 Task: Play online Dominion games in easy mode.
Action: Mouse moved to (430, 422)
Screenshot: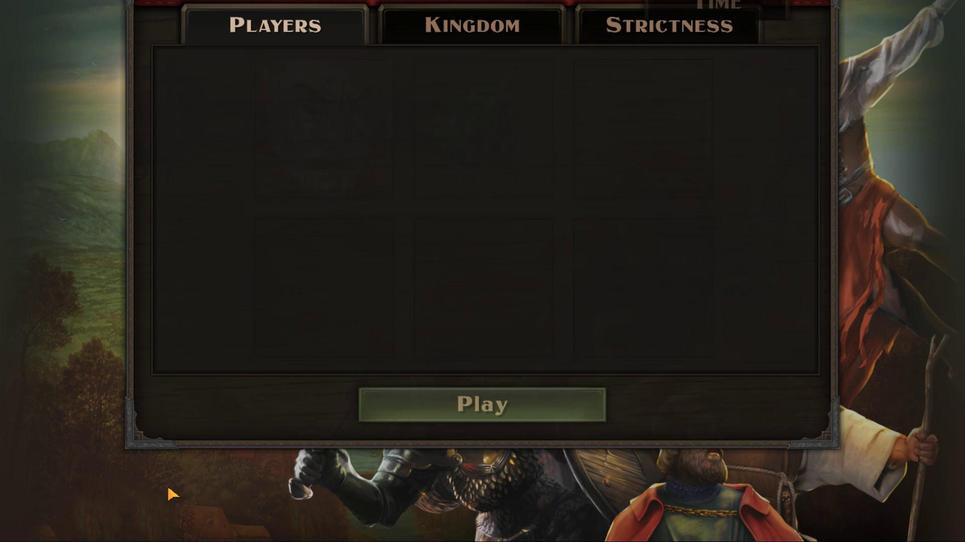 
Action: Mouse pressed left at (430, 422)
Screenshot: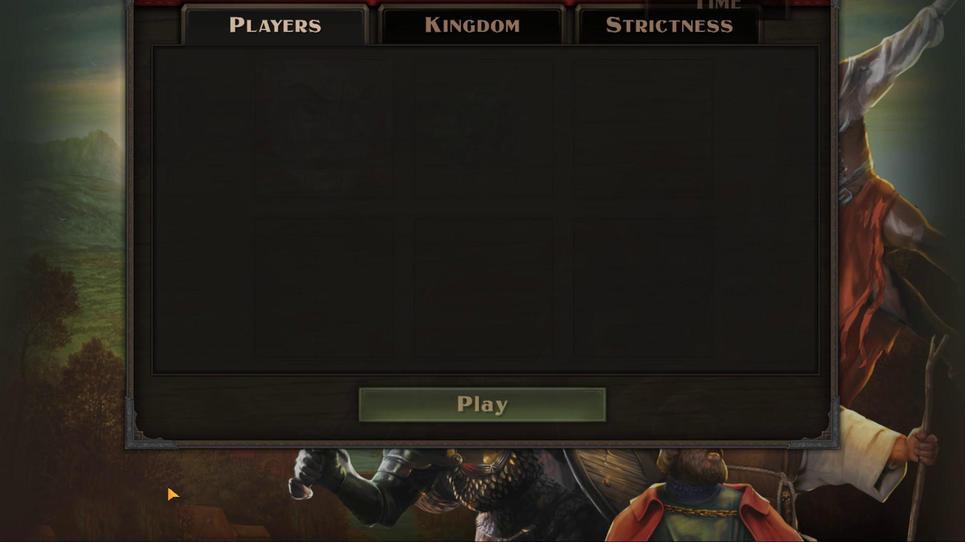 
Action: Mouse moved to (557, 377)
Screenshot: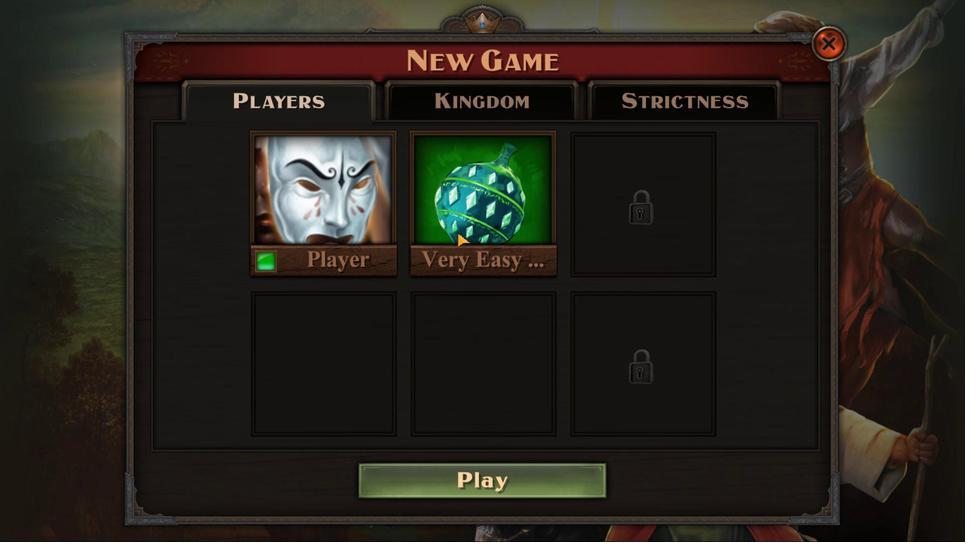 
Action: Mouse pressed left at (557, 377)
Screenshot: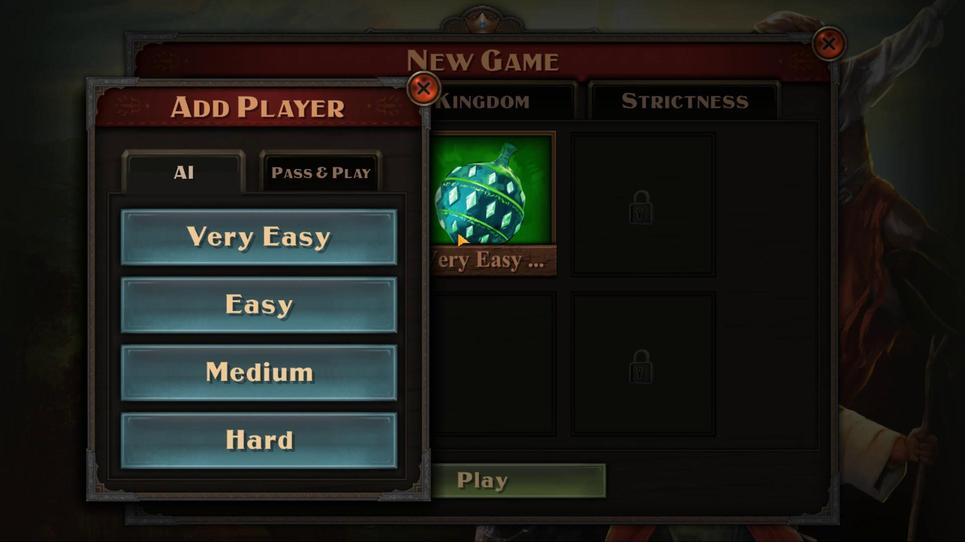 
Action: Mouse moved to (511, 390)
Screenshot: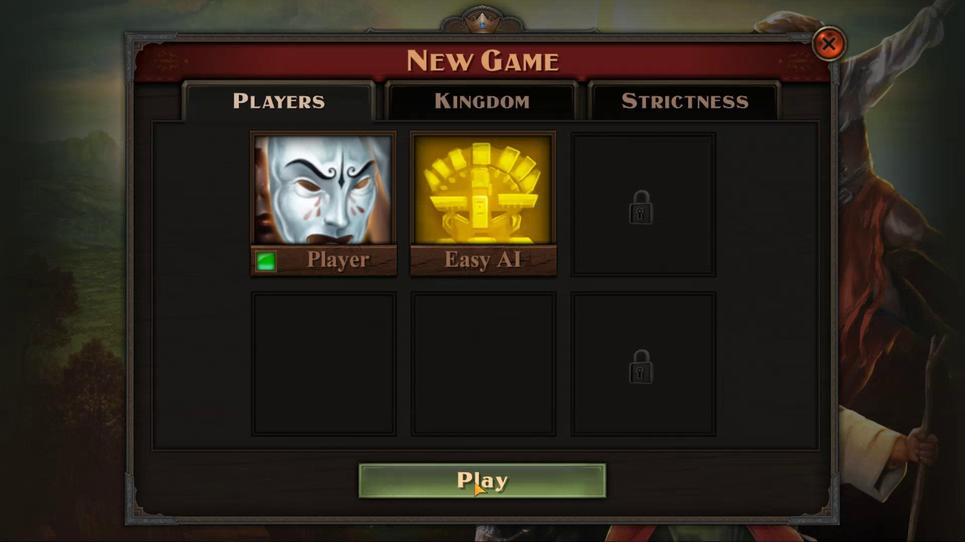 
Action: Mouse pressed left at (511, 390)
Screenshot: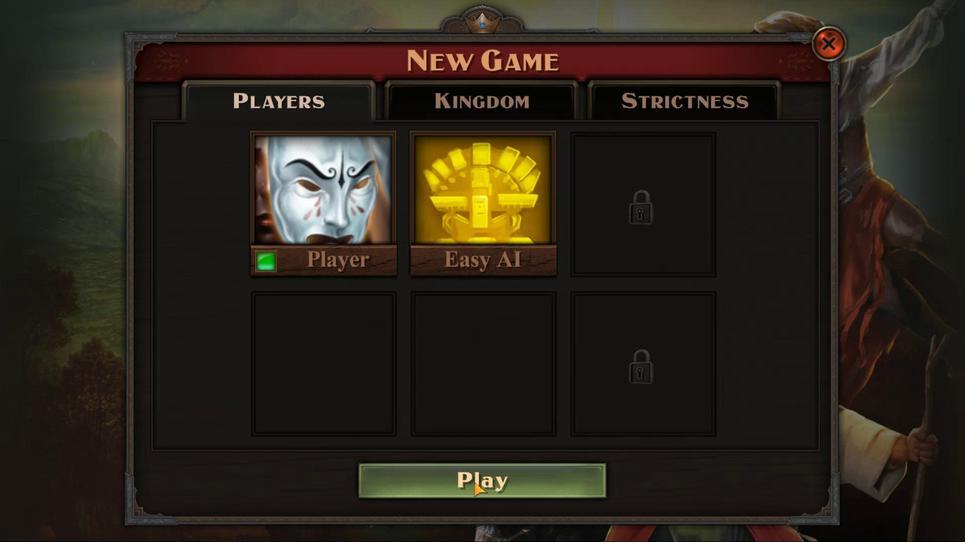 
Action: Mouse moved to (564, 421)
Screenshot: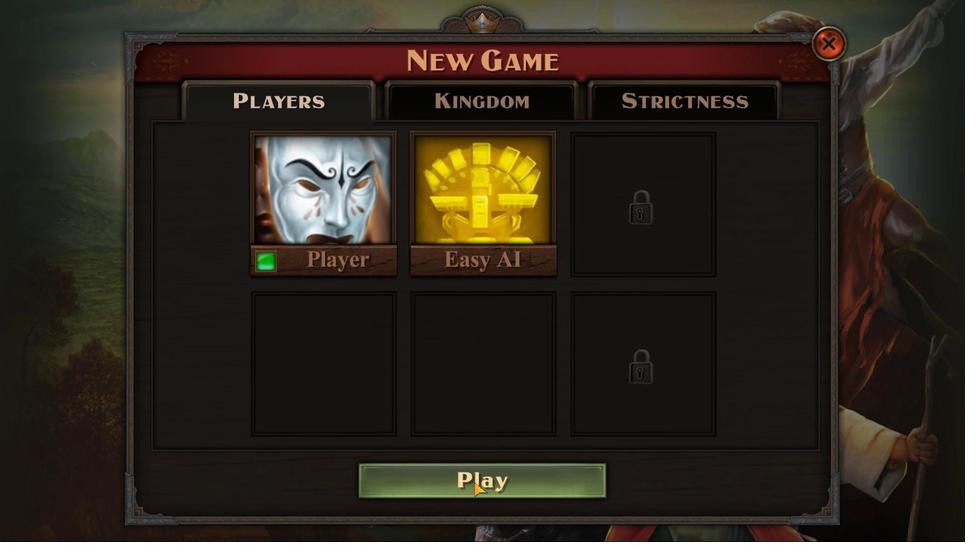 
Action: Mouse pressed left at (564, 421)
Screenshot: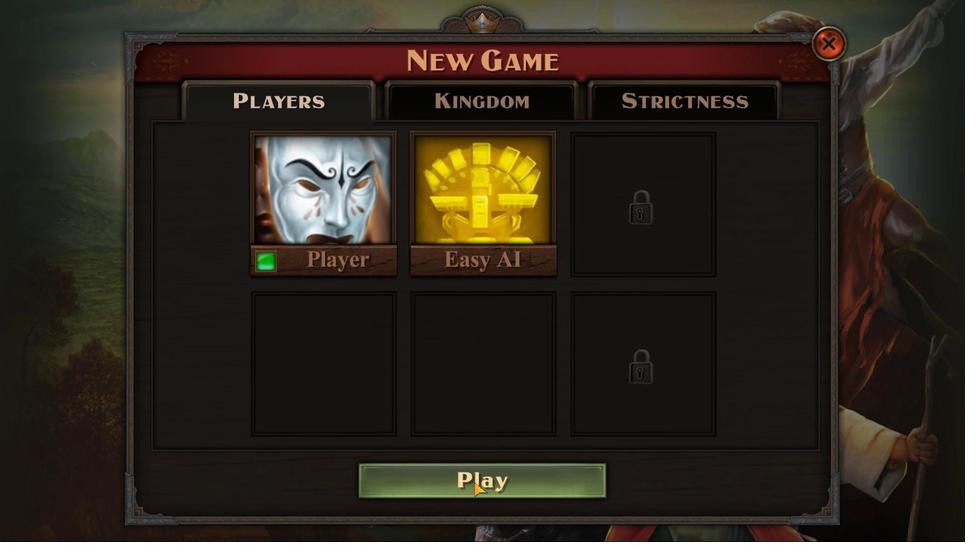 
Action: Mouse moved to (548, 414)
Screenshot: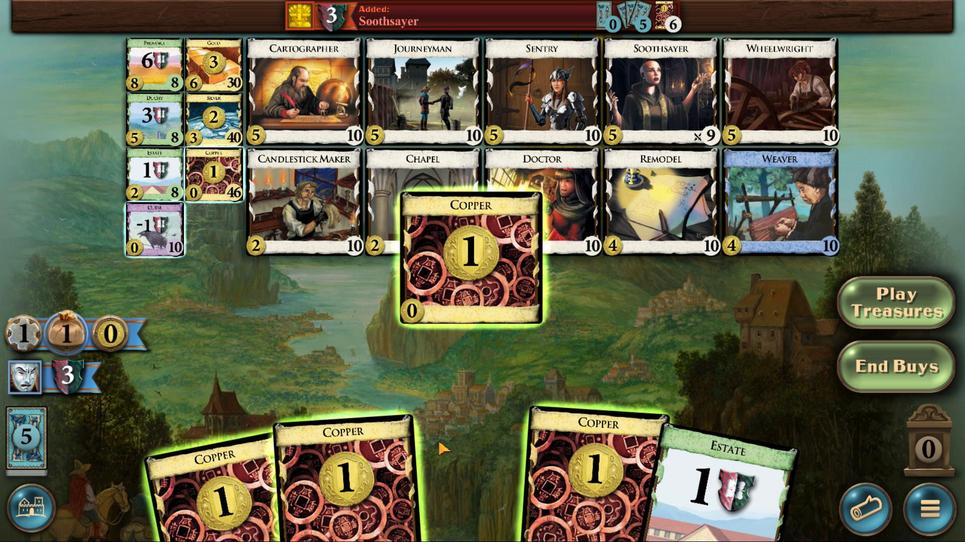 
Action: Mouse scrolled (548, 414) with delta (0, 0)
Screenshot: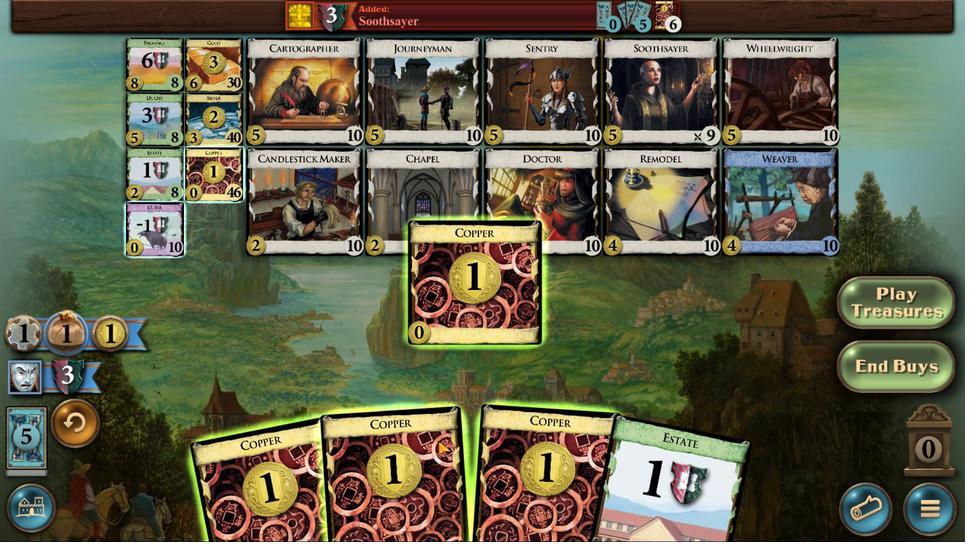 
Action: Mouse scrolled (548, 414) with delta (0, 0)
Screenshot: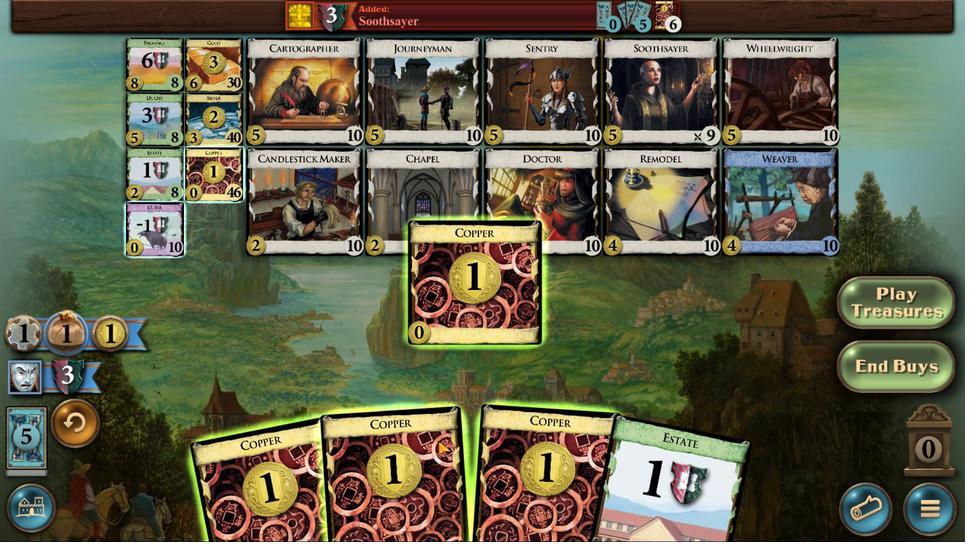 
Action: Mouse scrolled (548, 414) with delta (0, 0)
Screenshot: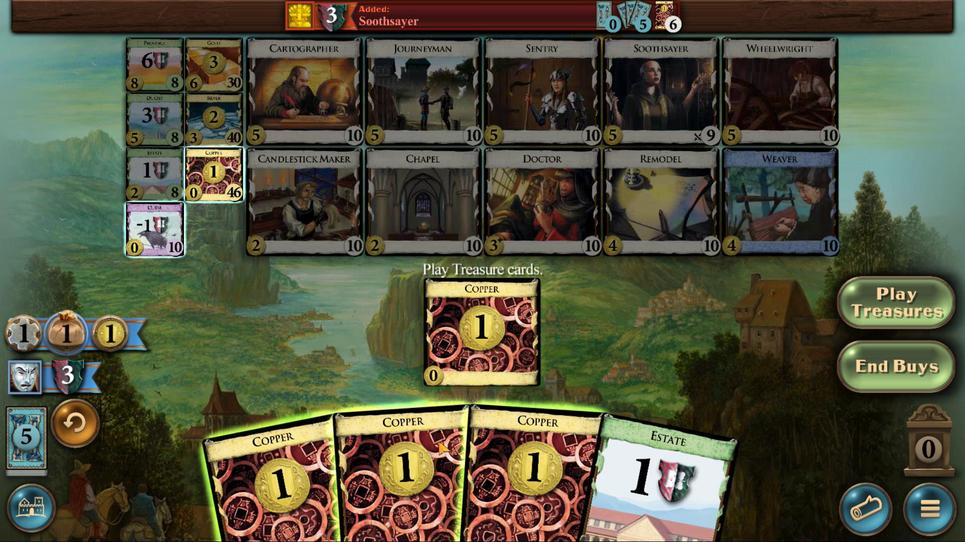 
Action: Mouse scrolled (548, 414) with delta (0, 0)
Screenshot: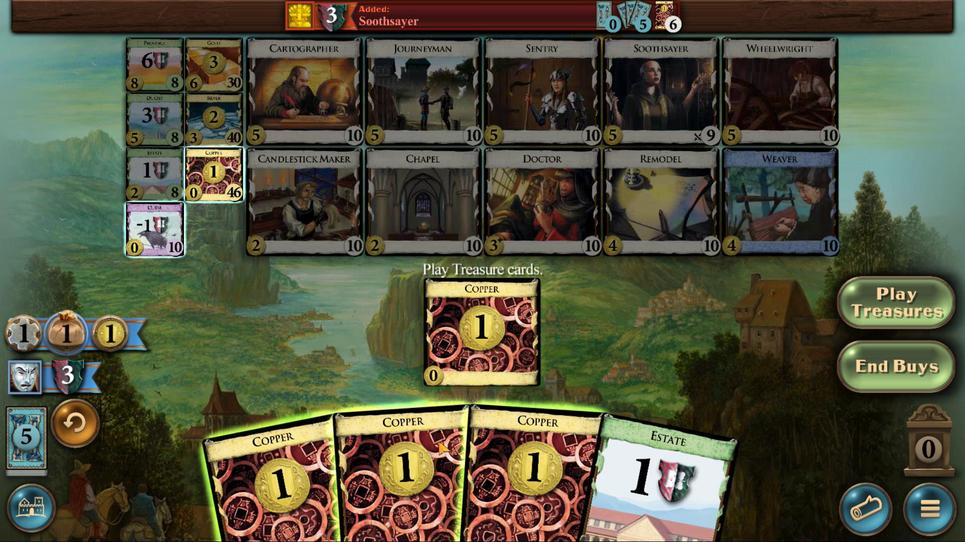 
Action: Mouse scrolled (548, 414) with delta (0, 0)
Screenshot: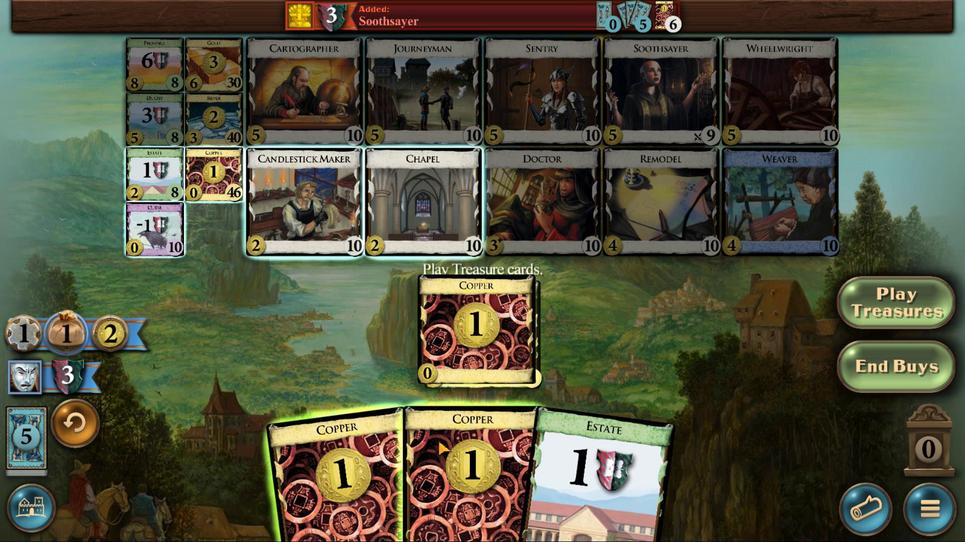 
Action: Mouse scrolled (548, 414) with delta (0, 0)
Screenshot: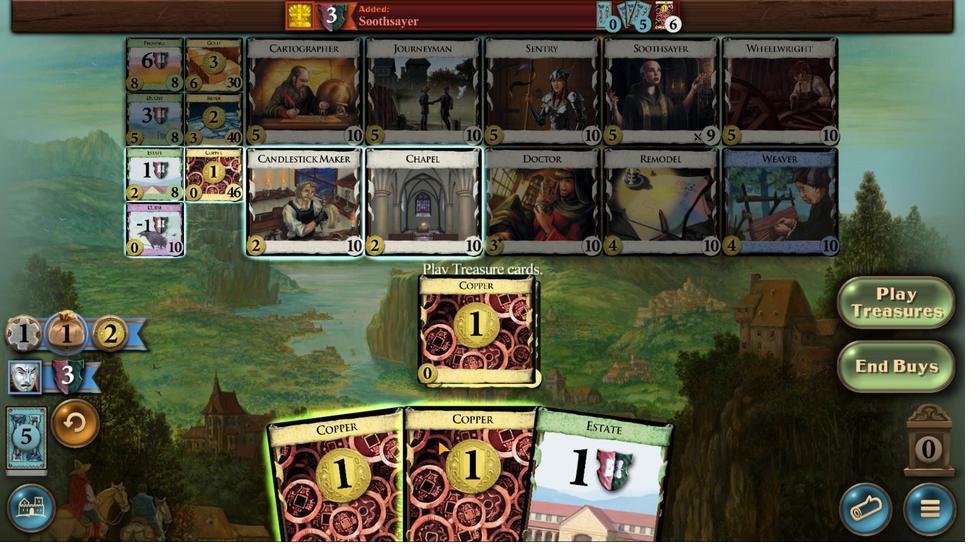 
Action: Mouse scrolled (548, 414) with delta (0, 0)
Screenshot: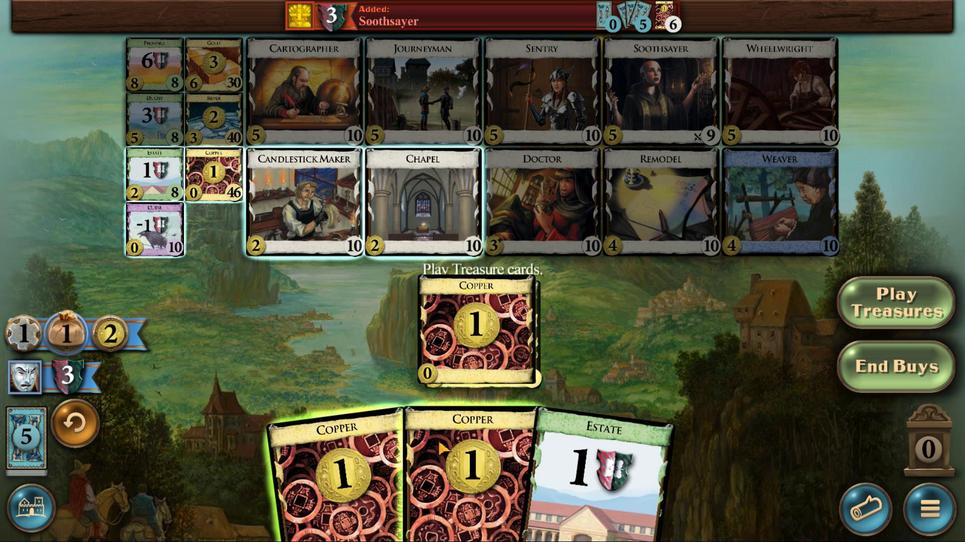 
Action: Mouse scrolled (548, 414) with delta (0, 0)
Screenshot: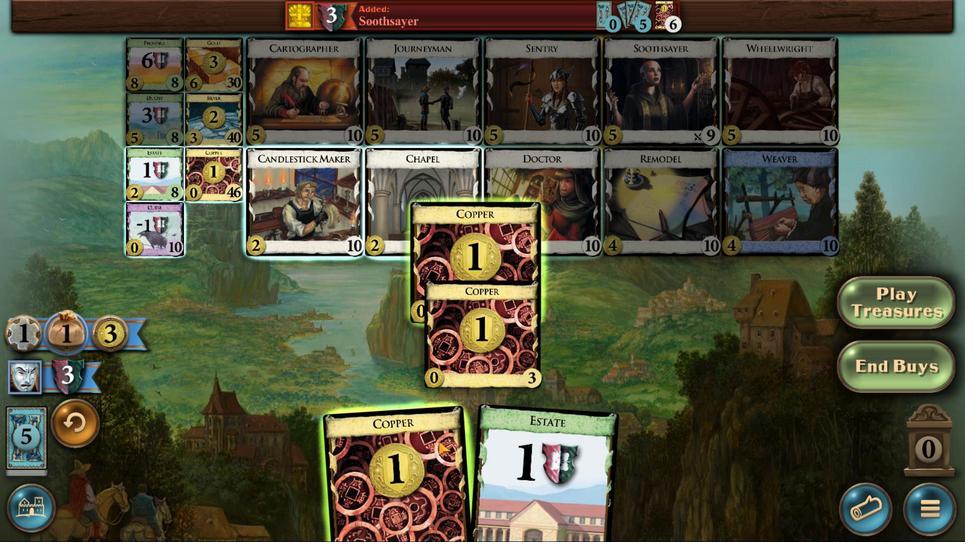 
Action: Mouse scrolled (548, 414) with delta (0, 0)
Screenshot: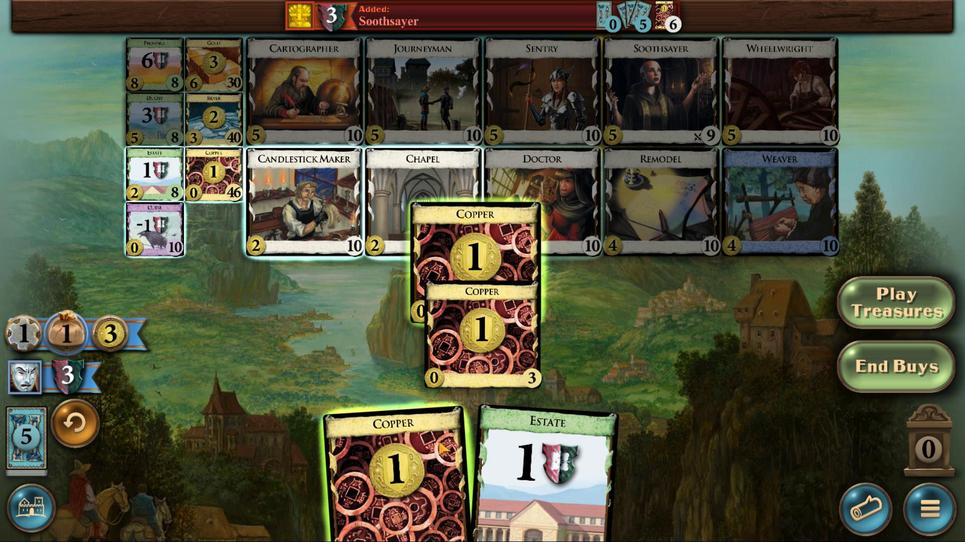 
Action: Mouse scrolled (548, 414) with delta (0, 0)
Screenshot: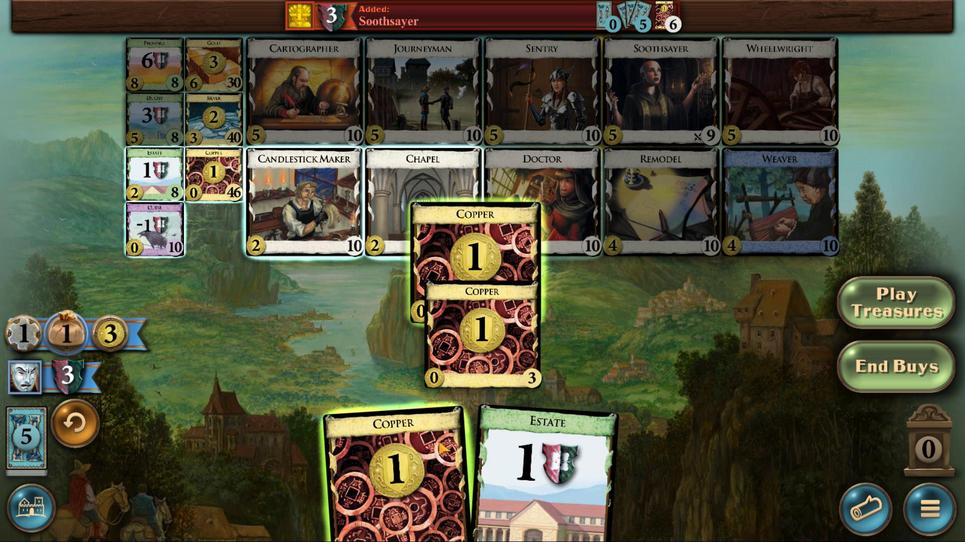 
Action: Mouse scrolled (548, 414) with delta (0, 0)
Screenshot: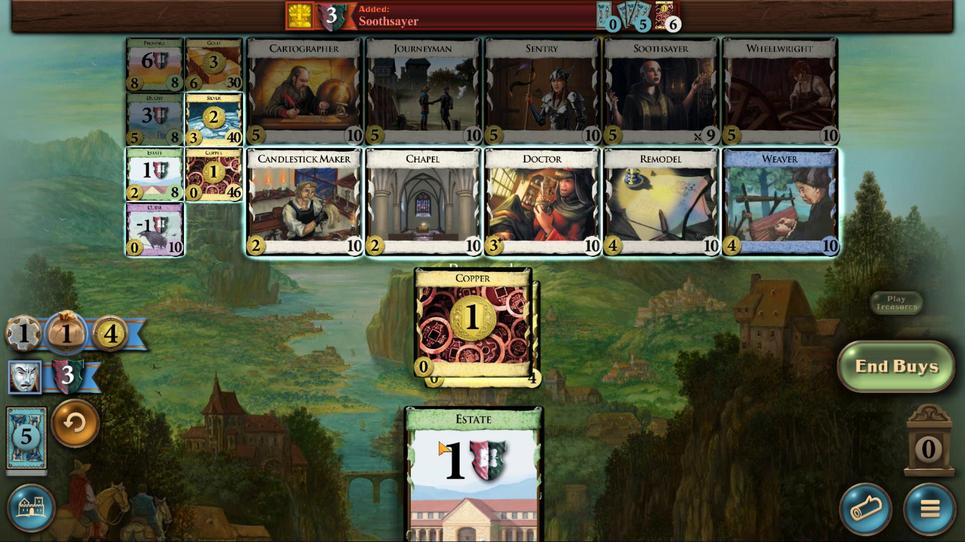 
Action: Mouse scrolled (548, 414) with delta (0, 0)
Screenshot: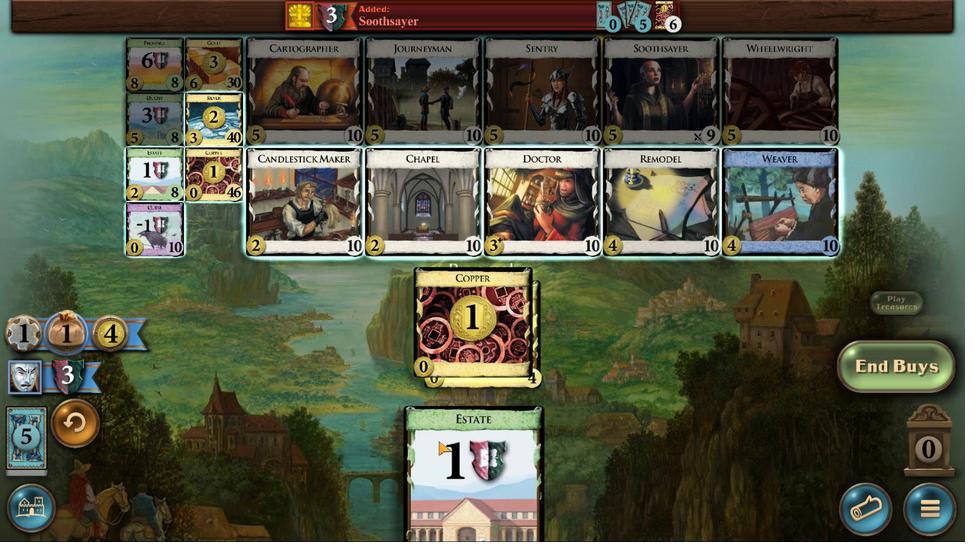 
Action: Mouse scrolled (548, 414) with delta (0, 0)
Screenshot: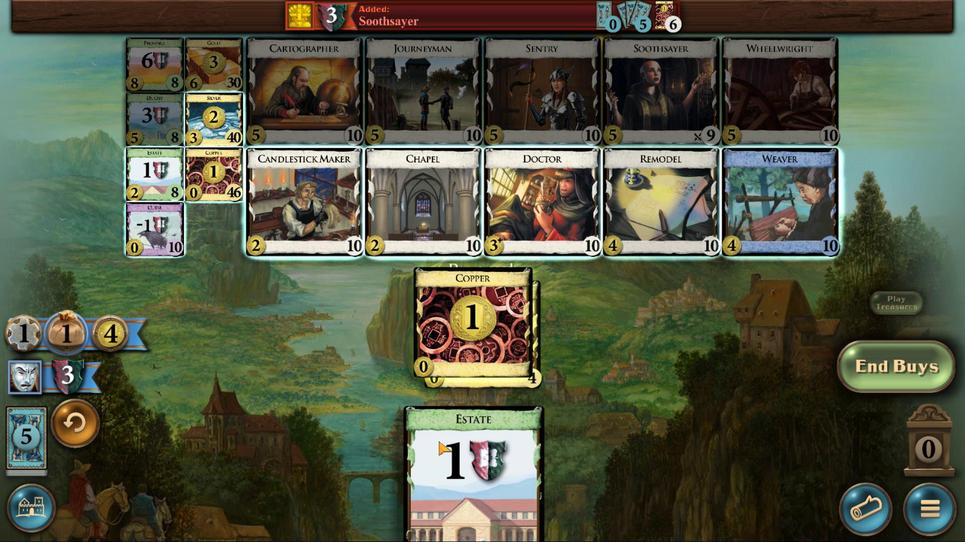 
Action: Mouse moved to (440, 357)
Screenshot: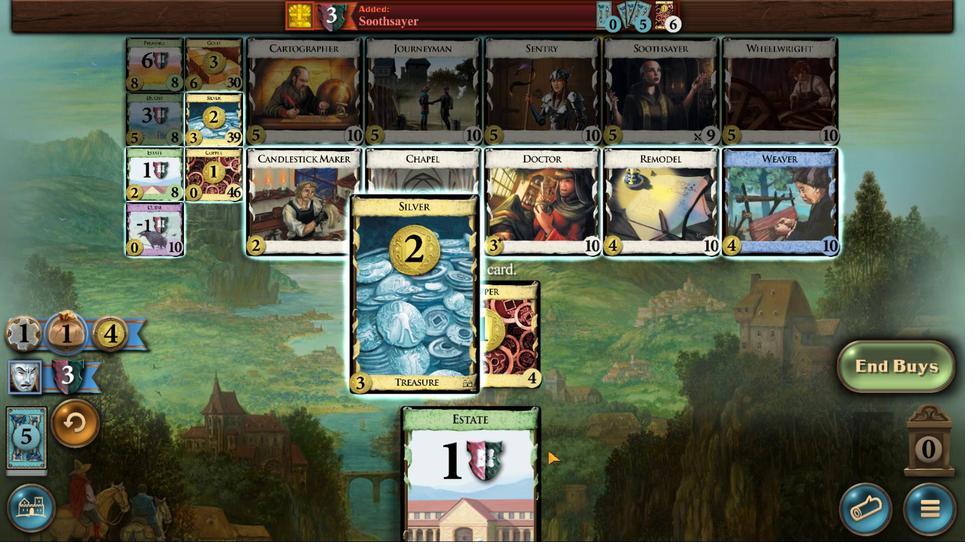 
Action: Mouse pressed left at (440, 357)
Screenshot: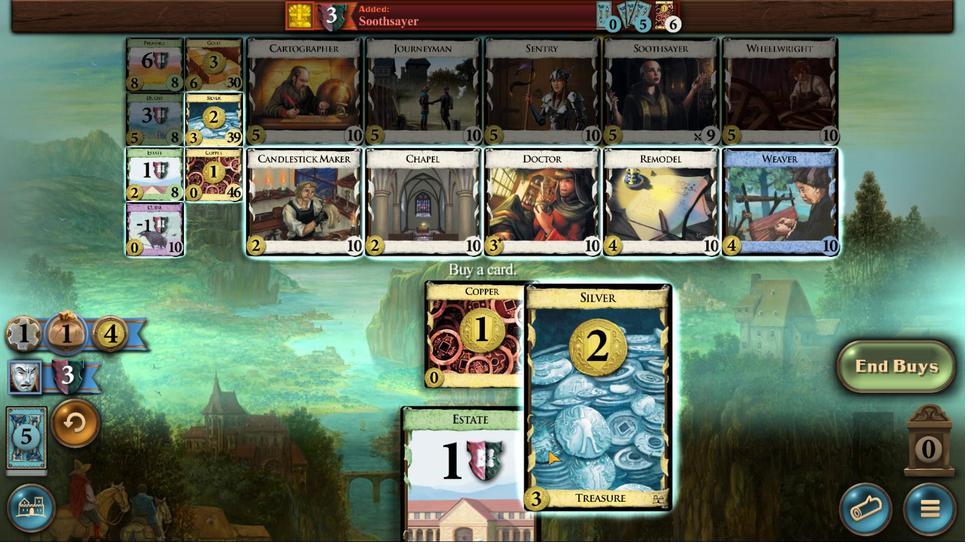 
Action: Mouse moved to (561, 417)
Screenshot: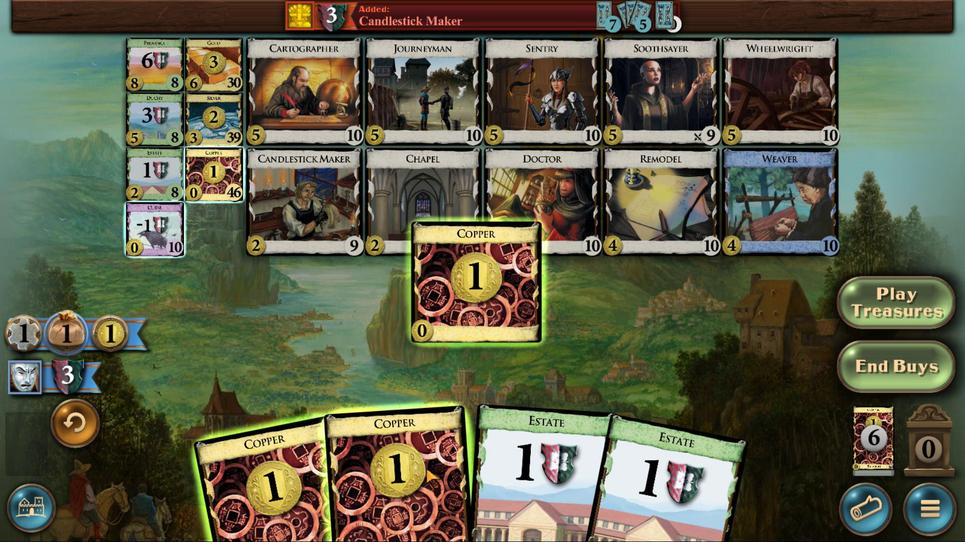 
Action: Mouse scrolled (561, 417) with delta (0, 0)
Screenshot: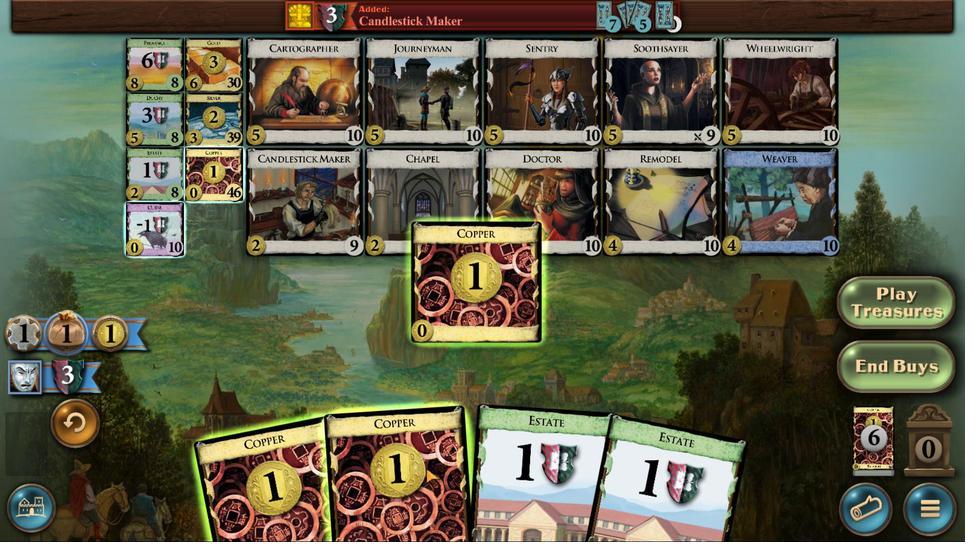 
Action: Mouse scrolled (561, 417) with delta (0, 0)
Screenshot: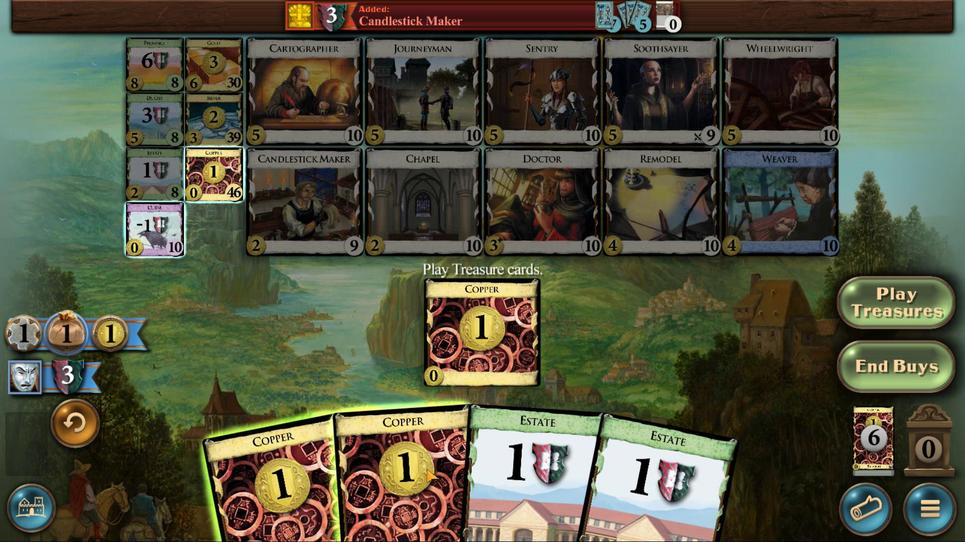 
Action: Mouse scrolled (561, 417) with delta (0, 0)
Screenshot: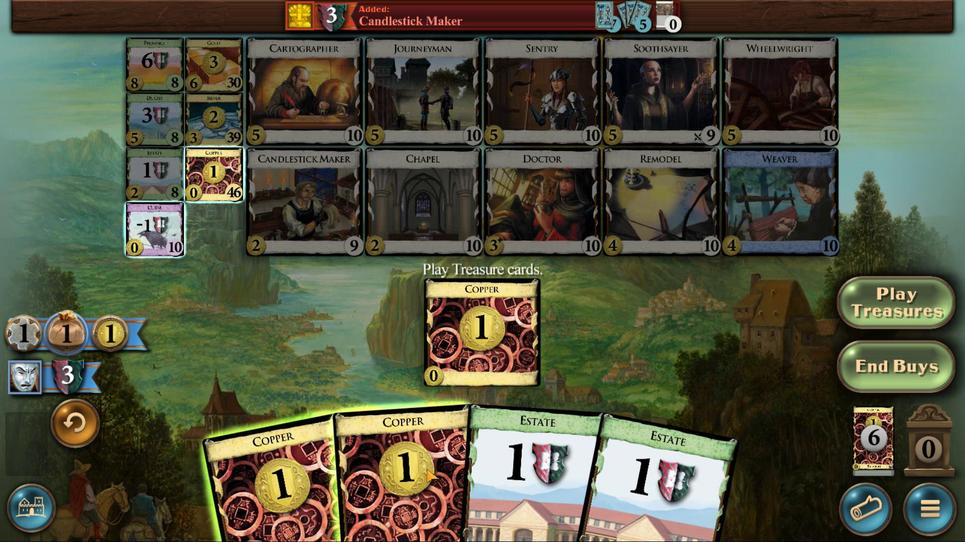 
Action: Mouse moved to (543, 419)
Screenshot: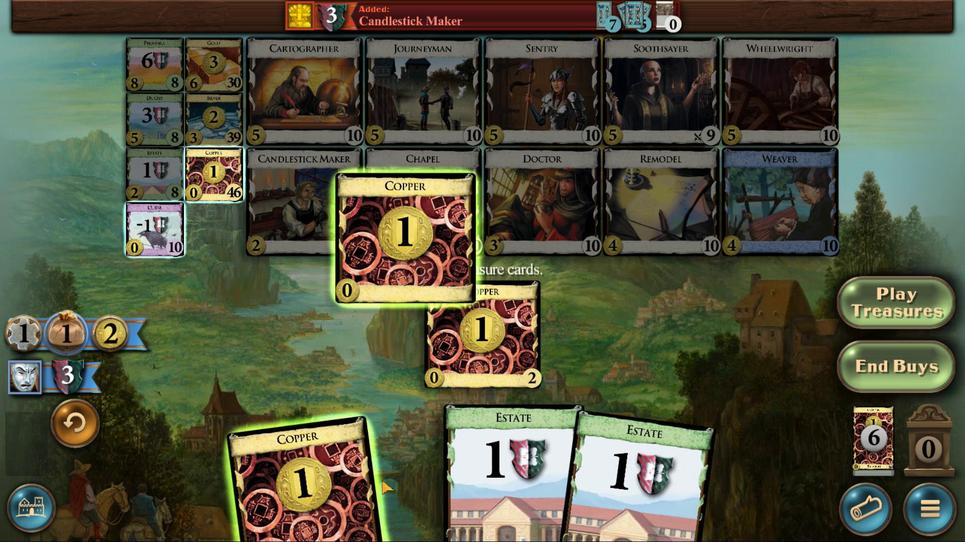 
Action: Mouse scrolled (543, 419) with delta (0, 0)
Screenshot: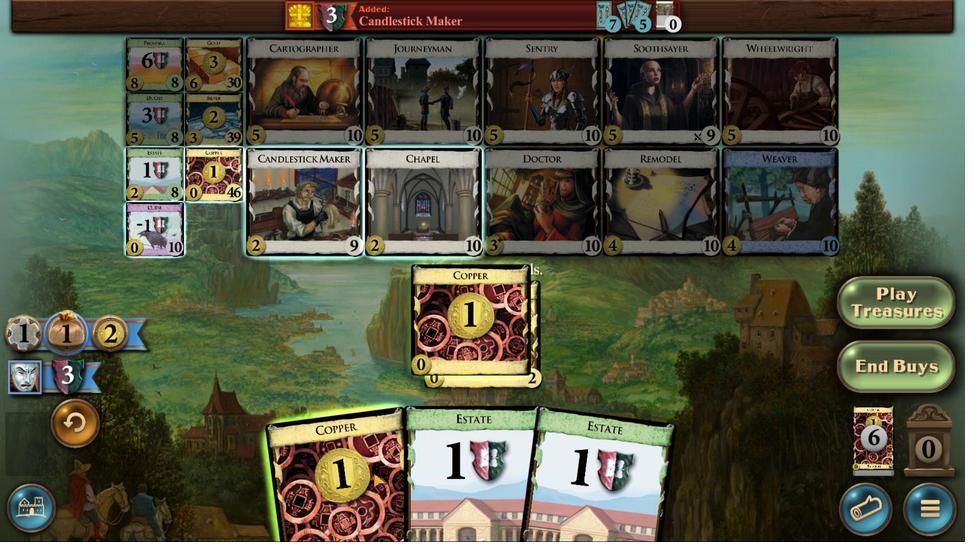 
Action: Mouse scrolled (543, 419) with delta (0, 0)
Screenshot: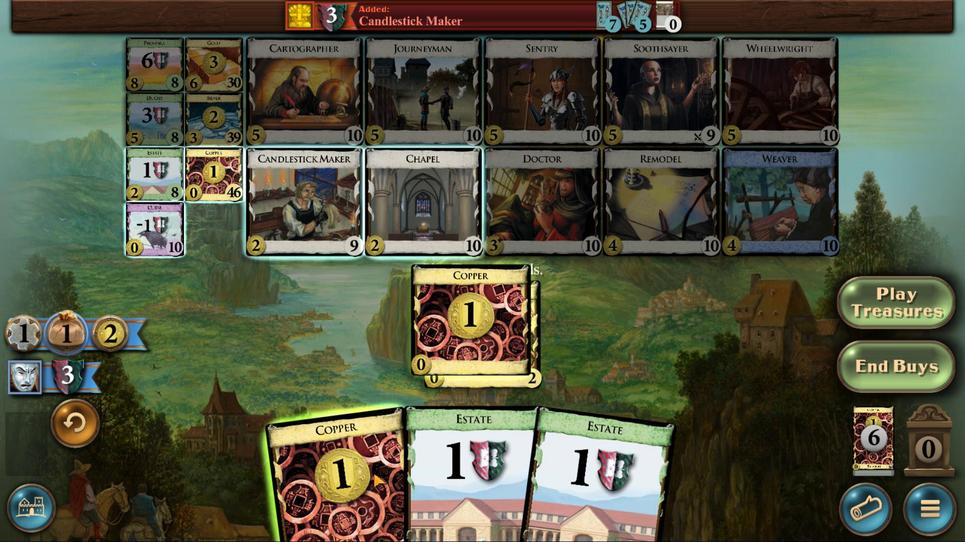 
Action: Mouse scrolled (543, 419) with delta (0, 0)
Screenshot: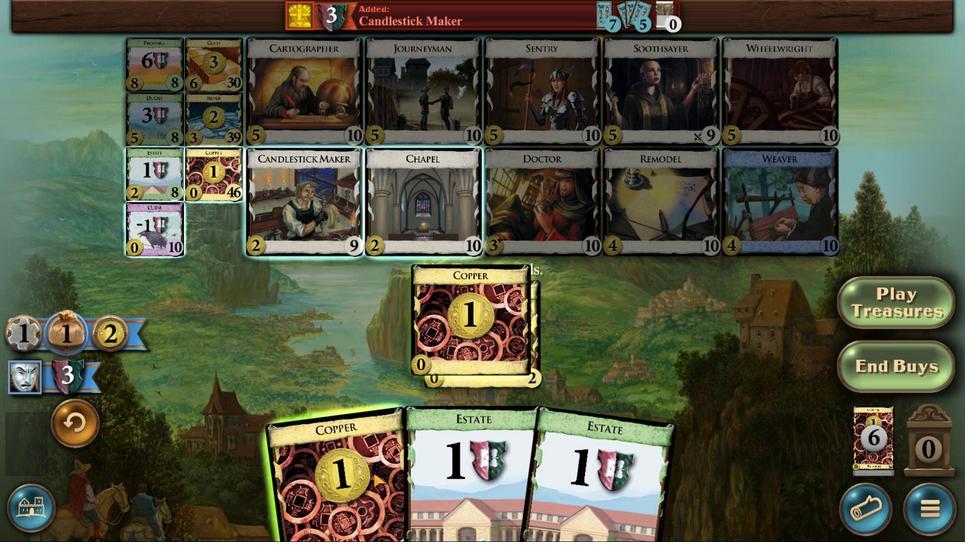 
Action: Mouse moved to (520, 420)
Screenshot: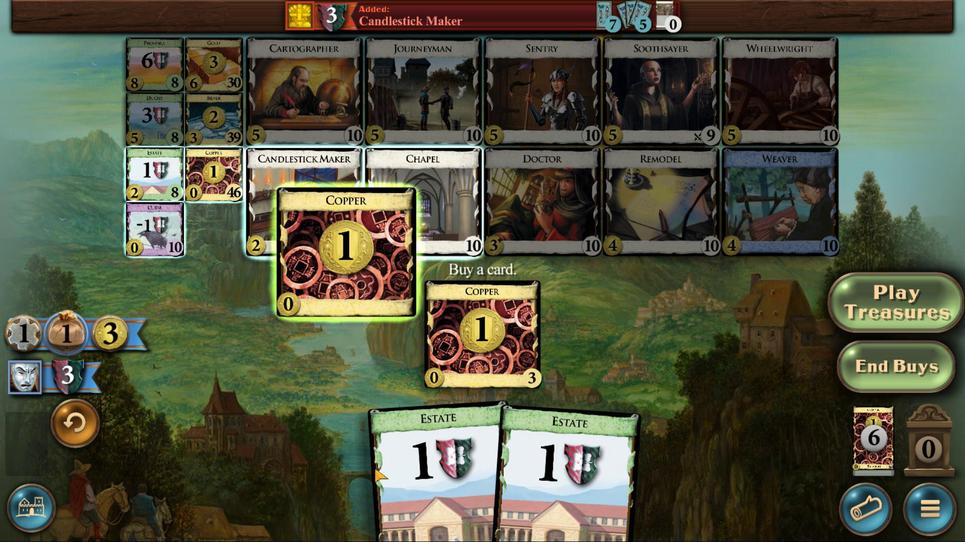 
Action: Mouse scrolled (520, 419) with delta (0, 0)
Screenshot: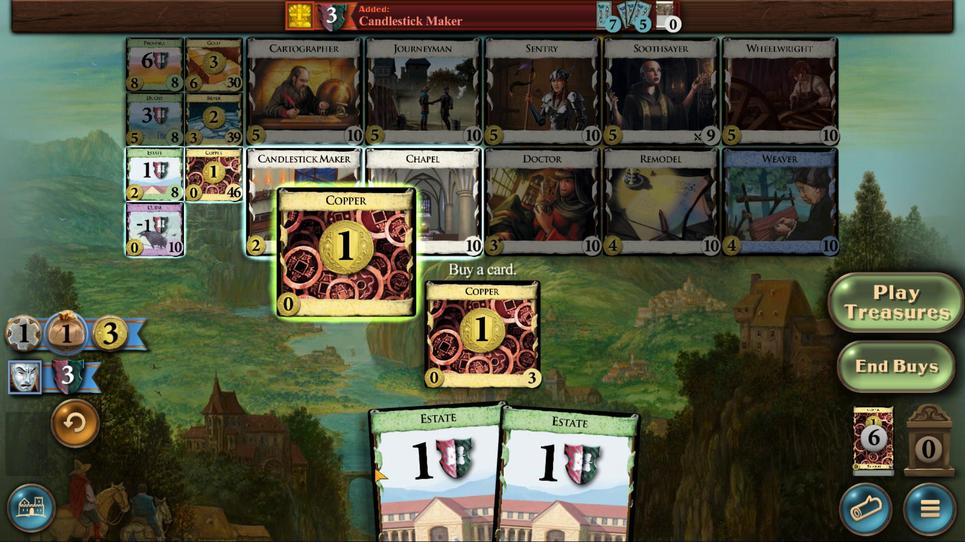 
Action: Mouse scrolled (520, 419) with delta (0, 0)
Screenshot: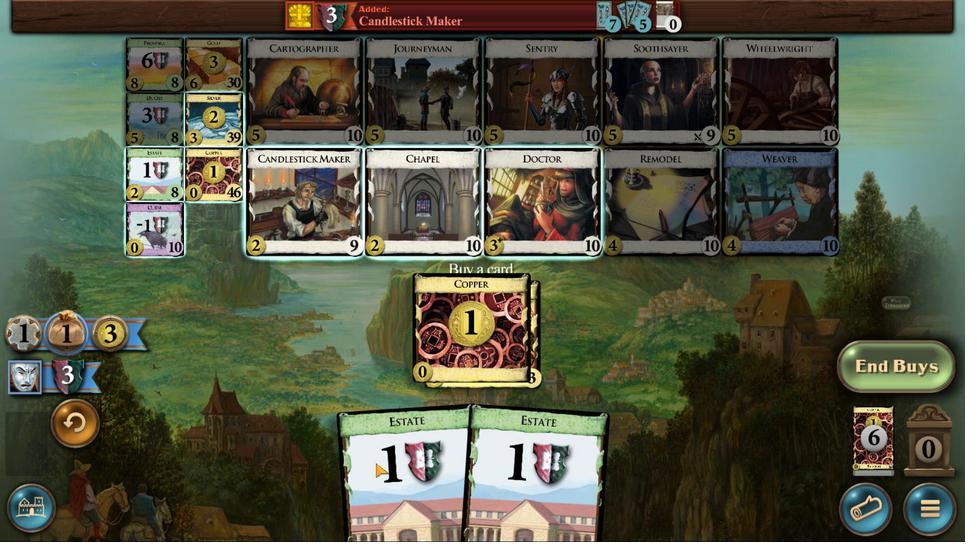 
Action: Mouse scrolled (520, 419) with delta (0, 0)
Screenshot: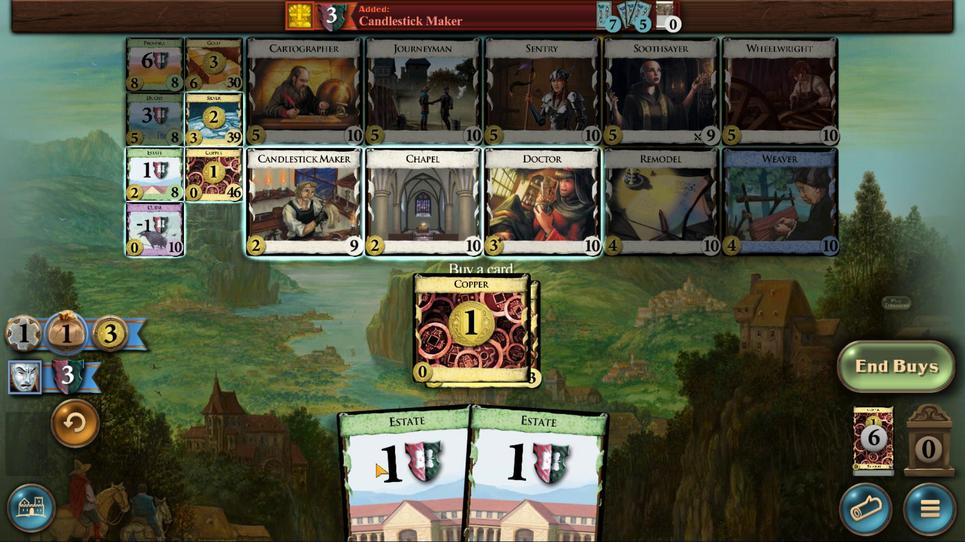 
Action: Mouse moved to (455, 360)
Screenshot: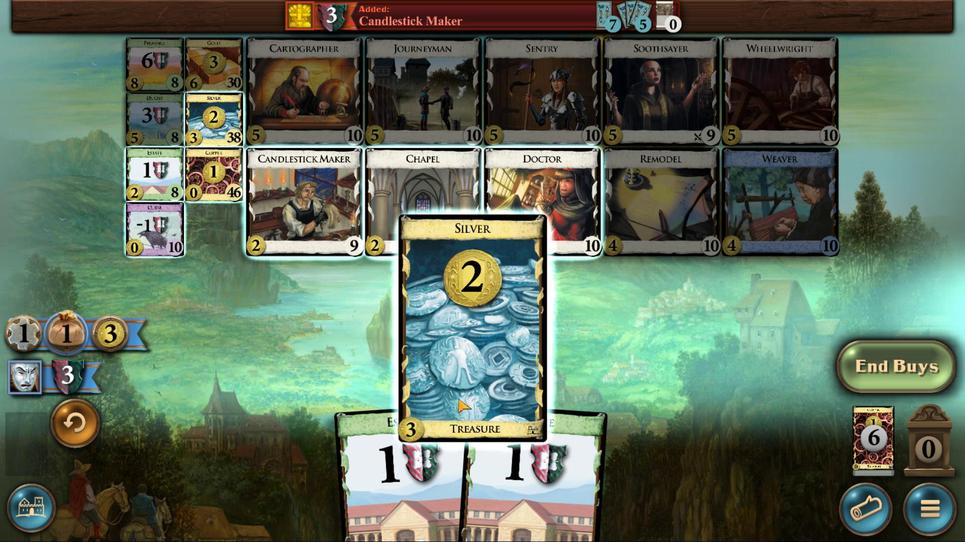 
Action: Mouse pressed left at (455, 360)
Screenshot: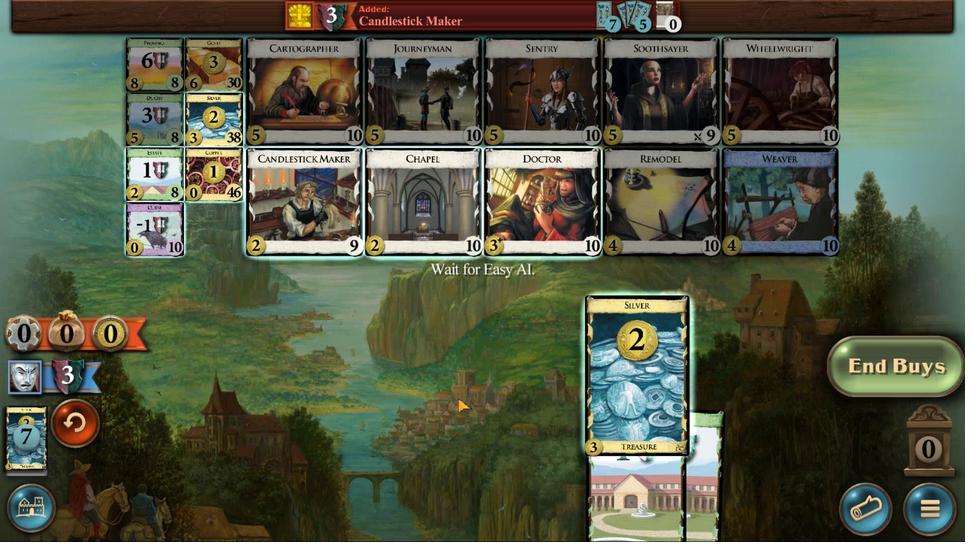 
Action: Mouse moved to (602, 412)
Screenshot: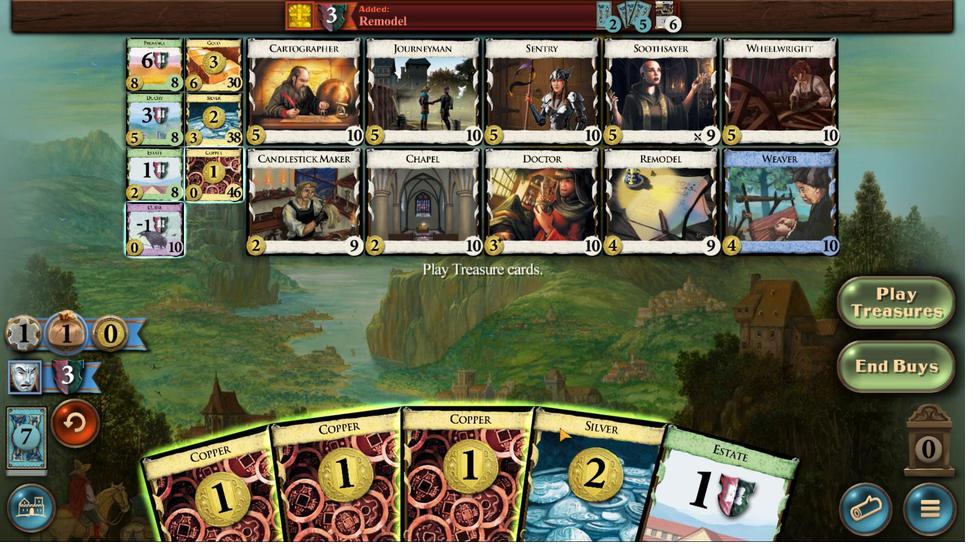 
Action: Mouse scrolled (602, 411) with delta (0, 0)
Screenshot: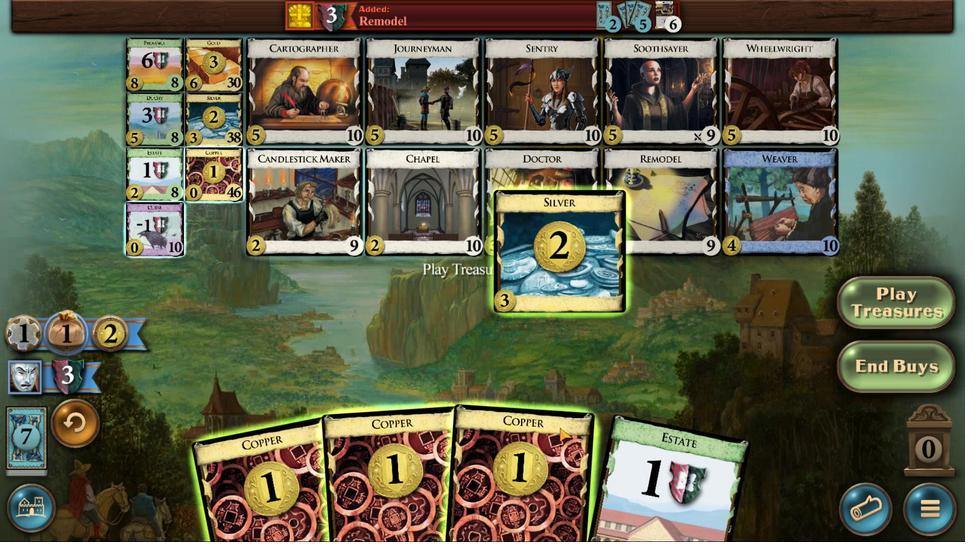 
Action: Mouse scrolled (602, 411) with delta (0, 0)
Screenshot: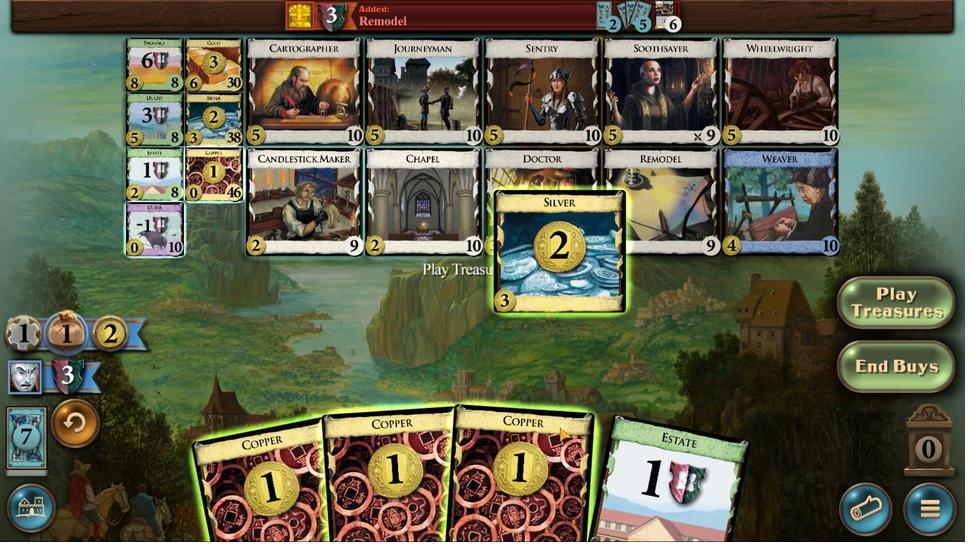 
Action: Mouse scrolled (602, 411) with delta (0, 0)
Screenshot: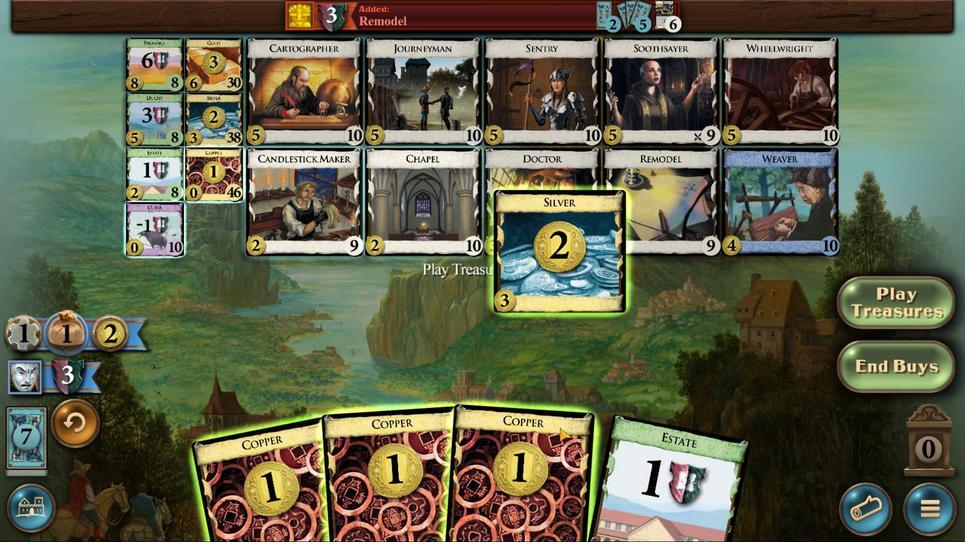 
Action: Mouse scrolled (602, 411) with delta (0, 0)
Screenshot: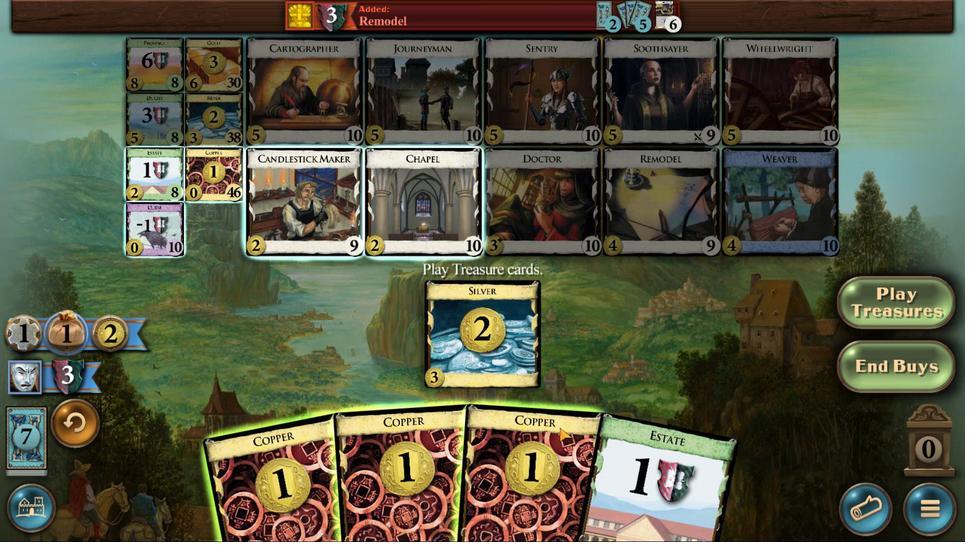 
Action: Mouse scrolled (602, 411) with delta (0, 0)
Screenshot: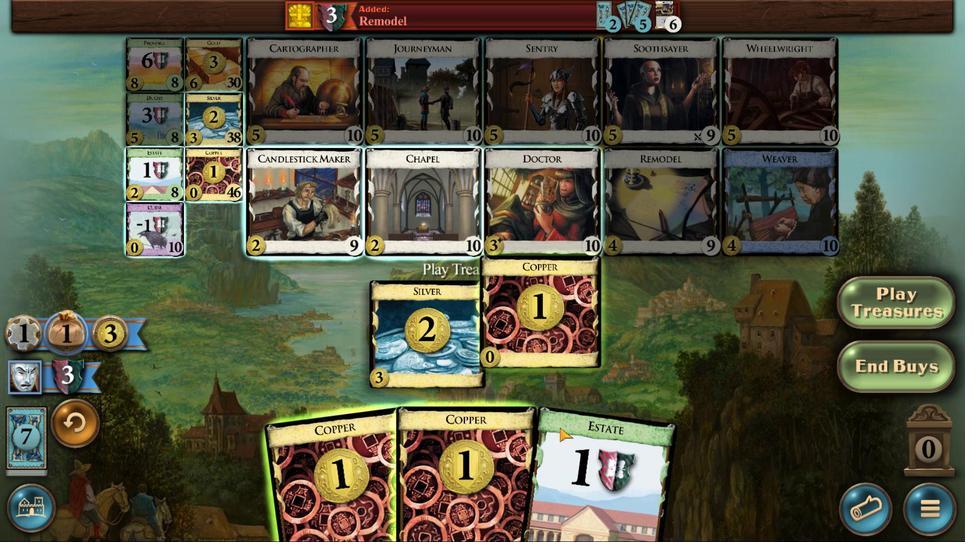 
Action: Mouse scrolled (602, 411) with delta (0, 0)
Screenshot: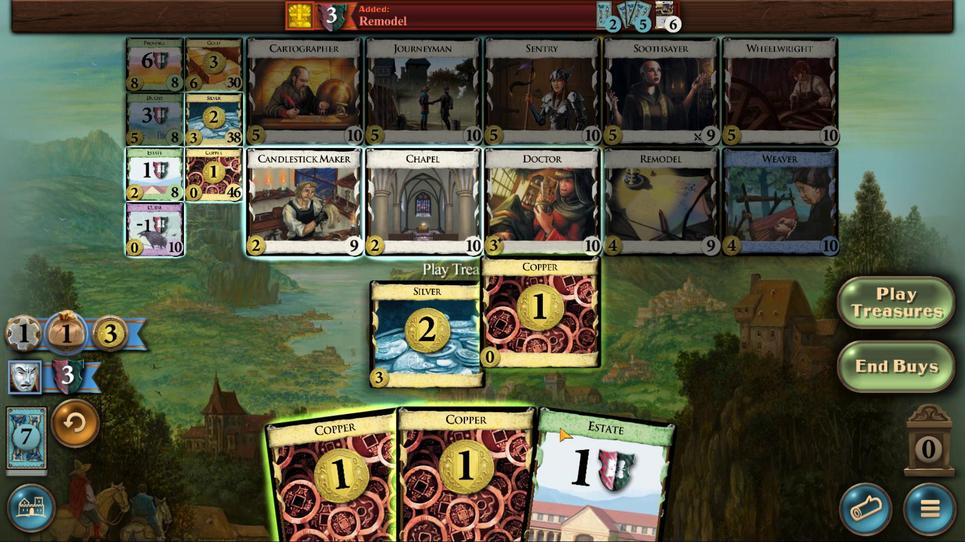 
Action: Mouse scrolled (602, 411) with delta (0, 0)
Screenshot: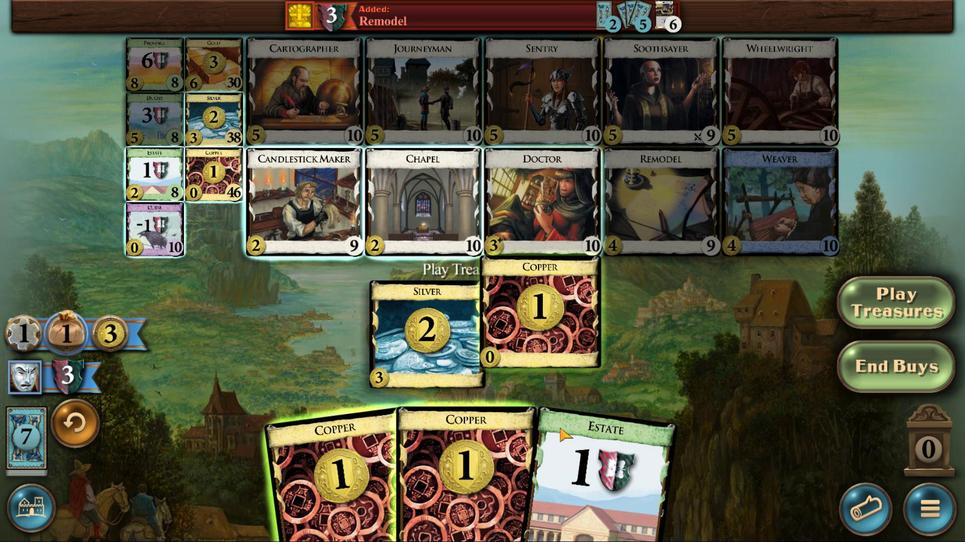 
Action: Mouse moved to (591, 414)
Screenshot: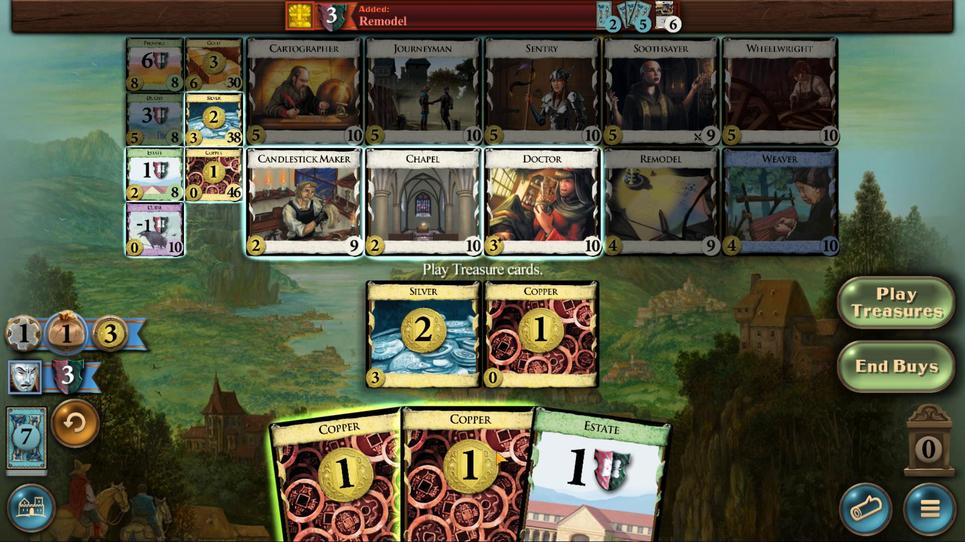 
Action: Mouse scrolled (591, 414) with delta (0, 0)
Screenshot: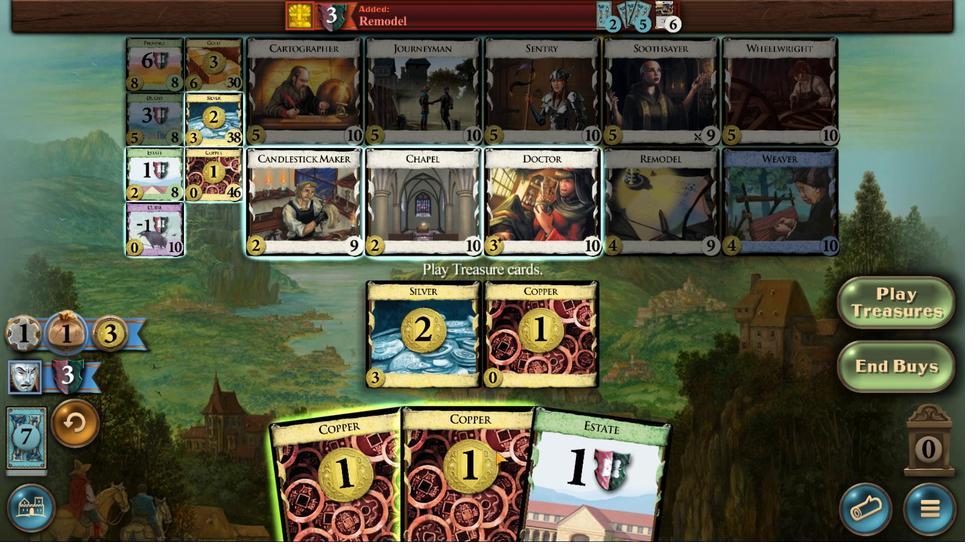 
Action: Mouse moved to (591, 414)
Screenshot: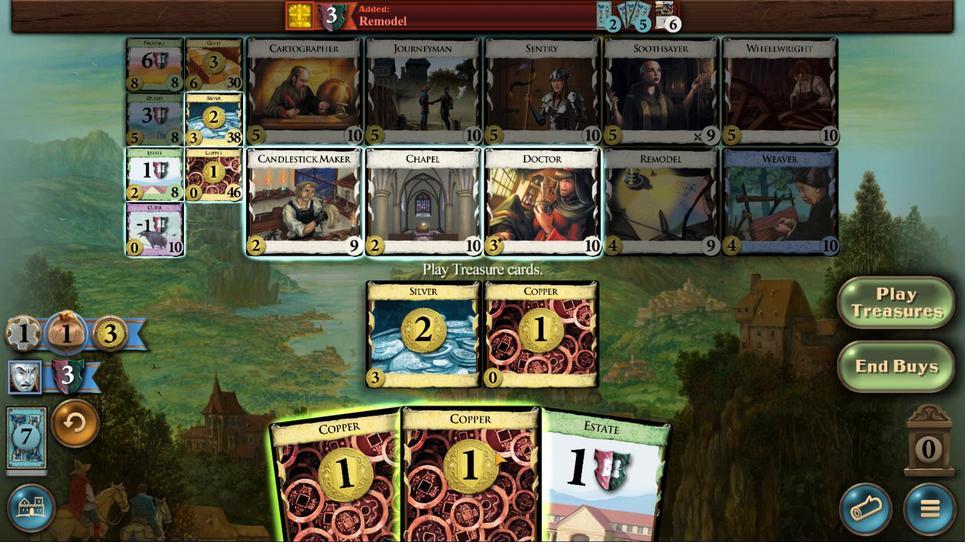 
Action: Mouse scrolled (591, 414) with delta (0, 0)
Screenshot: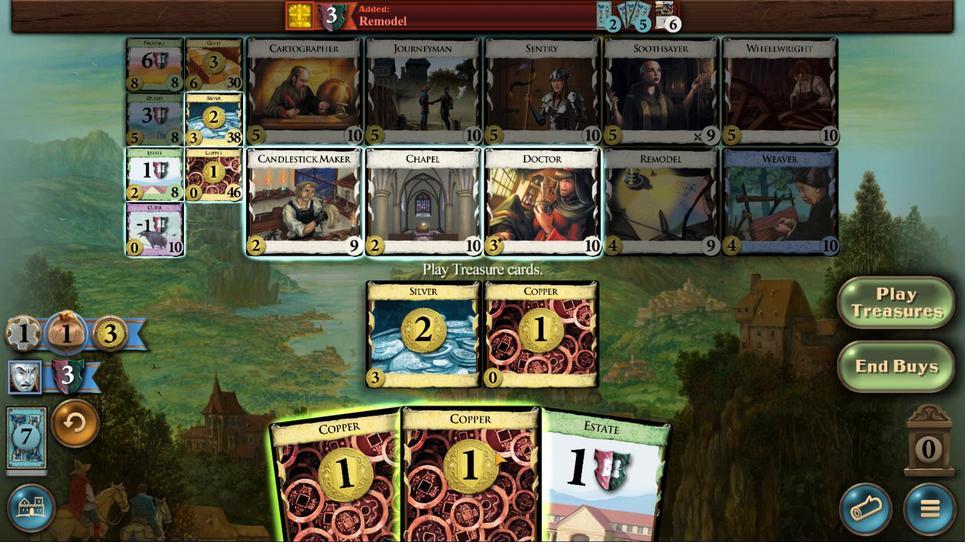 
Action: Mouse moved to (574, 416)
Screenshot: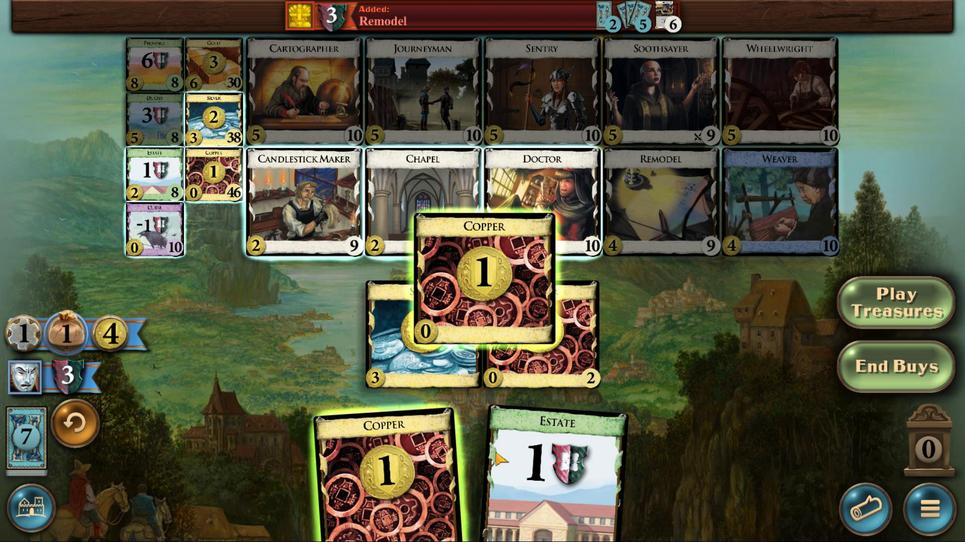 
Action: Mouse scrolled (574, 416) with delta (0, 0)
Screenshot: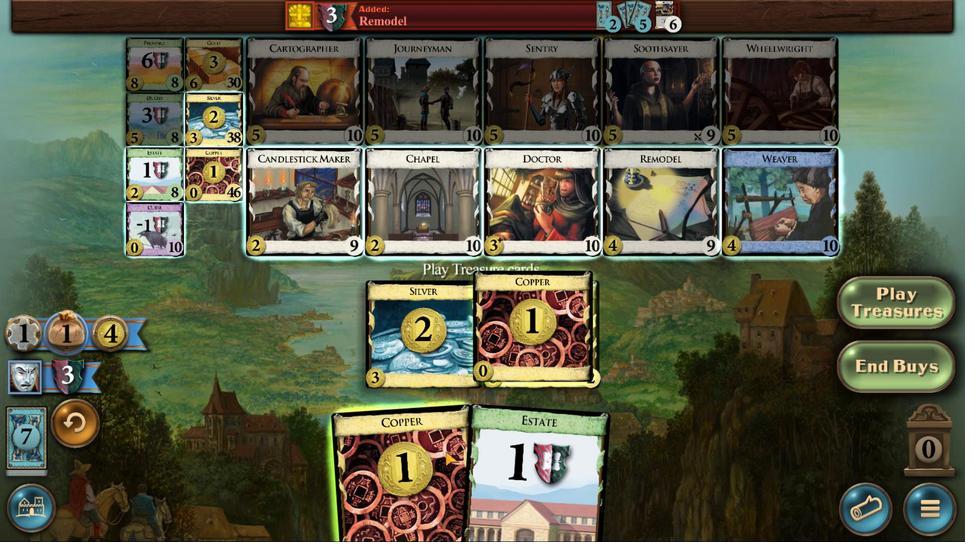 
Action: Mouse moved to (551, 416)
Screenshot: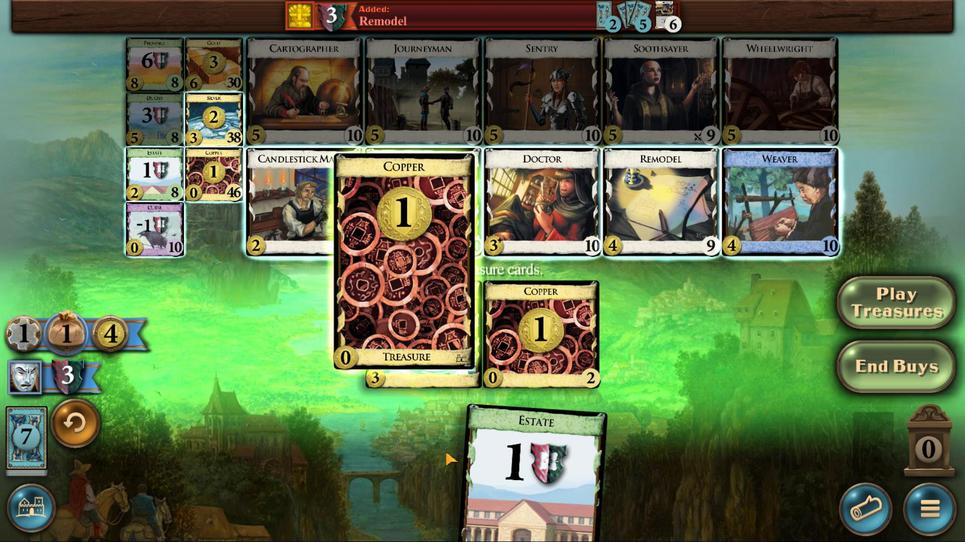
Action: Mouse scrolled (551, 416) with delta (0, 0)
Screenshot: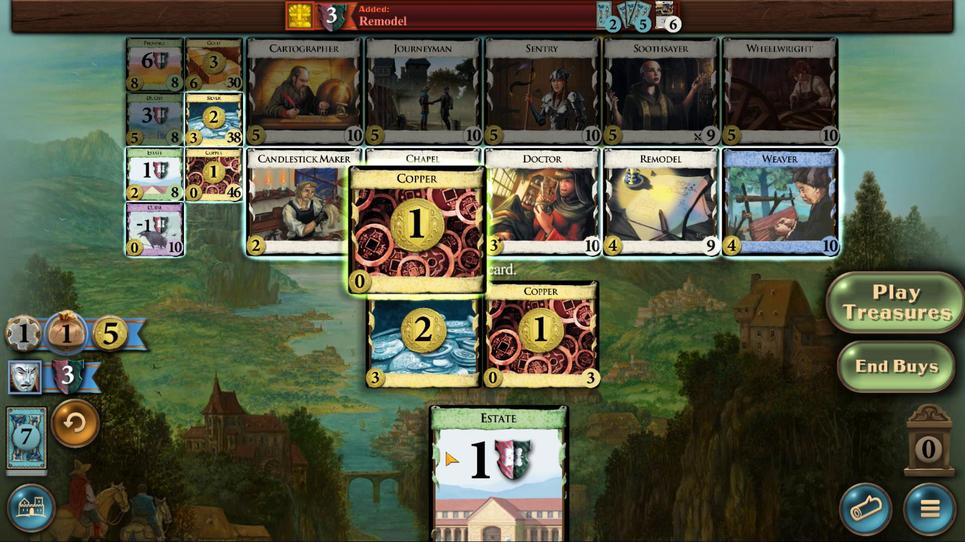 
Action: Mouse scrolled (551, 416) with delta (0, 0)
Screenshot: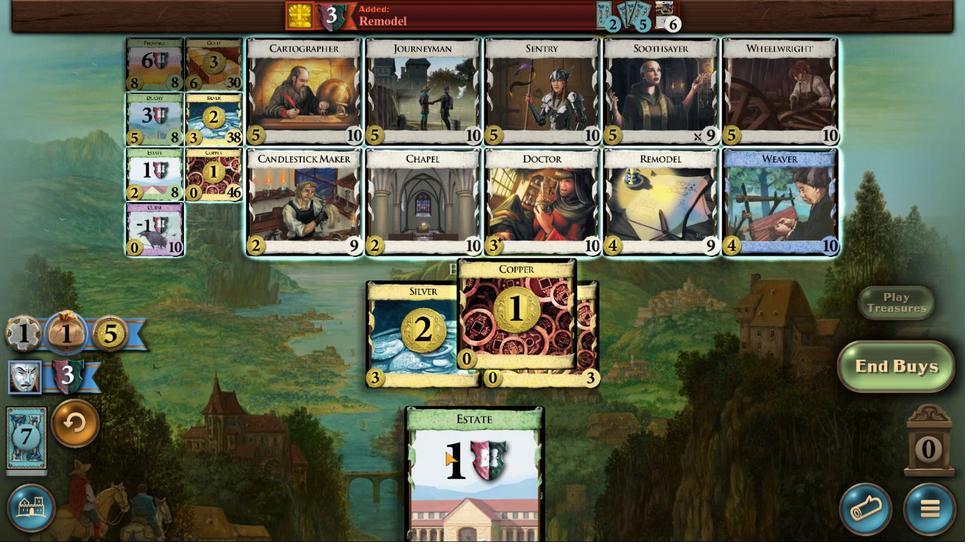 
Action: Mouse scrolled (551, 416) with delta (0, 0)
Screenshot: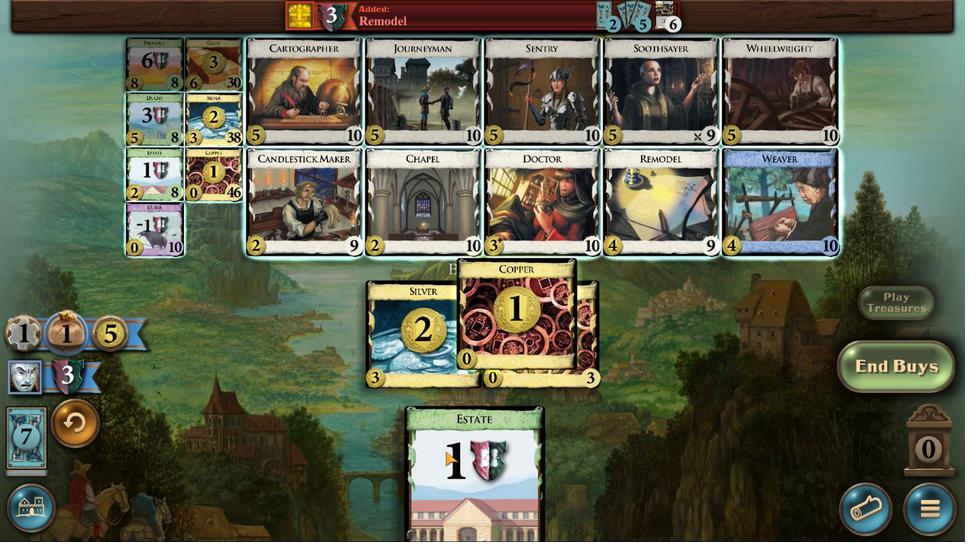 
Action: Mouse moved to (474, 351)
Screenshot: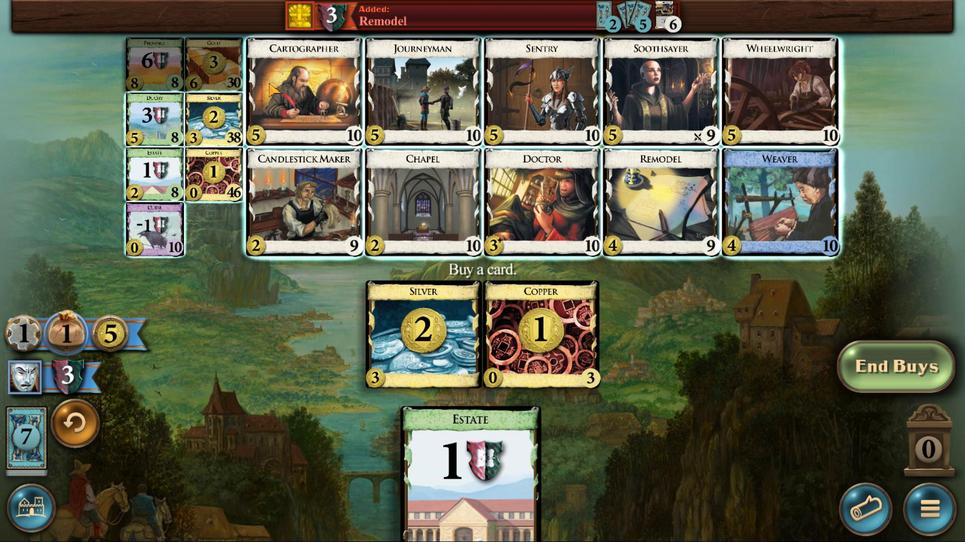 
Action: Mouse pressed left at (474, 351)
Screenshot: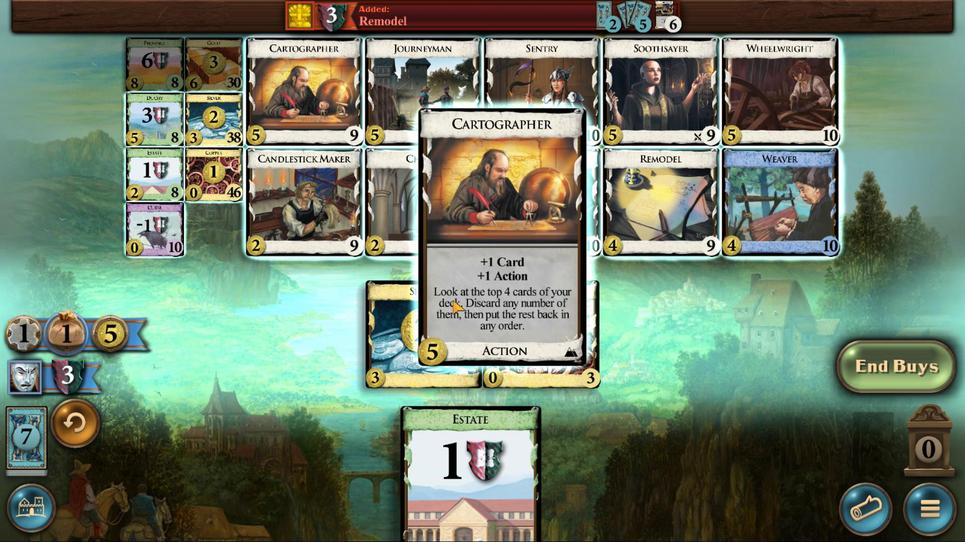 
Action: Mouse moved to (540, 414)
Screenshot: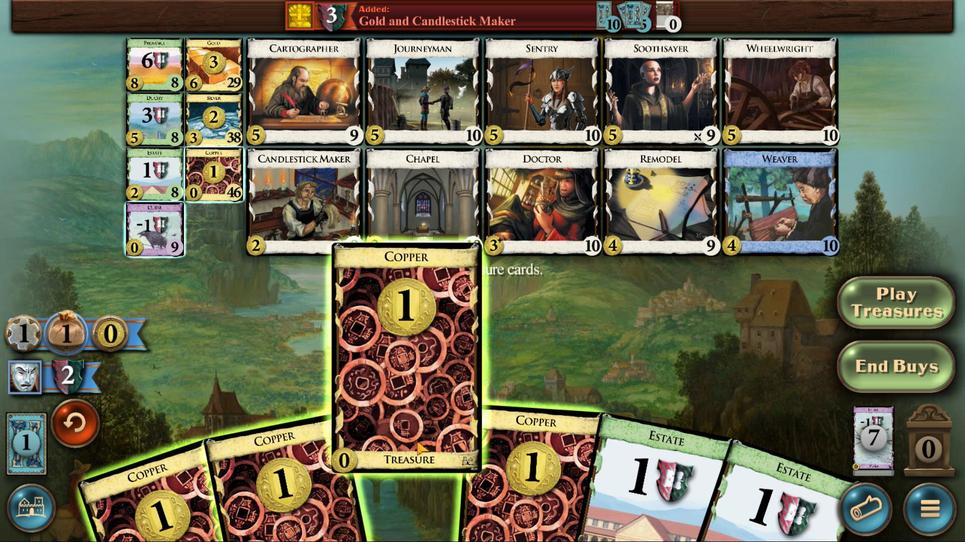 
Action: Mouse scrolled (540, 414) with delta (0, 0)
Screenshot: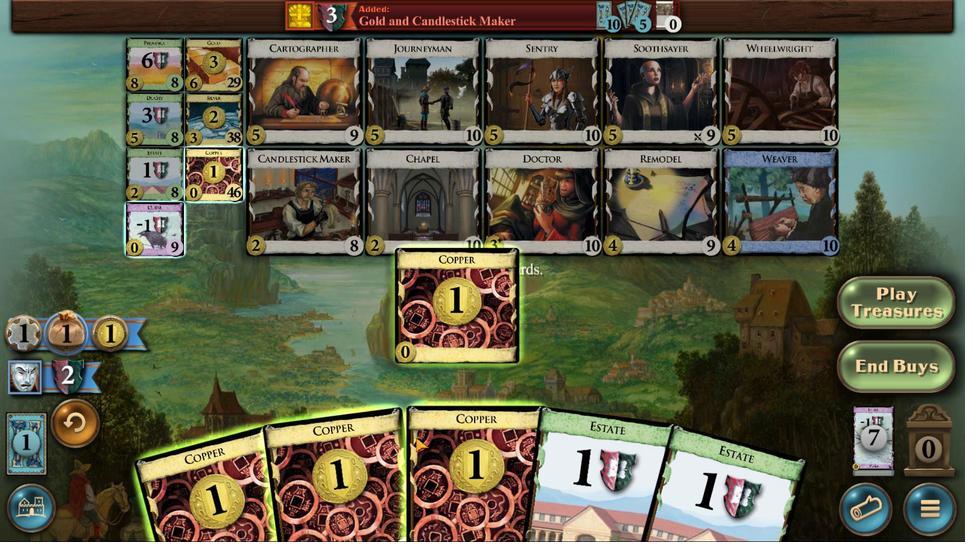 
Action: Mouse scrolled (540, 414) with delta (0, 0)
Screenshot: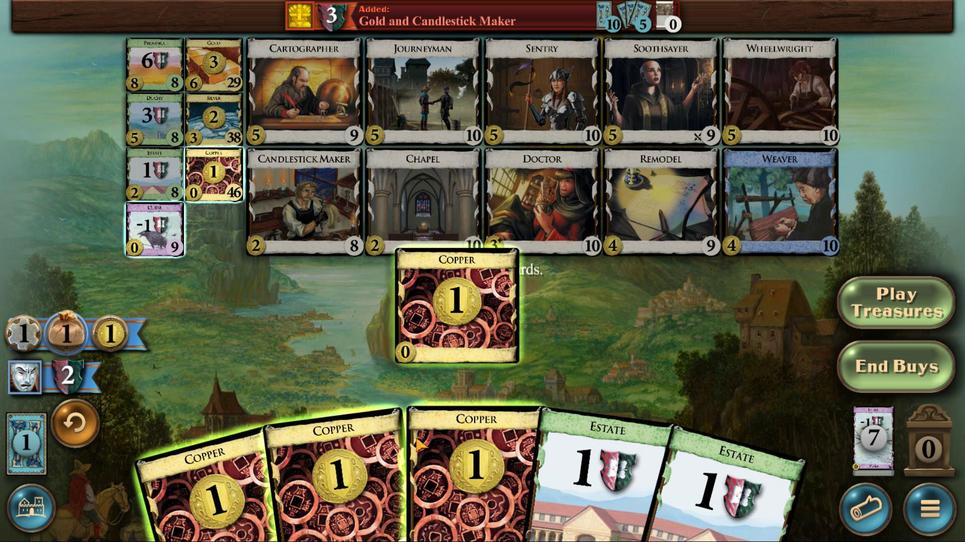 
Action: Mouse scrolled (540, 414) with delta (0, 0)
Screenshot: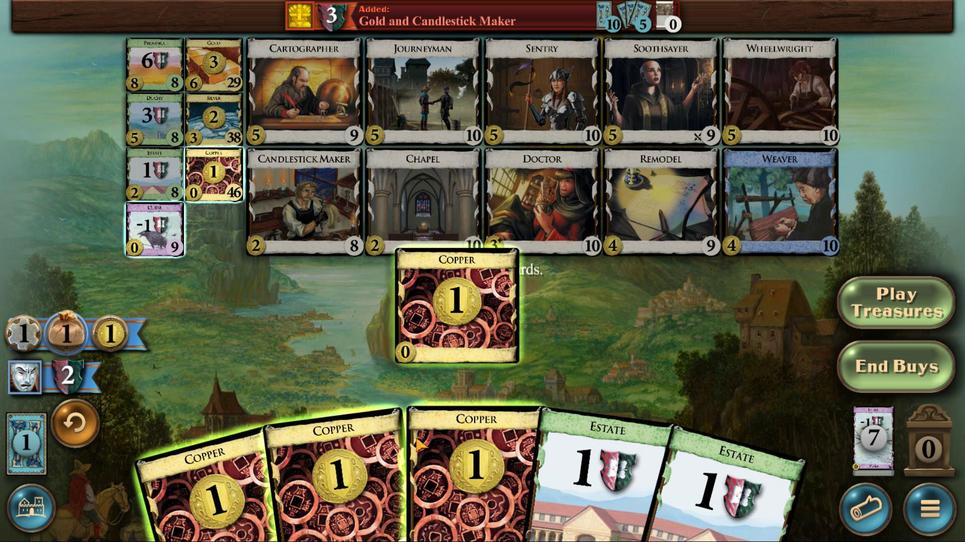 
Action: Mouse moved to (561, 407)
Screenshot: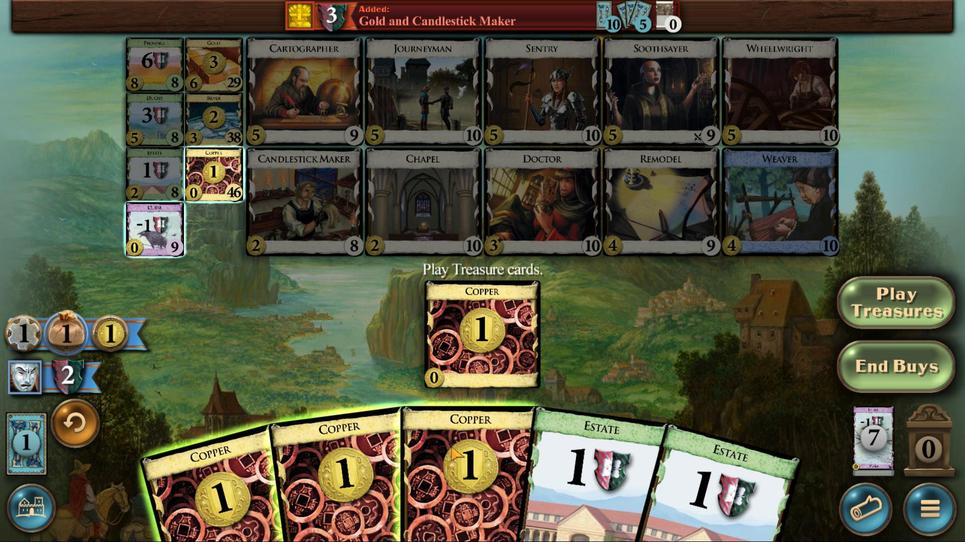 
Action: Mouse scrolled (561, 407) with delta (0, 0)
Screenshot: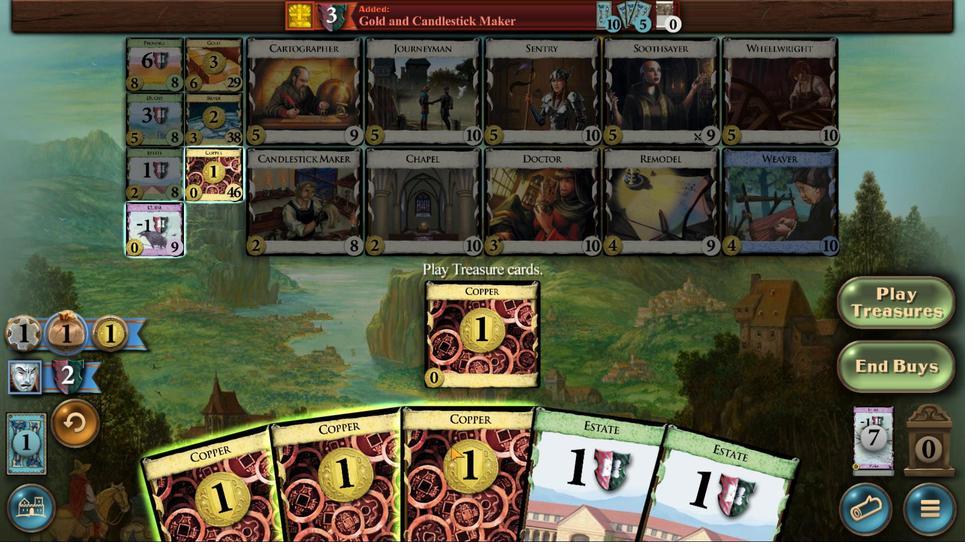 
Action: Mouse moved to (561, 407)
Screenshot: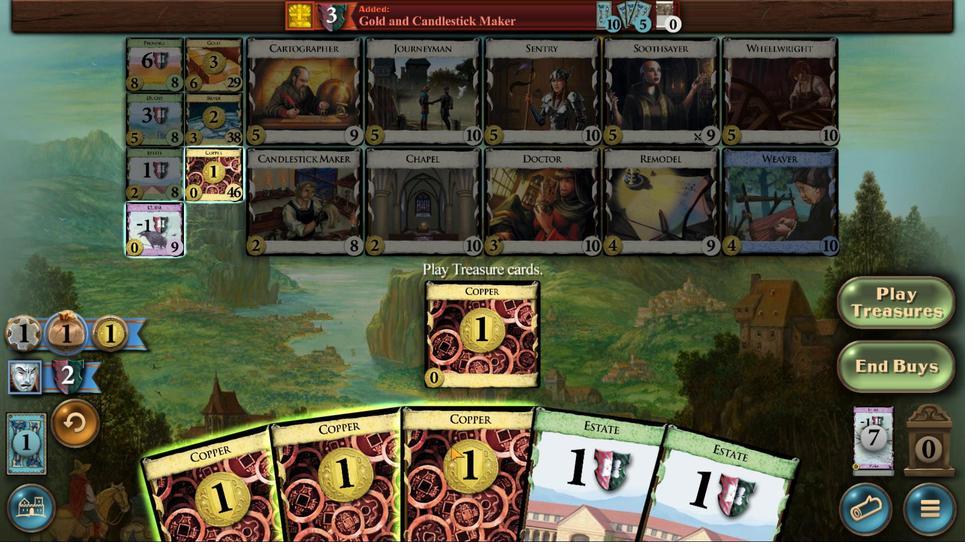 
Action: Mouse scrolled (561, 407) with delta (0, 0)
Screenshot: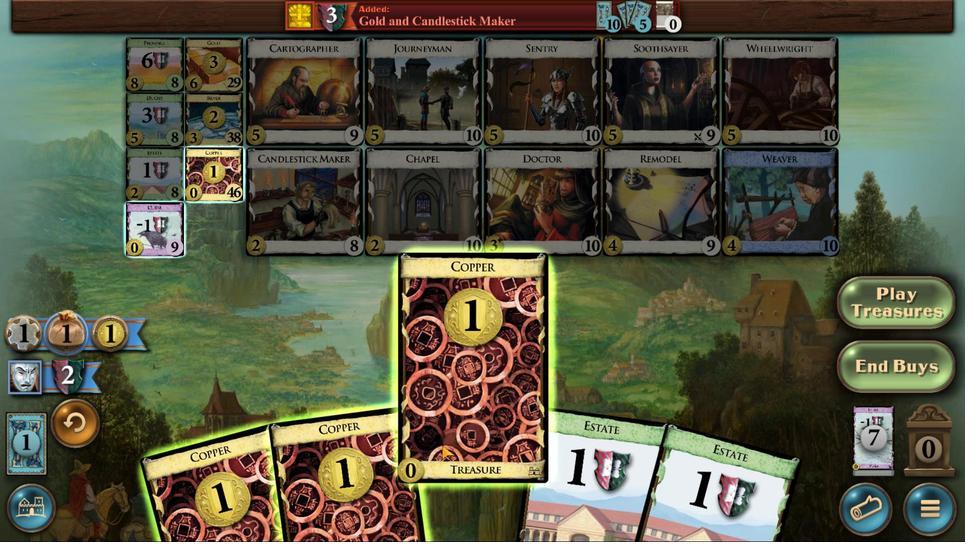 
Action: Mouse scrolled (561, 407) with delta (0, 0)
Screenshot: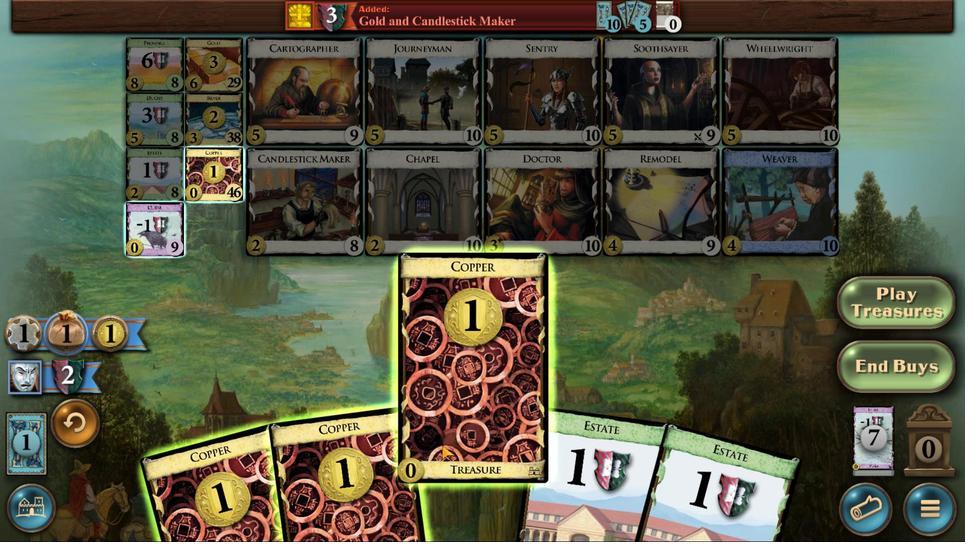 
Action: Mouse moved to (554, 415)
Screenshot: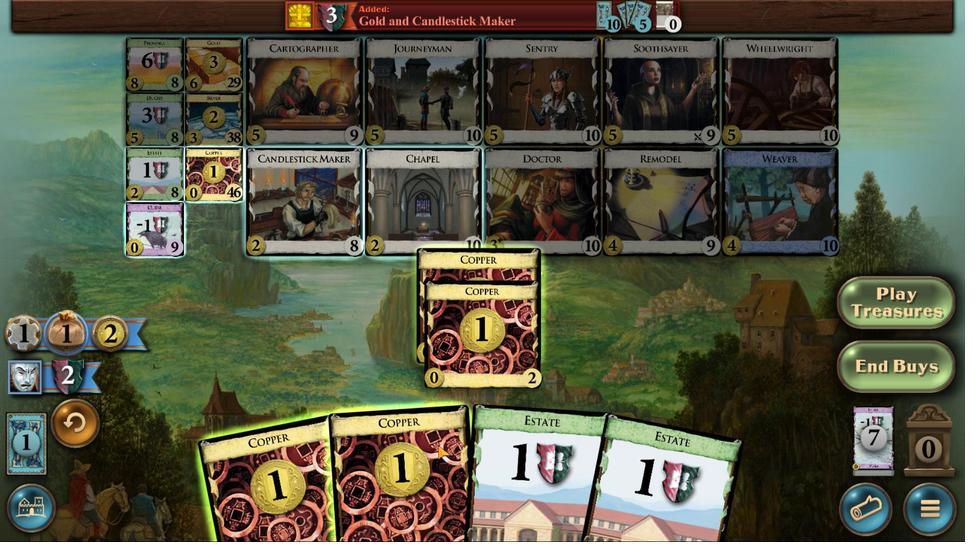 
Action: Mouse scrolled (554, 414) with delta (0, 0)
Screenshot: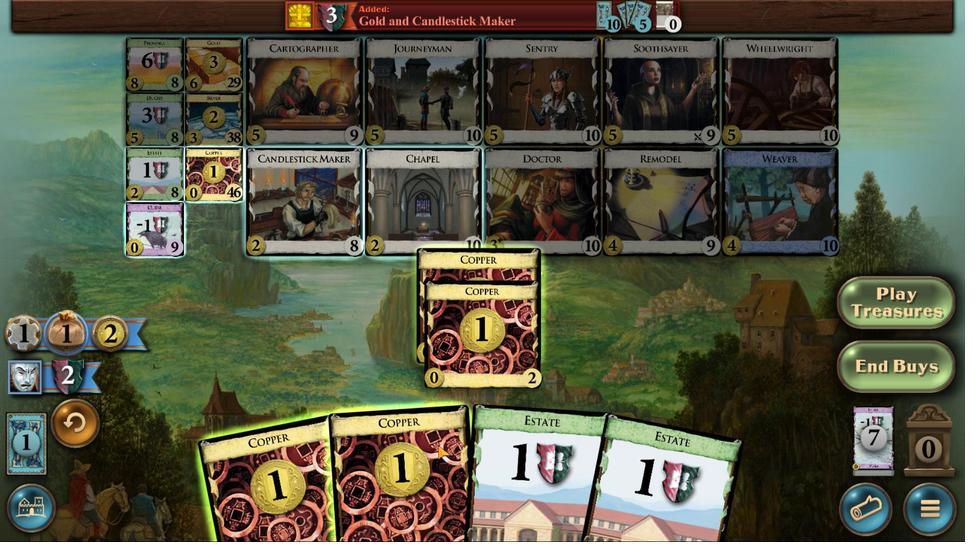 
Action: Mouse moved to (554, 415)
Screenshot: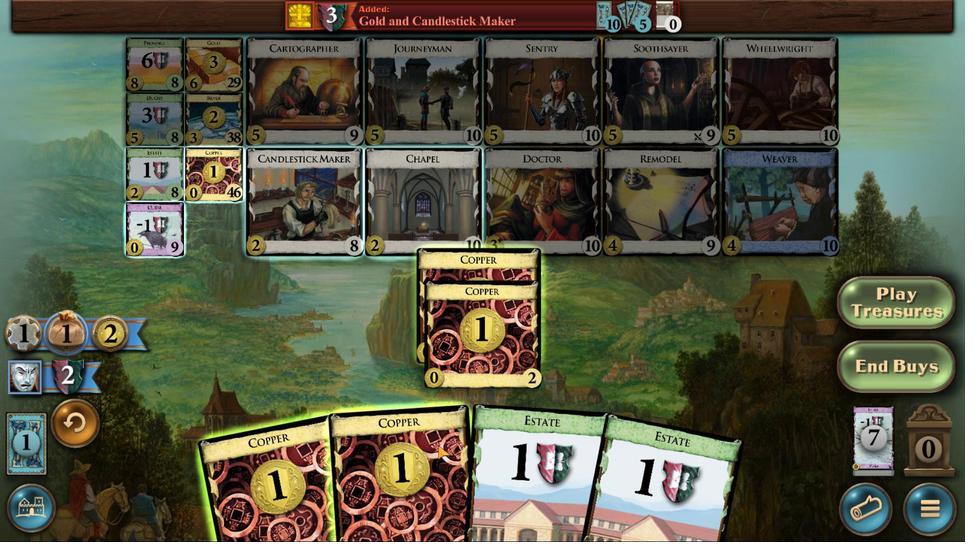 
Action: Mouse scrolled (554, 415) with delta (0, 0)
Screenshot: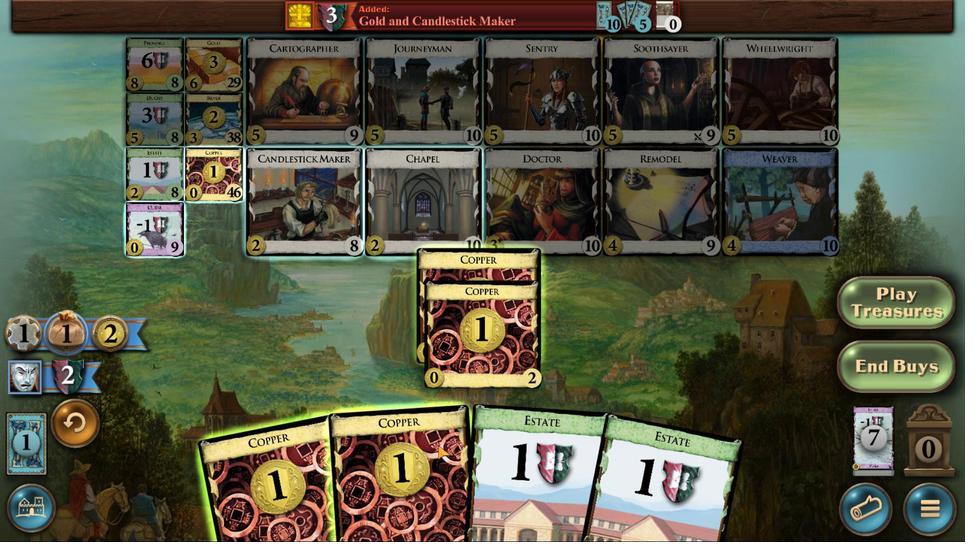 
Action: Mouse moved to (531, 419)
Screenshot: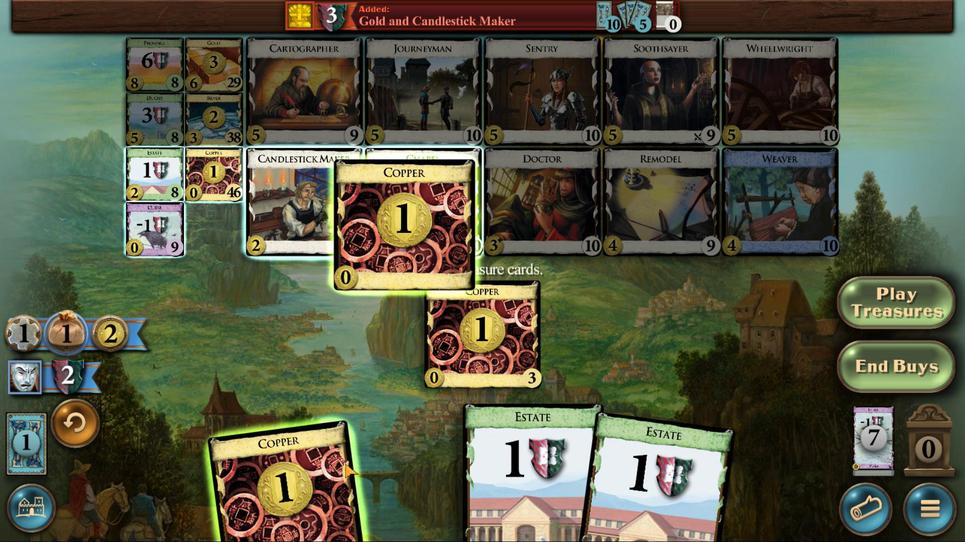 
Action: Mouse scrolled (531, 419) with delta (0, 0)
Screenshot: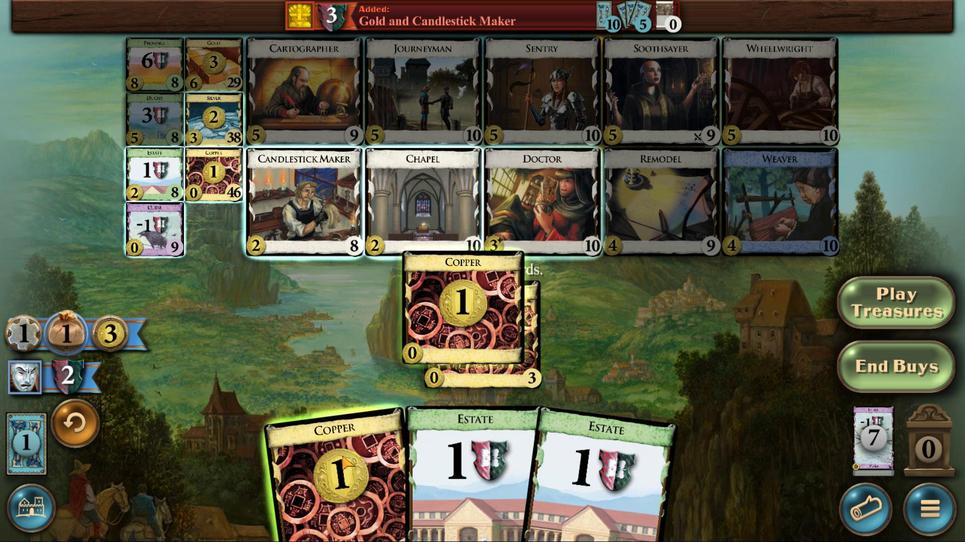 
Action: Mouse scrolled (531, 419) with delta (0, 0)
Screenshot: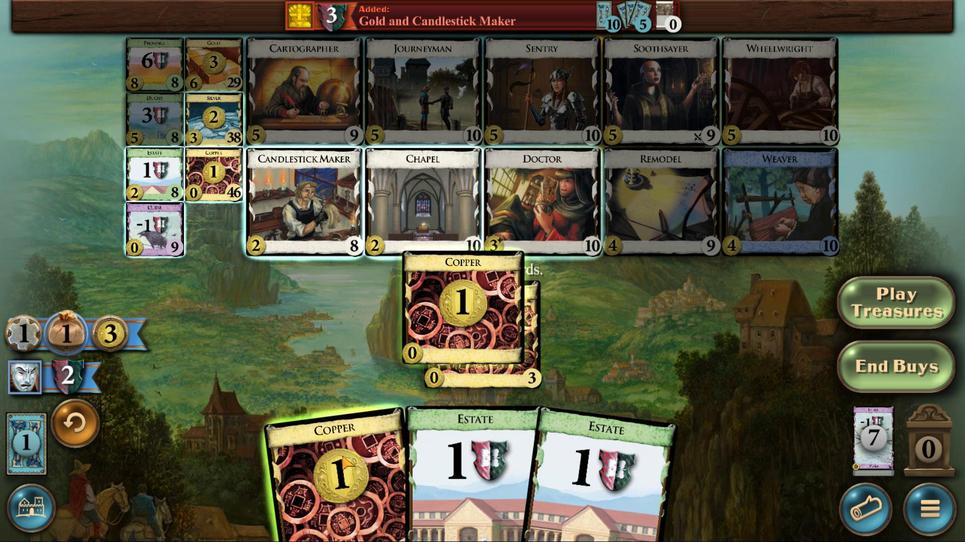 
Action: Mouse scrolled (531, 419) with delta (0, 0)
Screenshot: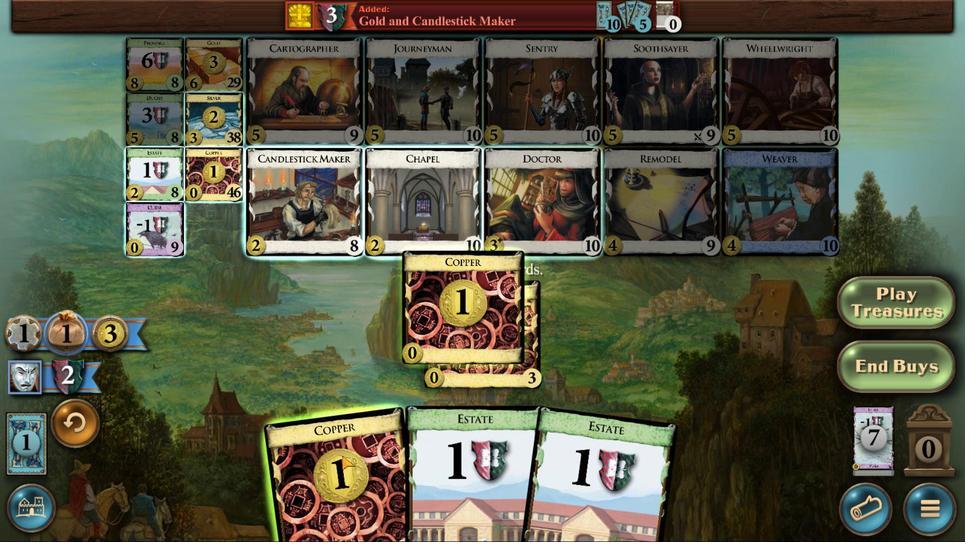
Action: Mouse scrolled (531, 419) with delta (0, 0)
Screenshot: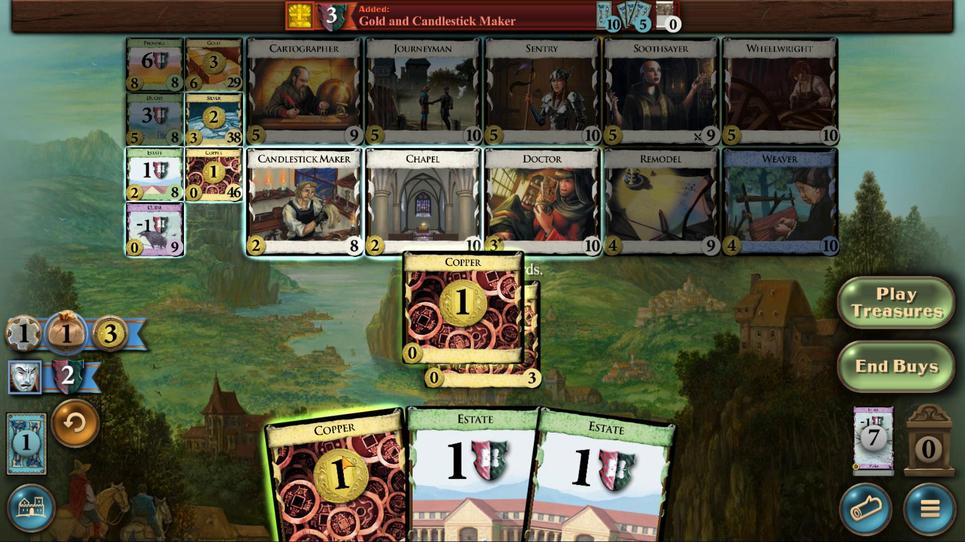 
Action: Mouse moved to (506, 416)
Screenshot: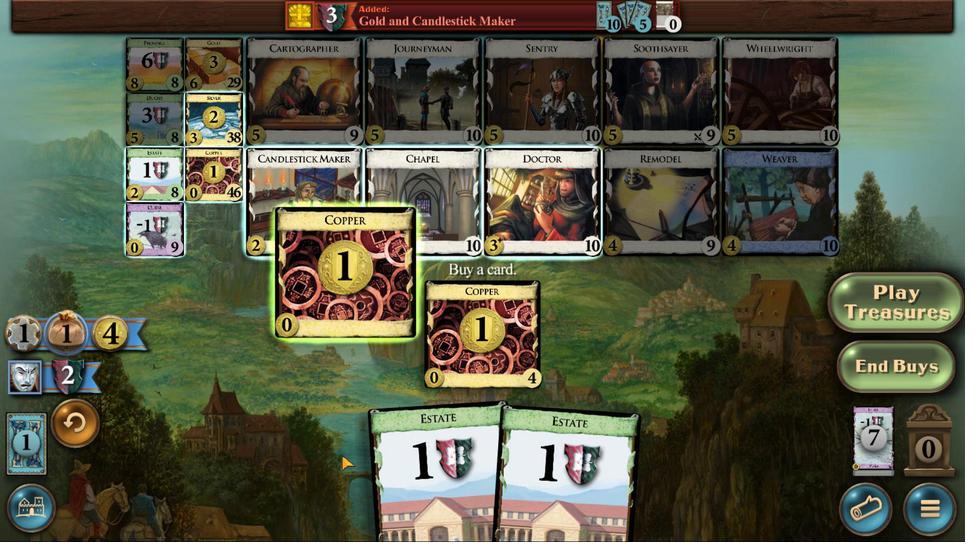 
Action: Mouse scrolled (506, 416) with delta (0, 0)
Screenshot: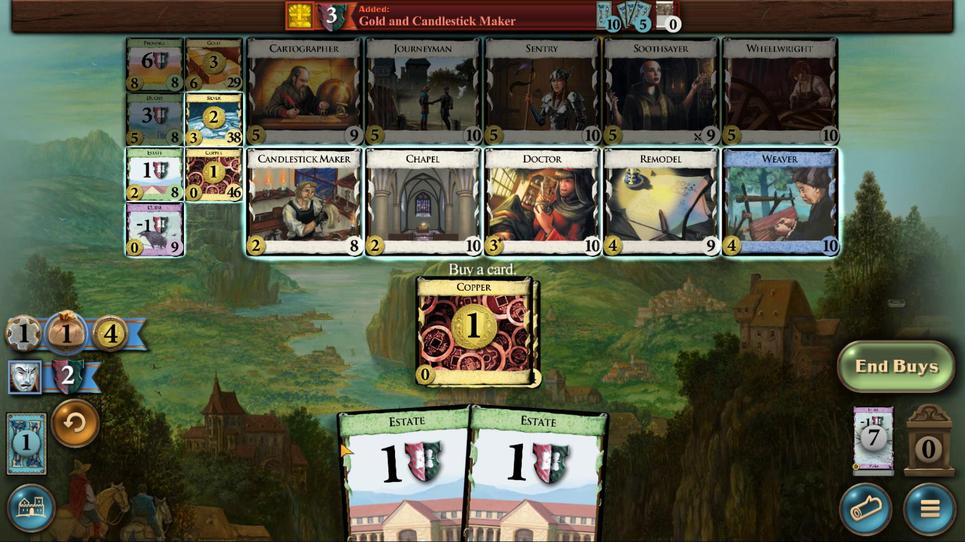
Action: Mouse scrolled (506, 416) with delta (0, 0)
Screenshot: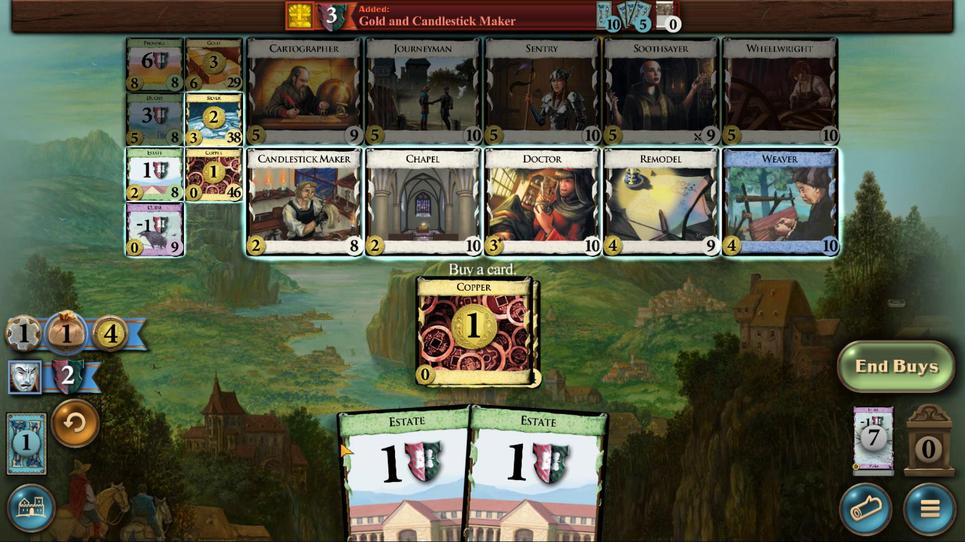 
Action: Mouse scrolled (506, 416) with delta (0, 0)
Screenshot: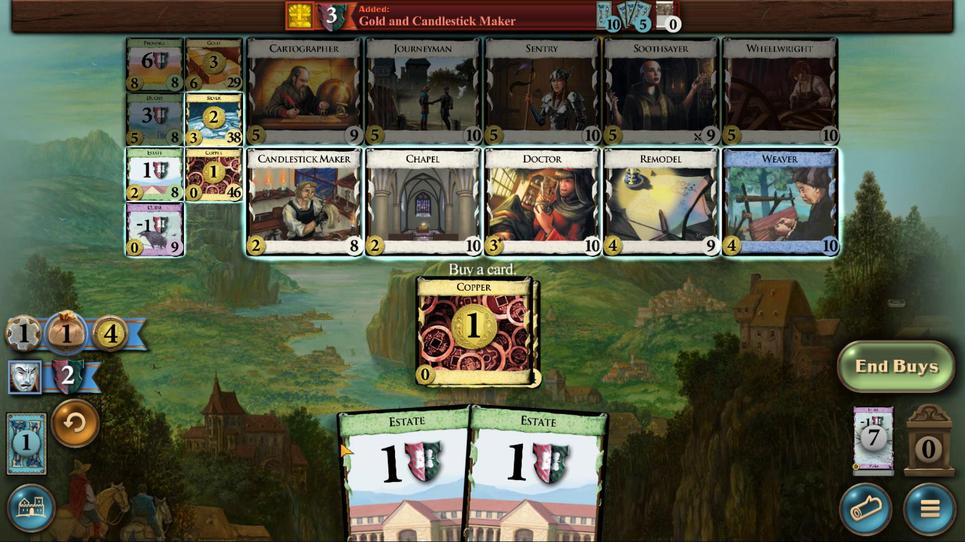 
Action: Mouse moved to (420, 368)
Screenshot: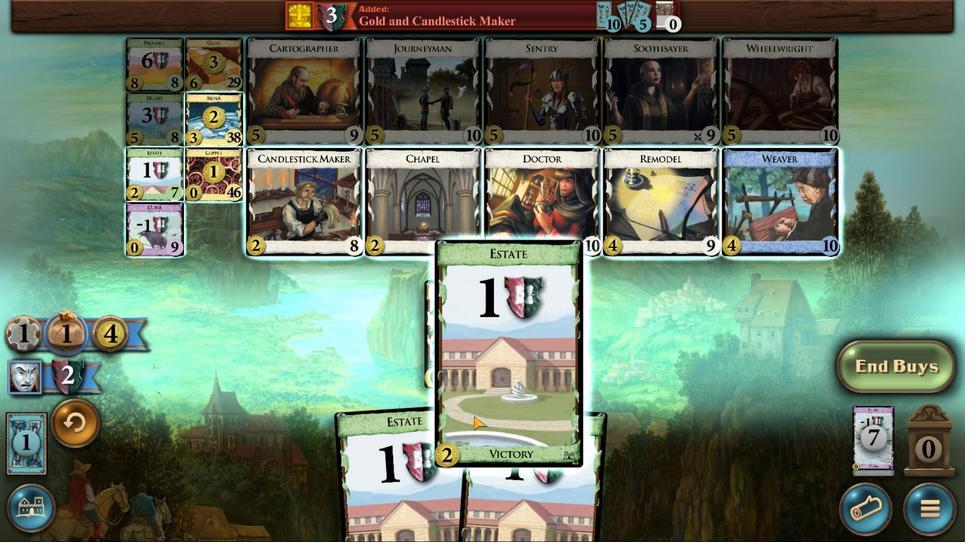 
Action: Mouse pressed left at (420, 368)
Screenshot: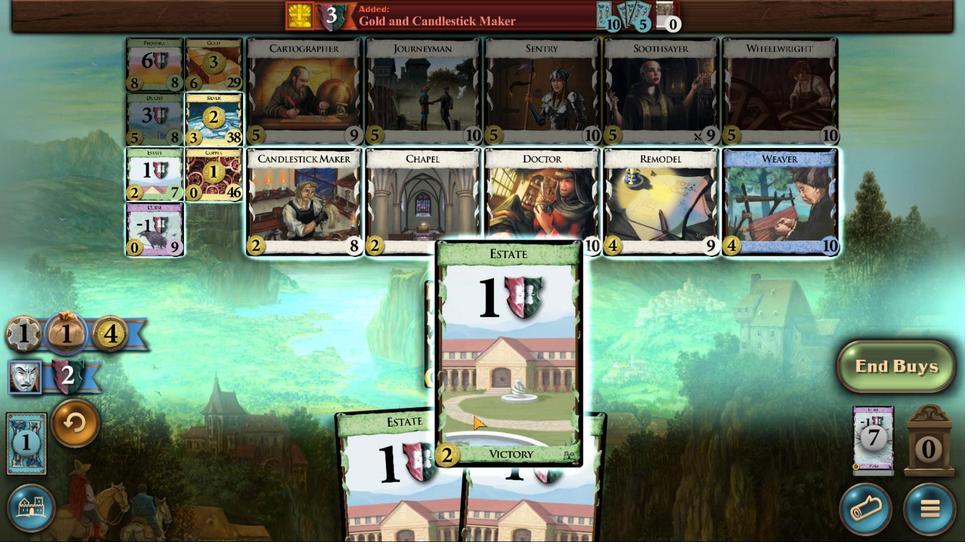 
Action: Mouse moved to (467, 420)
Screenshot: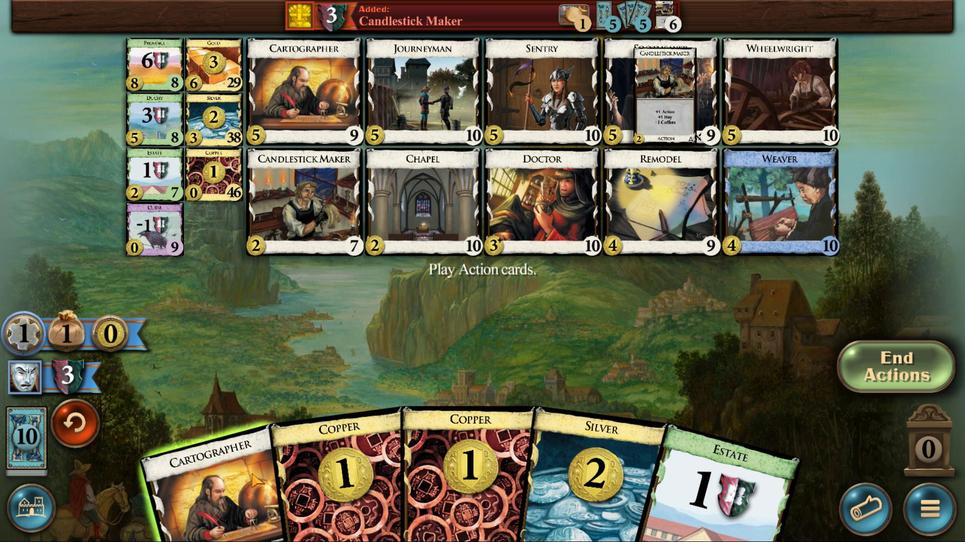 
Action: Mouse scrolled (467, 419) with delta (0, 0)
Screenshot: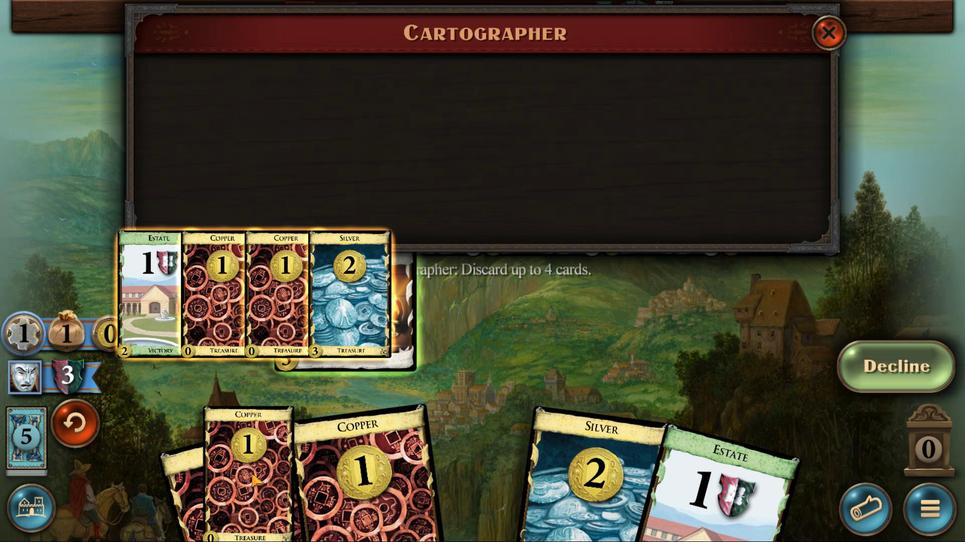 
Action: Mouse scrolled (467, 419) with delta (0, 0)
Screenshot: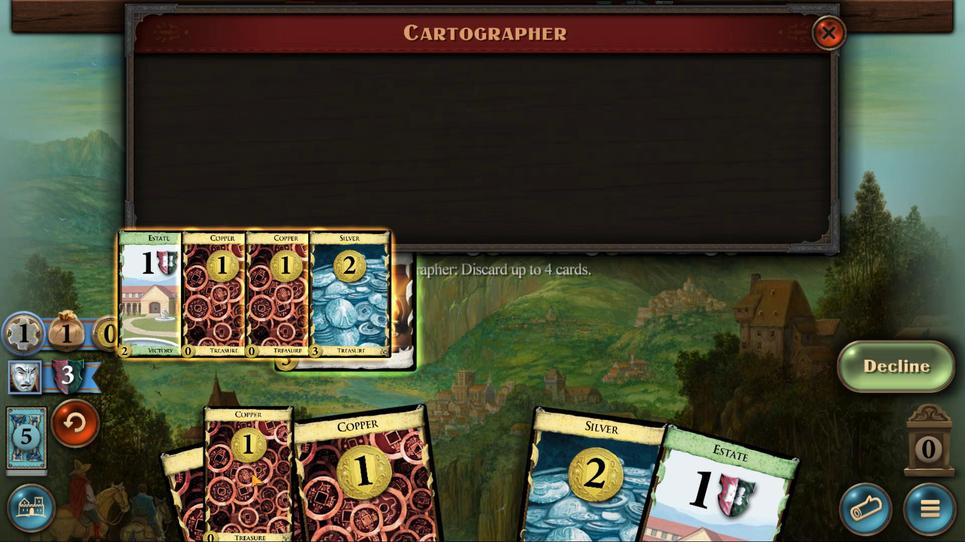 
Action: Mouse scrolled (467, 419) with delta (0, 0)
Screenshot: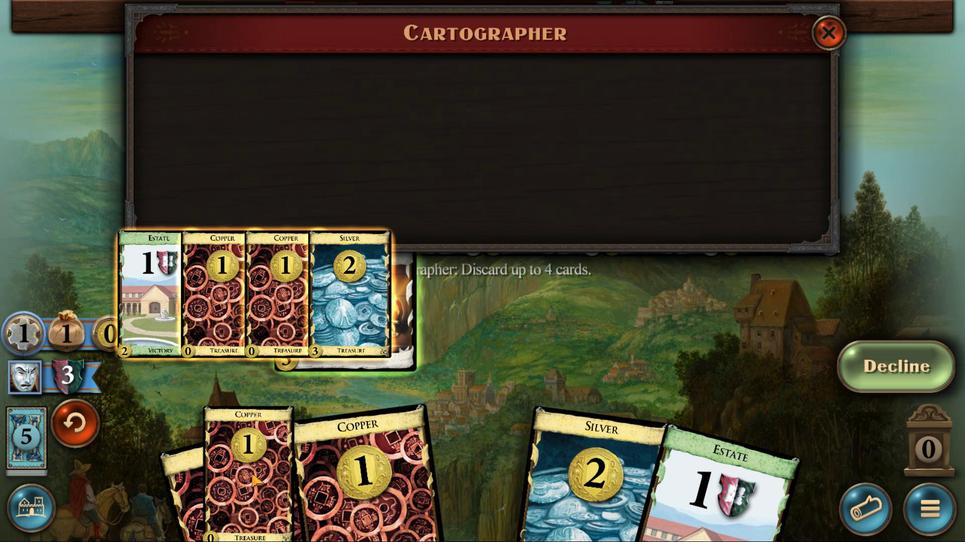 
Action: Mouse scrolled (467, 419) with delta (0, 0)
Screenshot: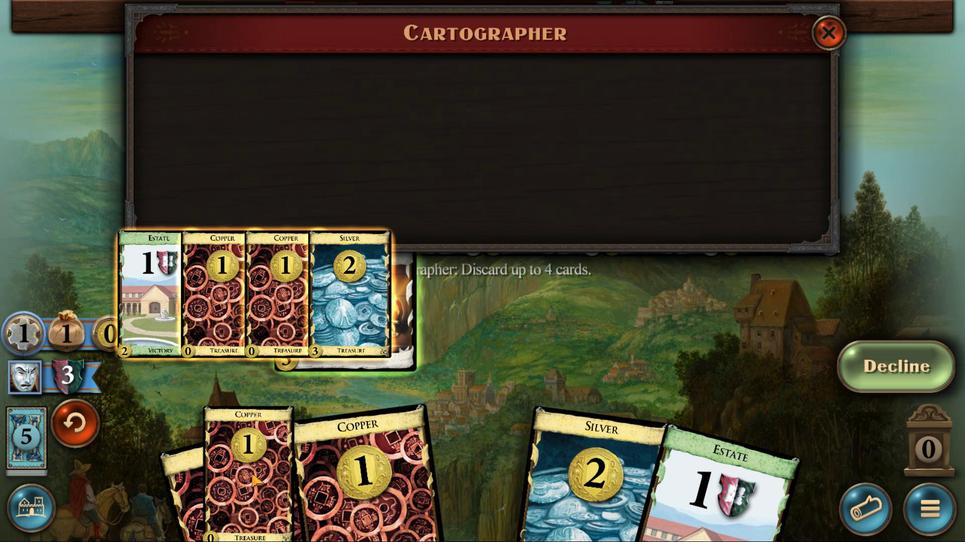 
Action: Mouse moved to (643, 365)
Screenshot: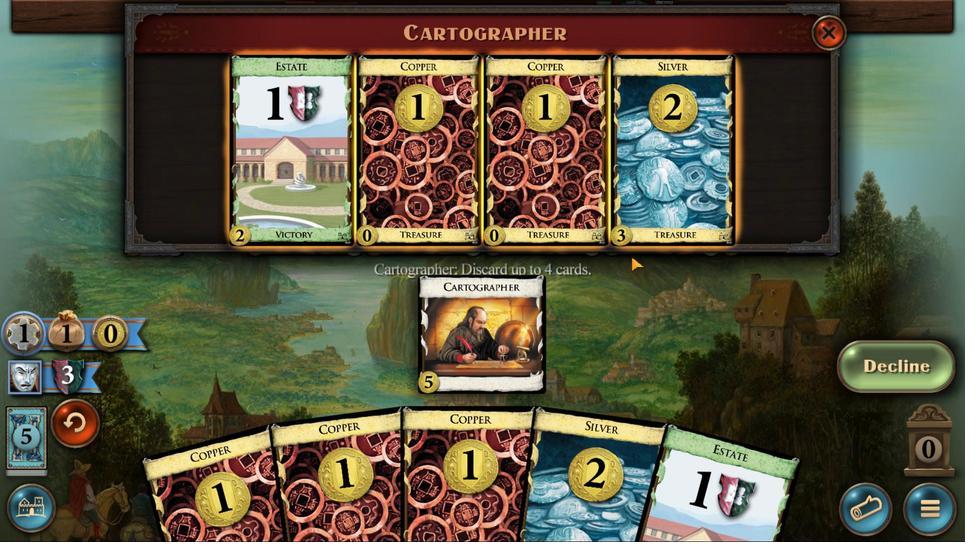 
Action: Mouse pressed left at (643, 365)
Screenshot: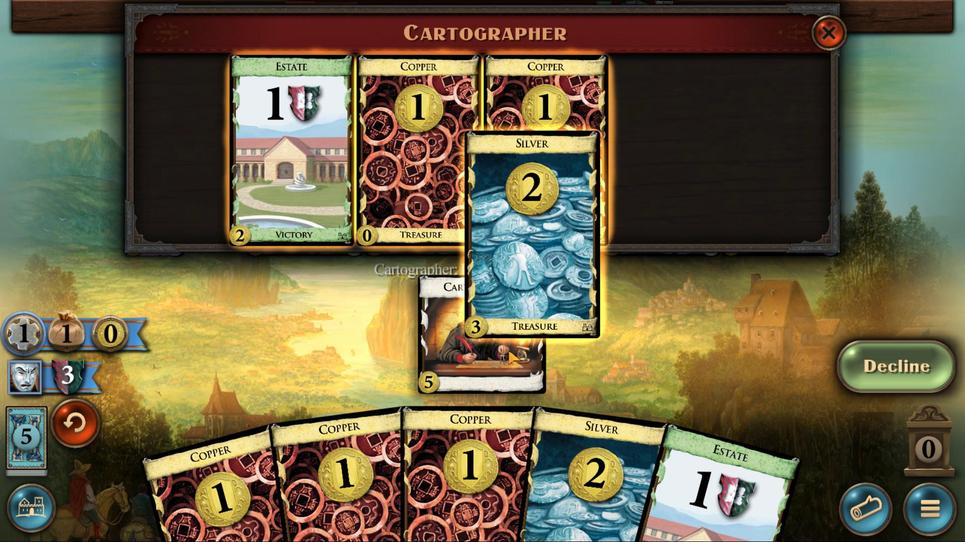 
Action: Mouse moved to (495, 370)
Screenshot: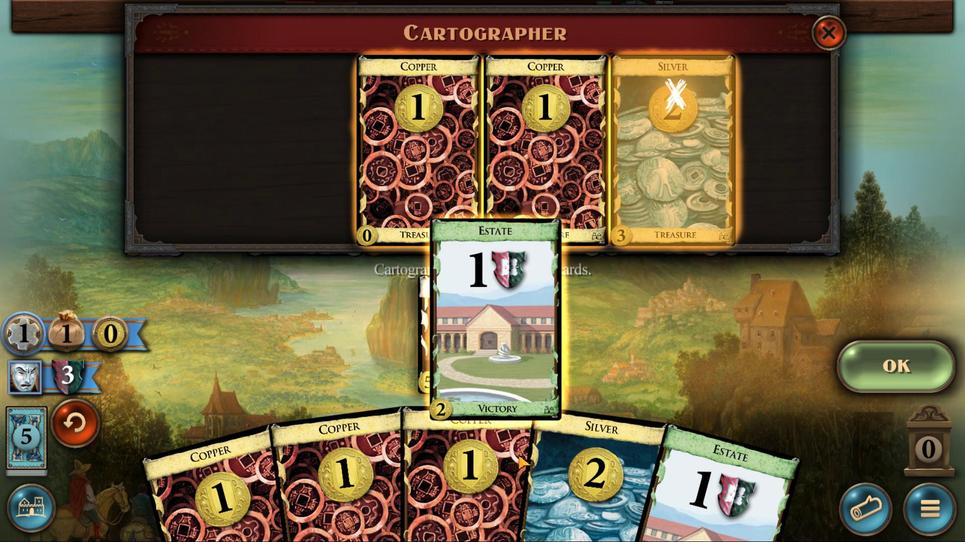 
Action: Mouse pressed left at (495, 370)
Screenshot: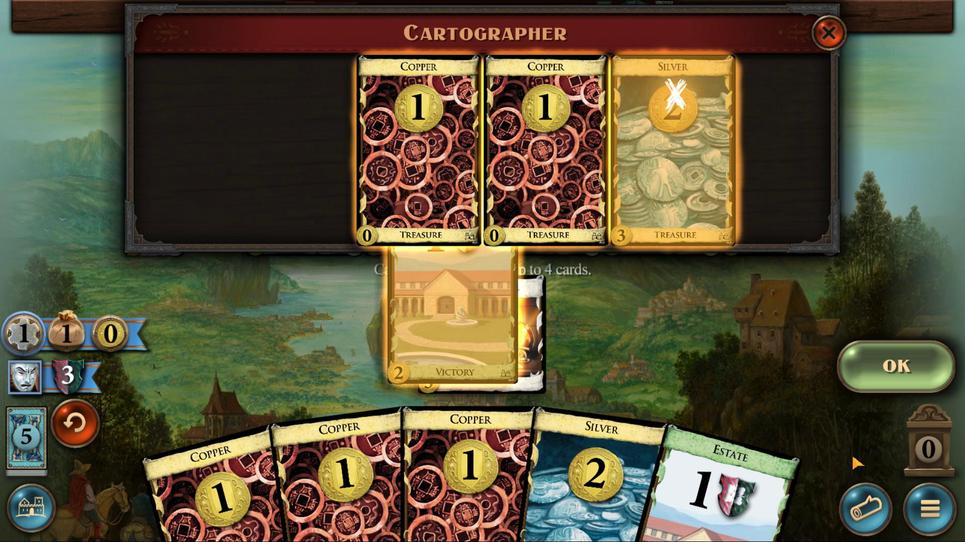
Action: Mouse moved to (743, 399)
Screenshot: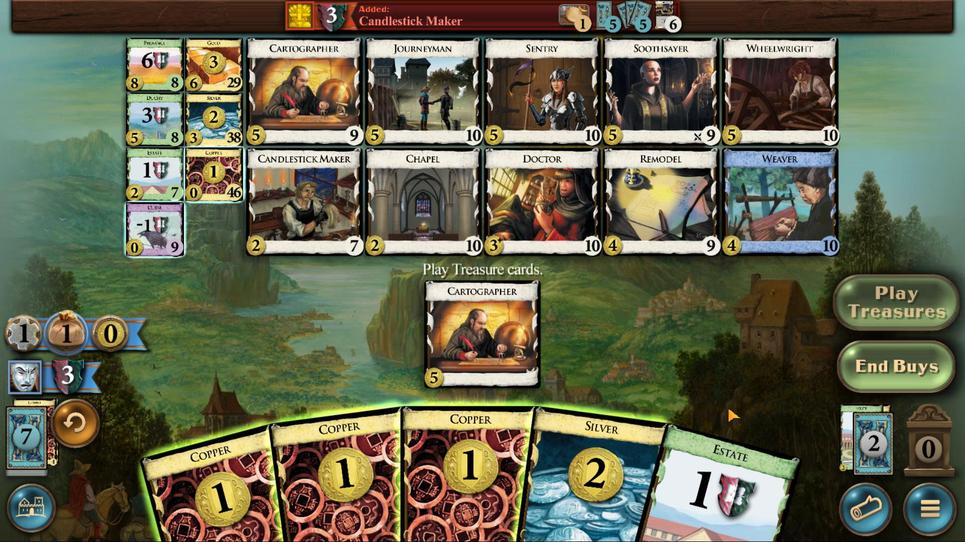 
Action: Mouse pressed left at (743, 399)
Screenshot: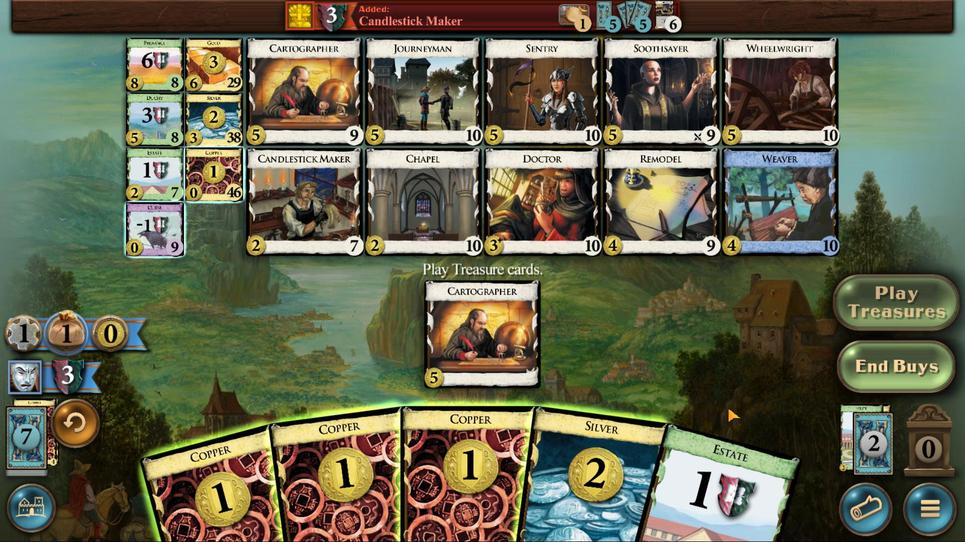 
Action: Mouse moved to (618, 419)
Screenshot: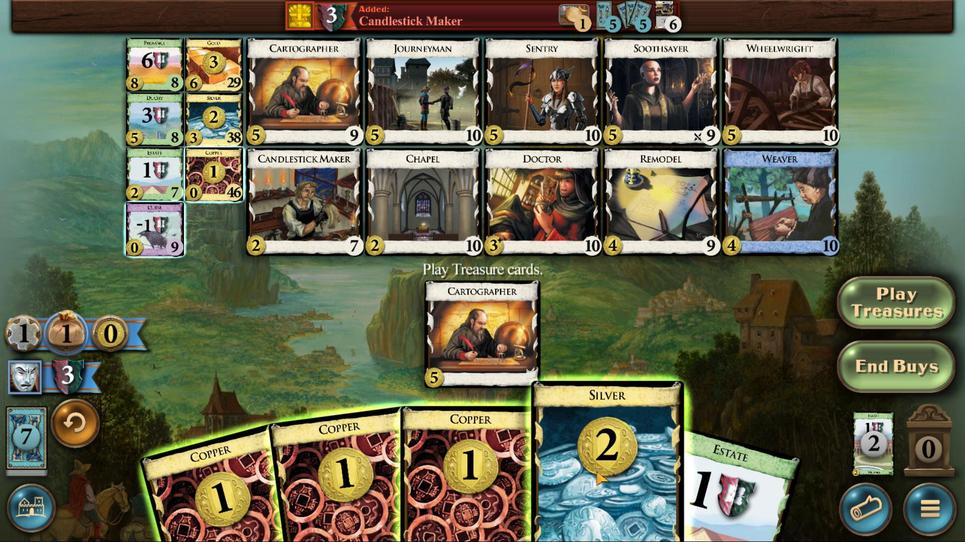 
Action: Mouse scrolled (618, 419) with delta (0, 0)
Screenshot: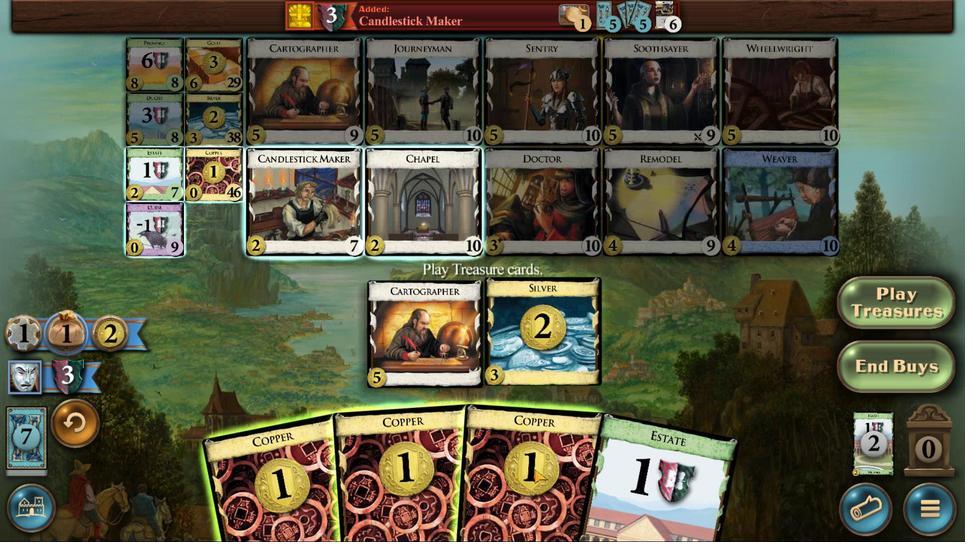 
Action: Mouse scrolled (618, 419) with delta (0, 0)
Screenshot: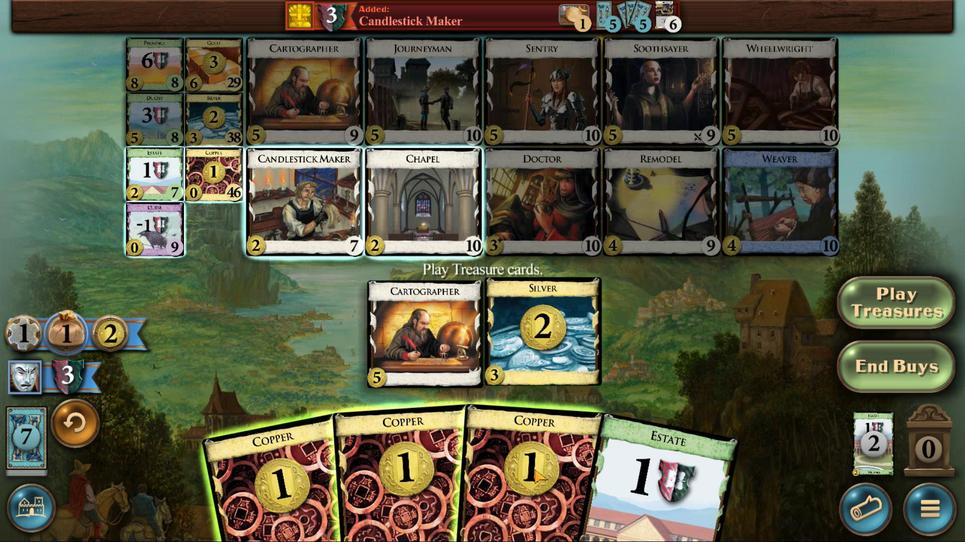 
Action: Mouse scrolled (618, 419) with delta (0, 0)
Screenshot: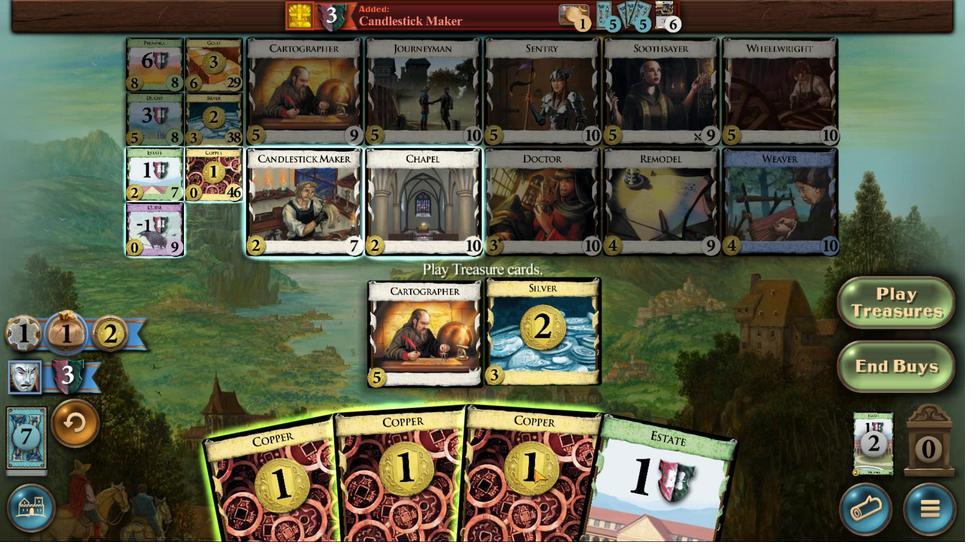 
Action: Mouse moved to (591, 419)
Screenshot: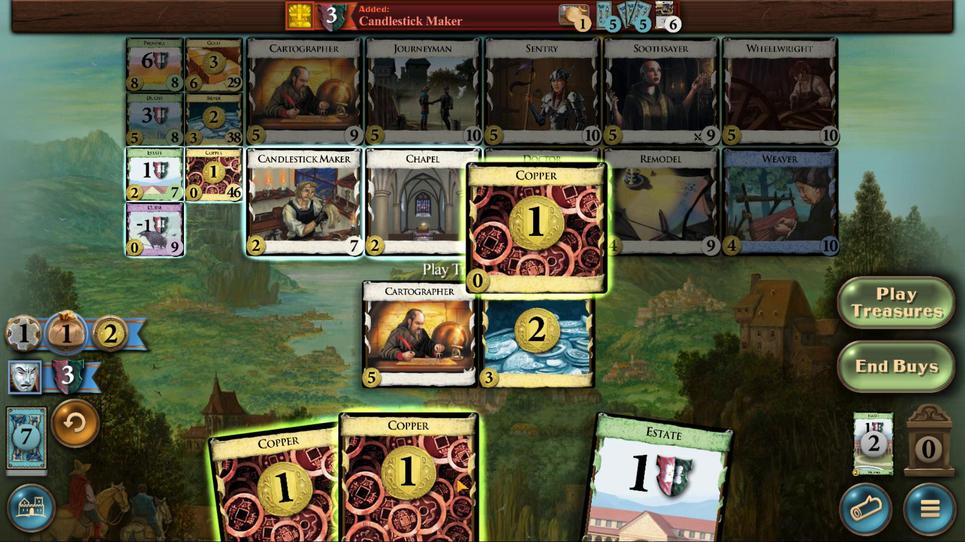
Action: Mouse scrolled (591, 419) with delta (0, 0)
Screenshot: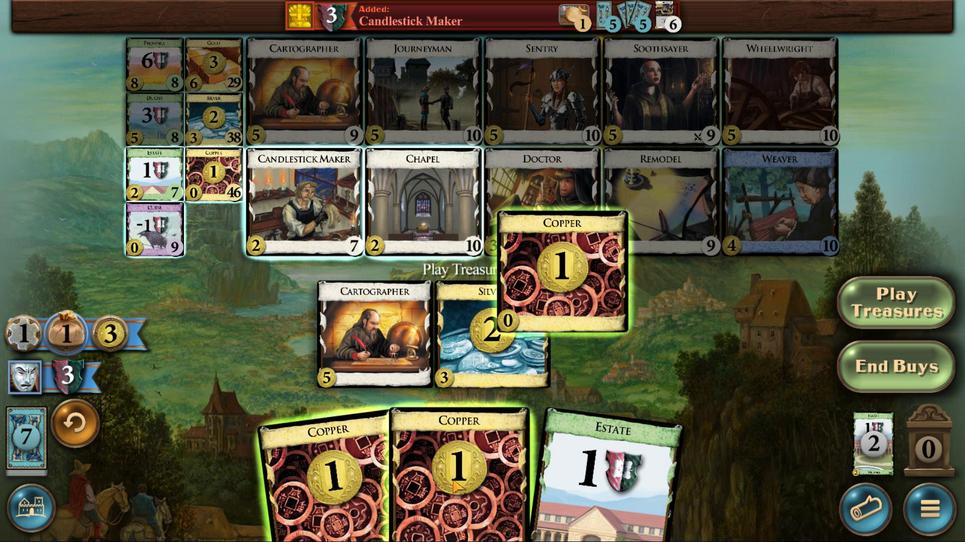 
Action: Mouse scrolled (591, 419) with delta (0, 0)
Screenshot: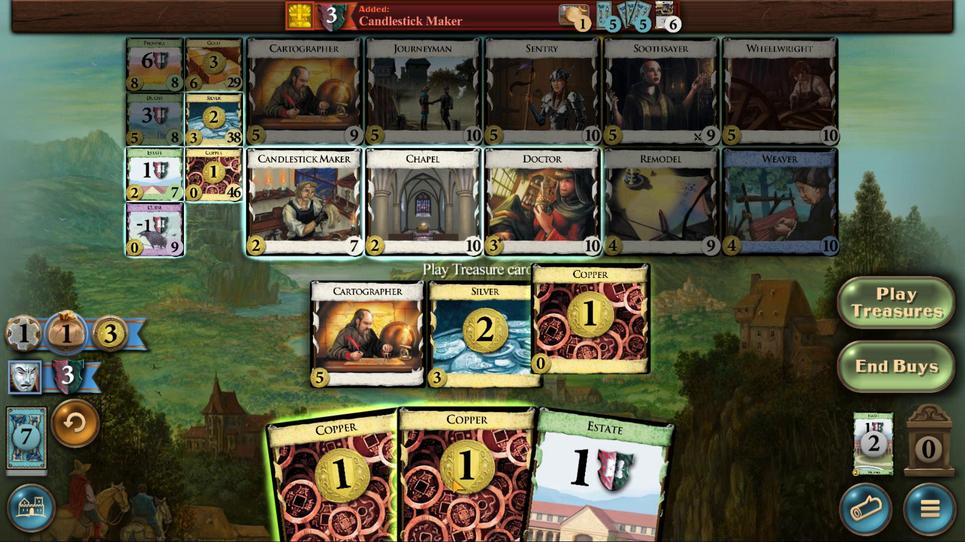 
Action: Mouse scrolled (591, 419) with delta (0, 0)
Screenshot: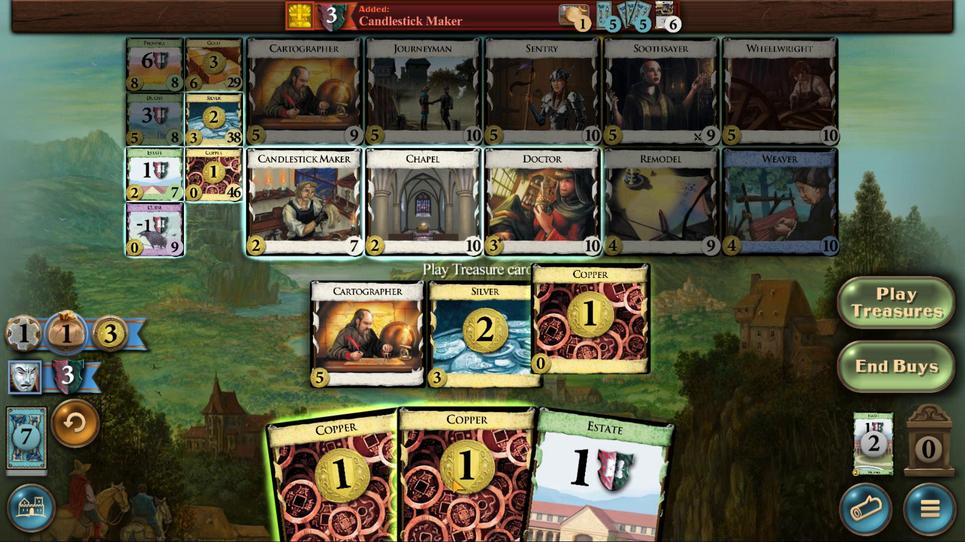 
Action: Mouse moved to (555, 421)
Screenshot: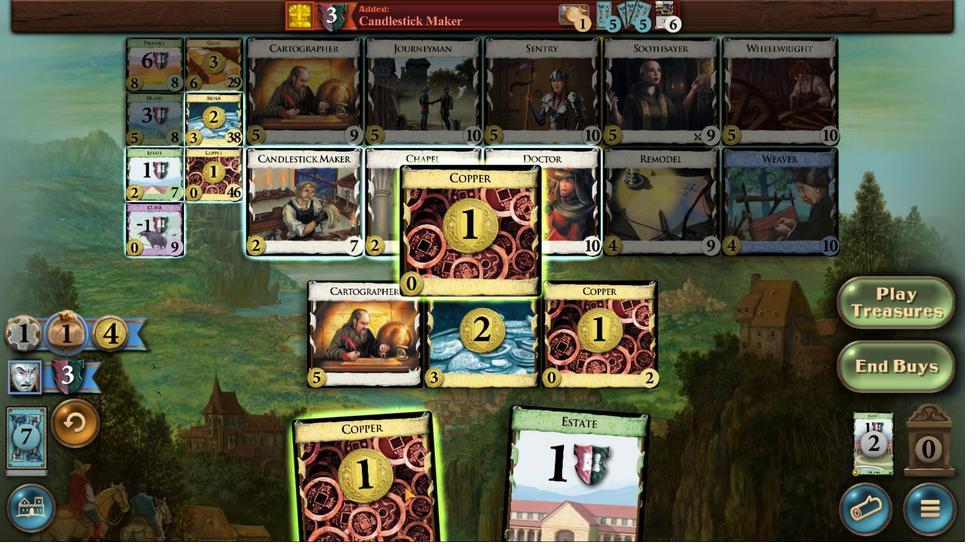 
Action: Mouse scrolled (555, 420) with delta (0, 0)
Screenshot: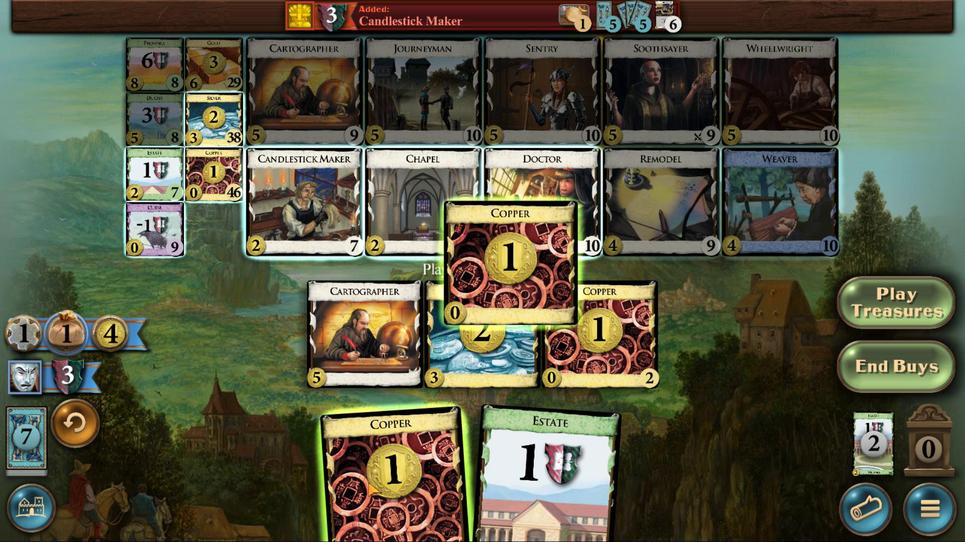 
Action: Mouse scrolled (555, 420) with delta (0, 0)
Screenshot: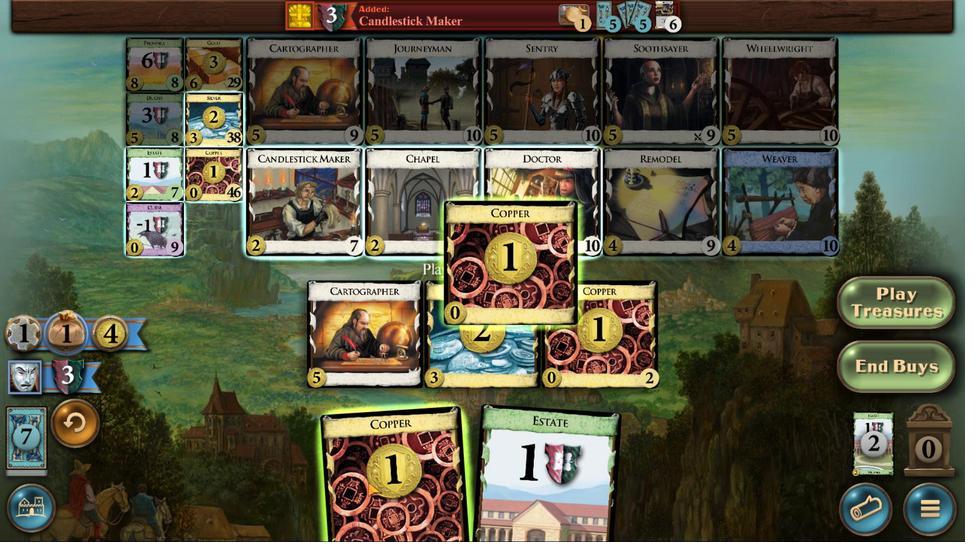 
Action: Mouse scrolled (555, 420) with delta (0, 0)
Screenshot: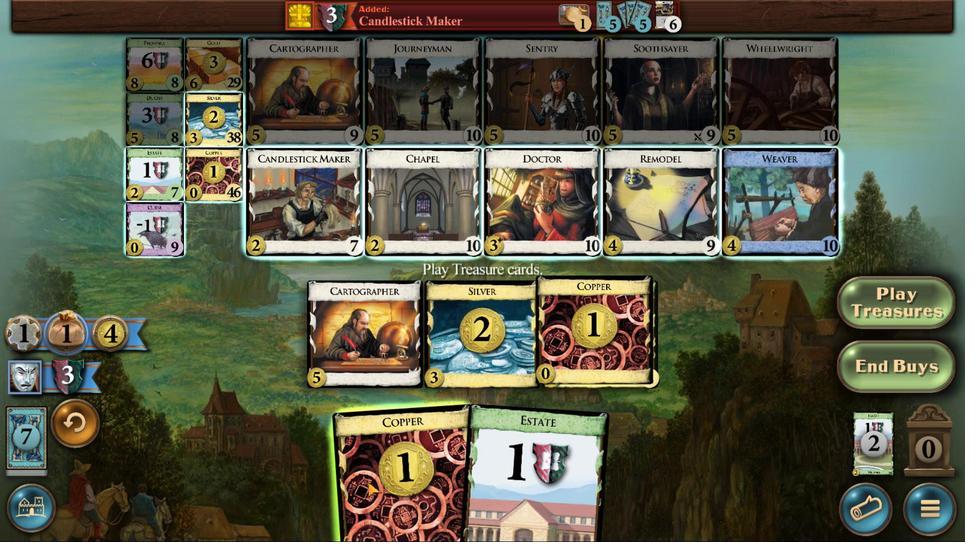 
Action: Mouse moved to (518, 421)
Screenshot: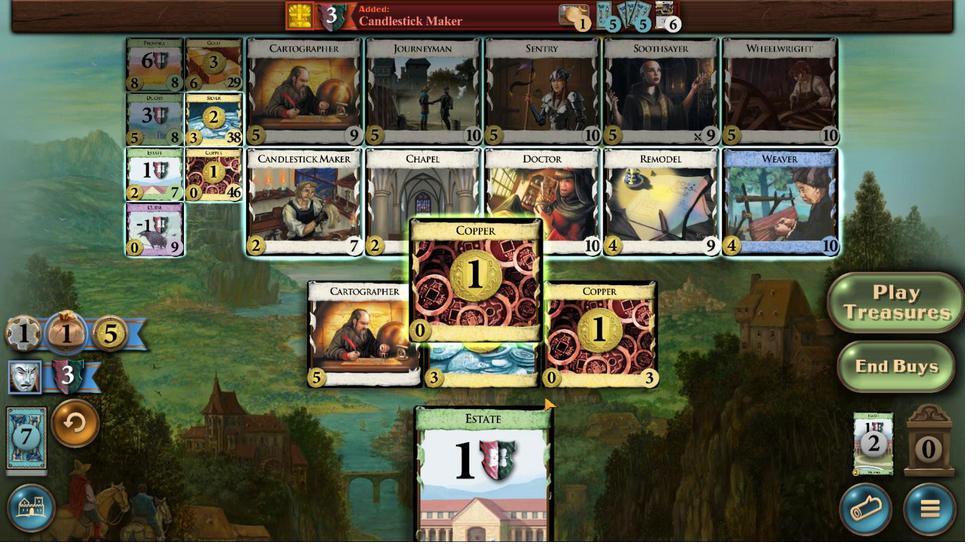 
Action: Mouse scrolled (518, 421) with delta (0, 0)
Screenshot: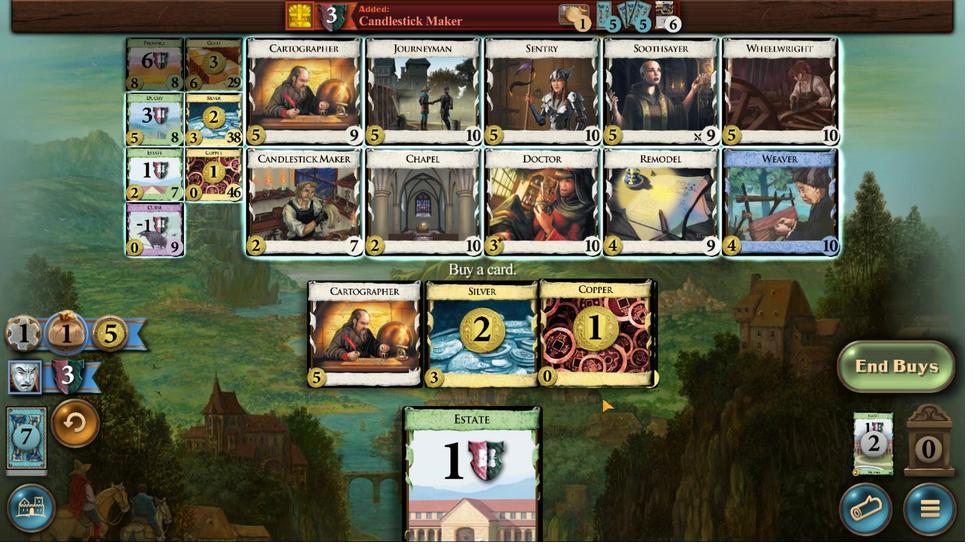 
Action: Mouse scrolled (518, 421) with delta (0, 0)
Screenshot: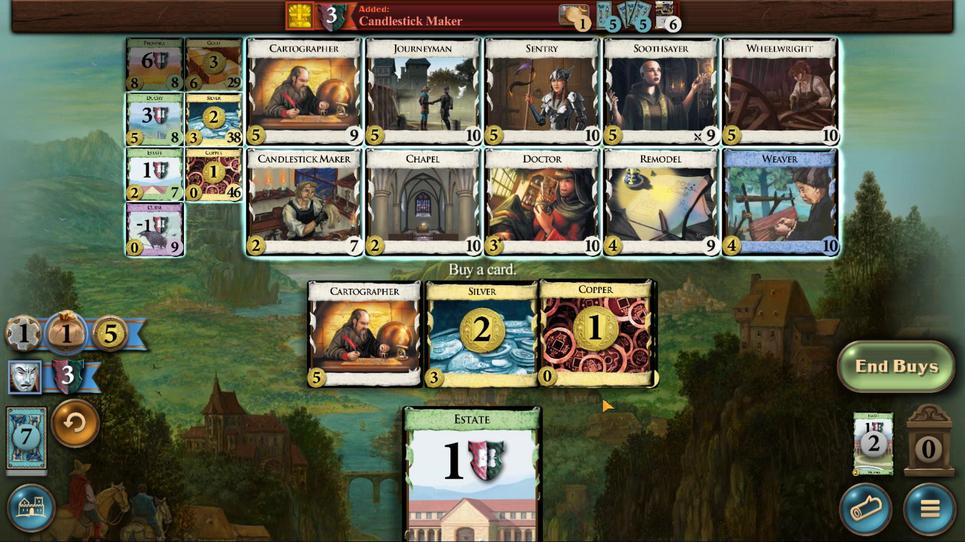 
Action: Mouse moved to (418, 356)
Screenshot: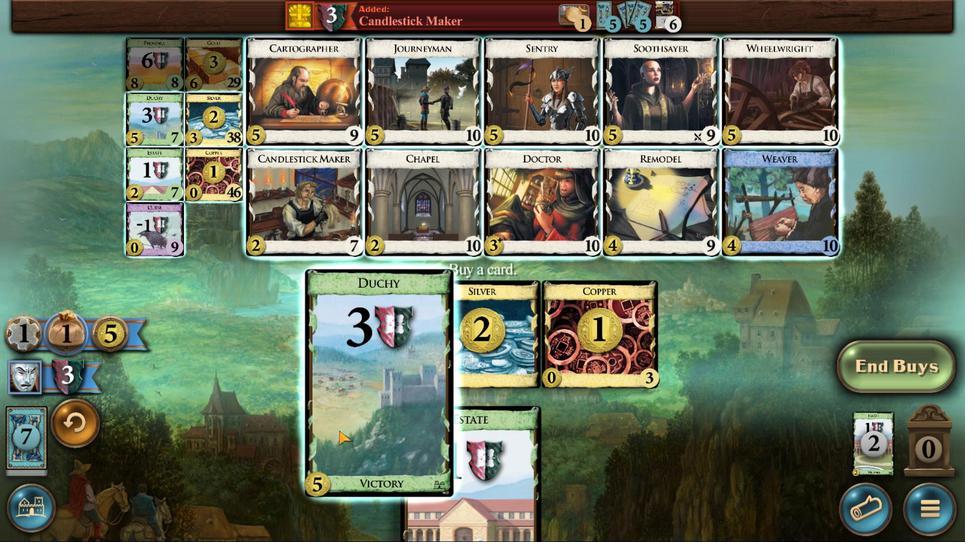 
Action: Mouse pressed left at (418, 356)
Screenshot: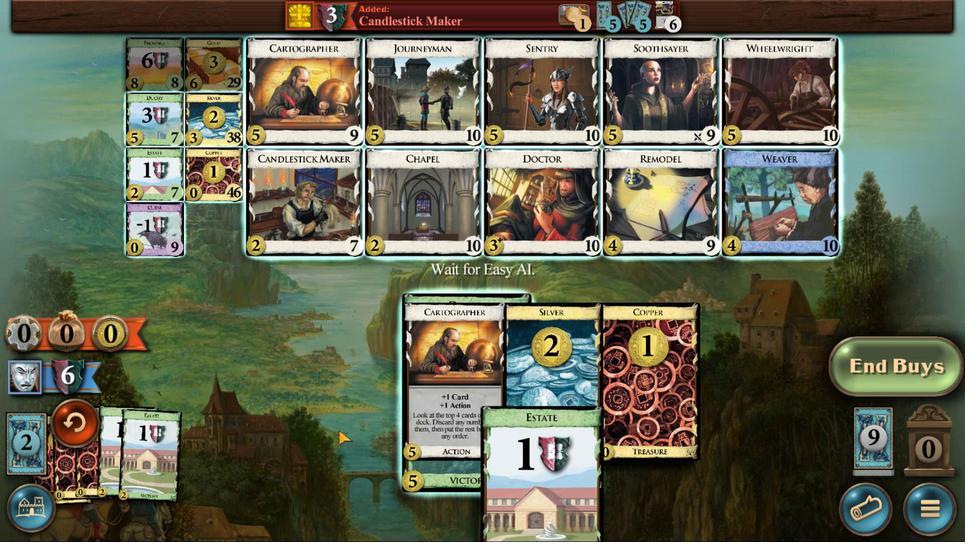
Action: Mouse moved to (553, 423)
Screenshot: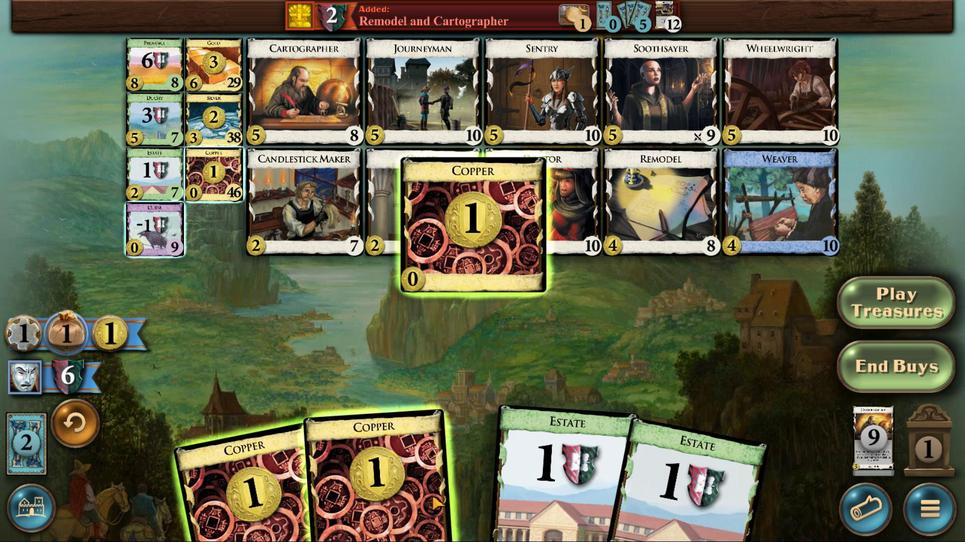 
Action: Mouse scrolled (553, 423) with delta (0, 0)
Screenshot: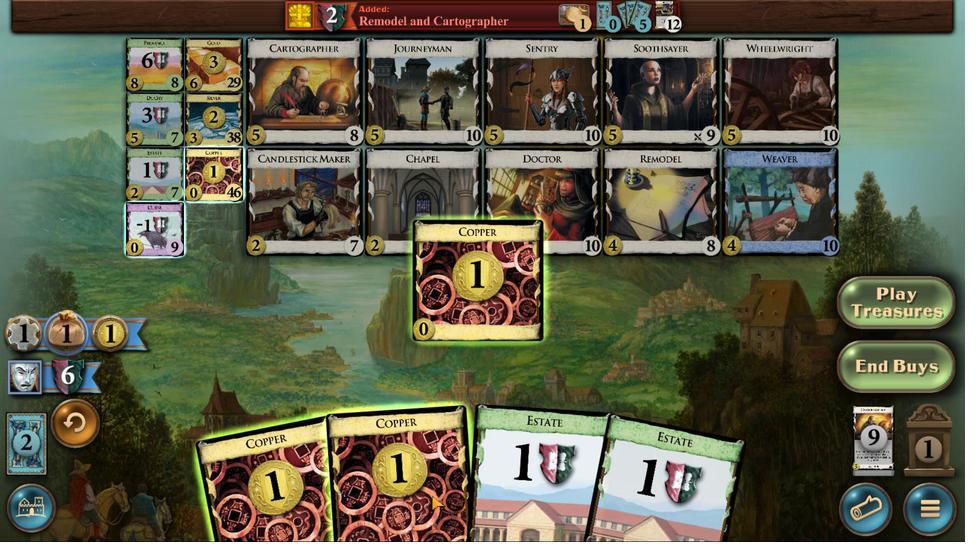 
Action: Mouse scrolled (553, 423) with delta (0, 0)
Screenshot: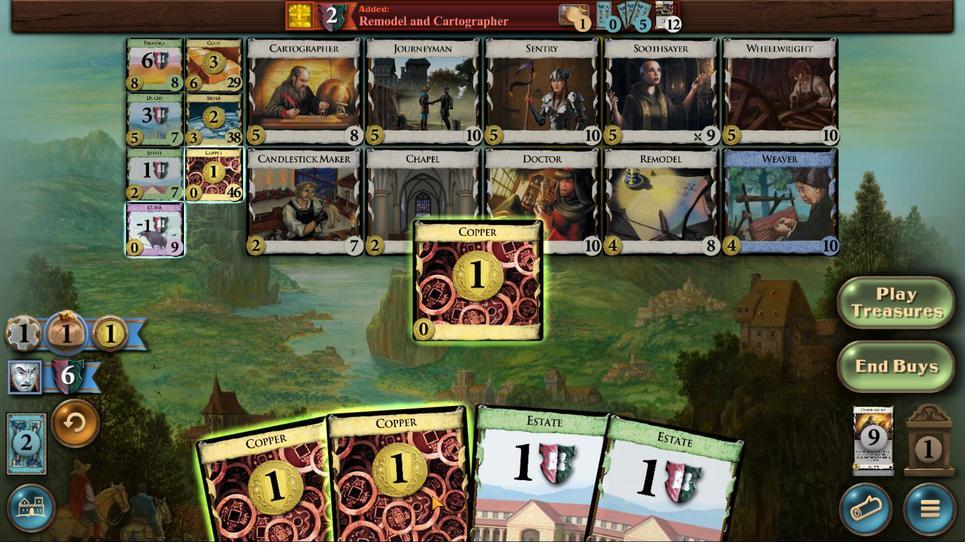 
Action: Mouse scrolled (553, 423) with delta (0, 0)
Screenshot: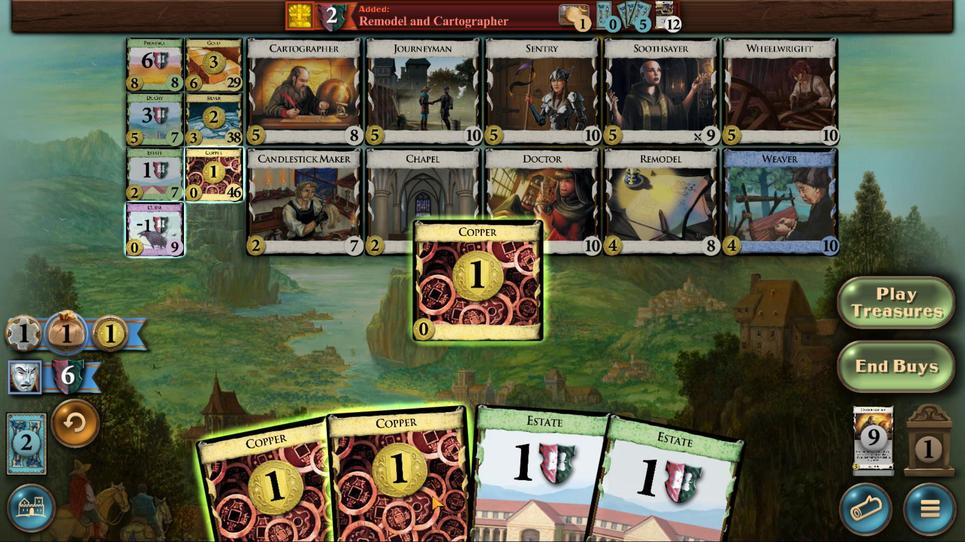 
Action: Mouse scrolled (553, 423) with delta (0, 0)
Screenshot: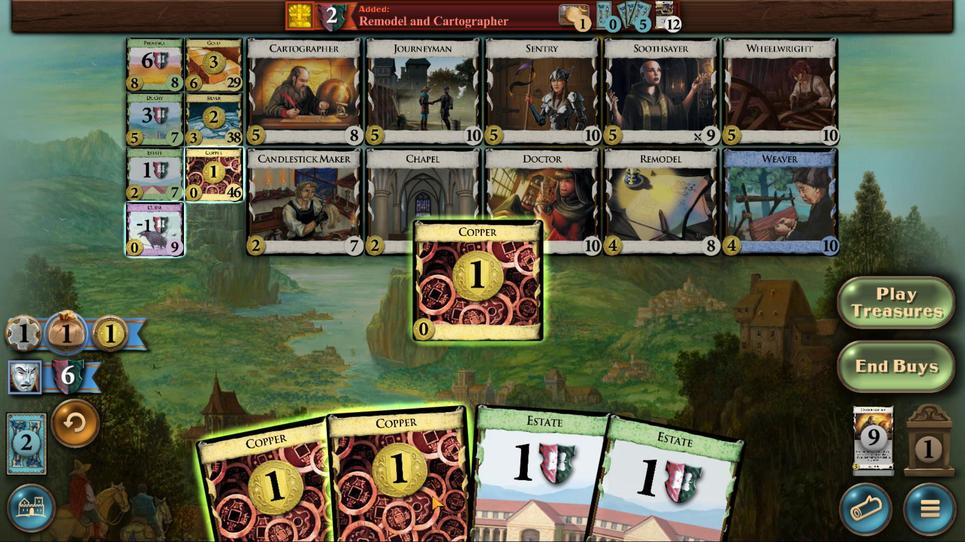 
Action: Mouse moved to (545, 423)
Screenshot: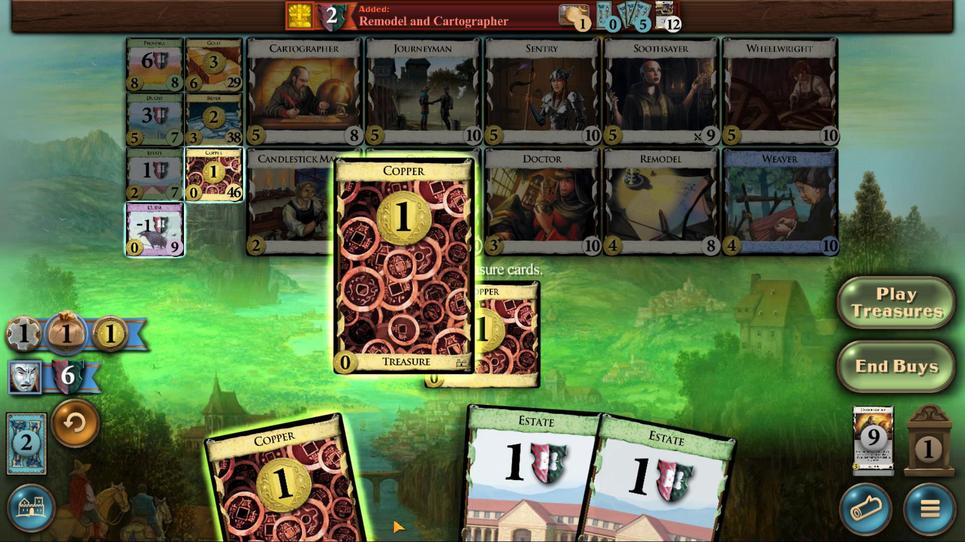 
Action: Mouse scrolled (545, 423) with delta (0, 0)
Screenshot: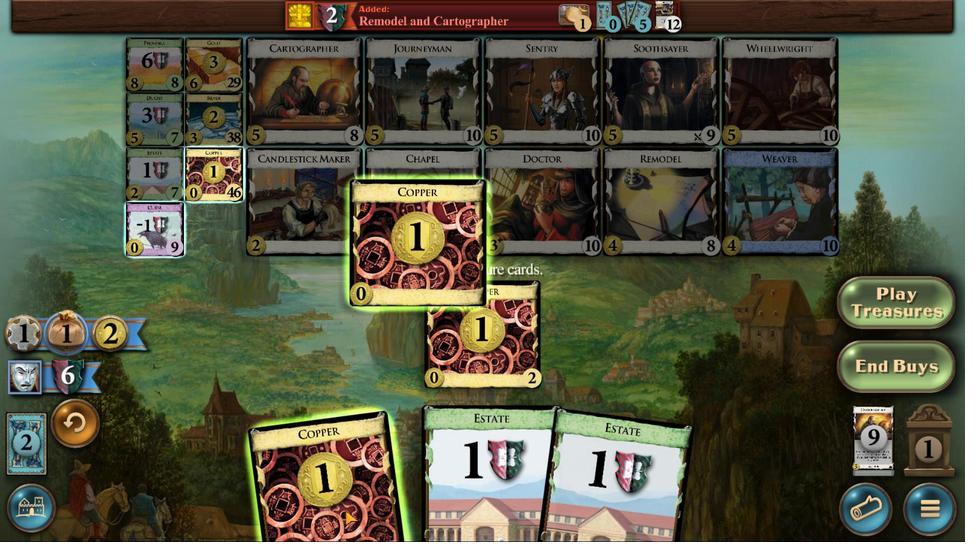 
Action: Mouse scrolled (545, 423) with delta (0, 0)
Screenshot: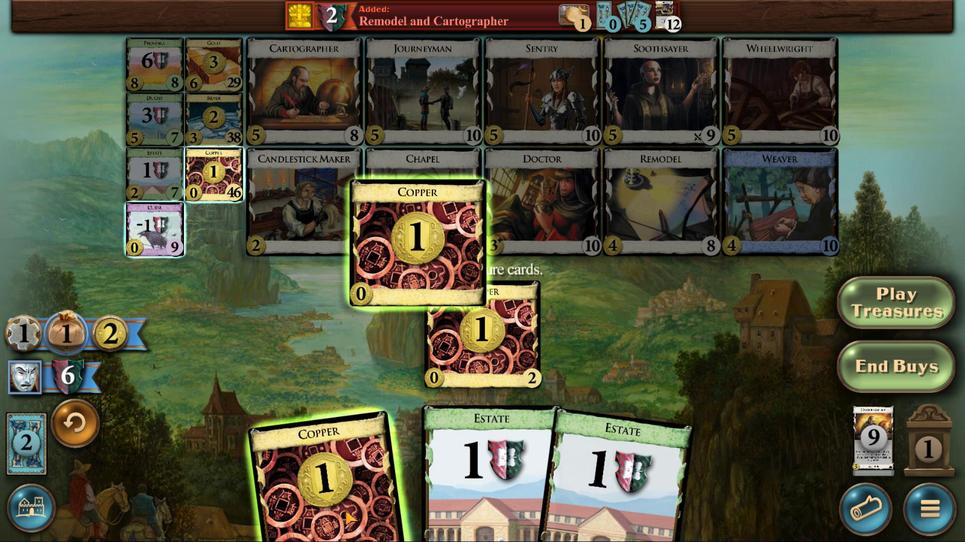 
Action: Mouse scrolled (545, 423) with delta (0, 0)
Screenshot: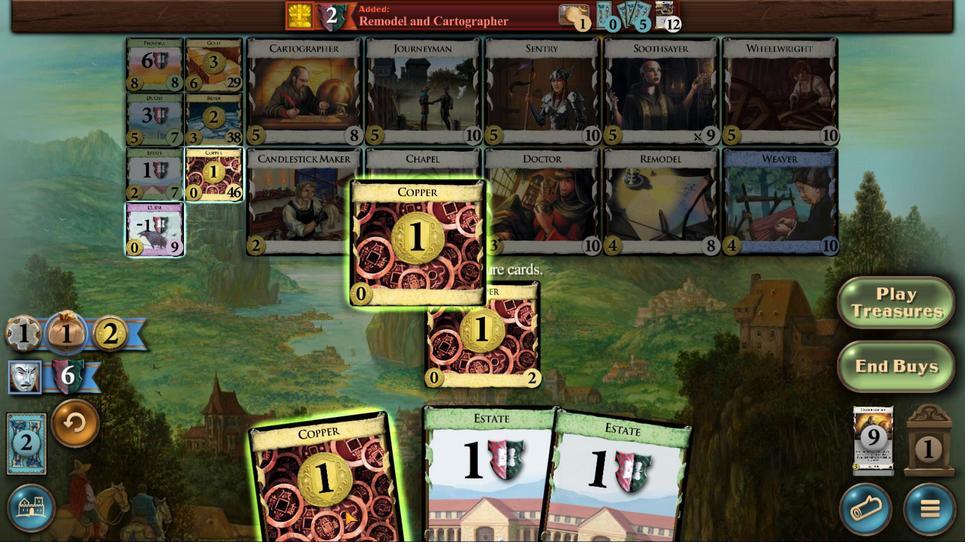 
Action: Mouse scrolled (545, 423) with delta (0, 0)
Screenshot: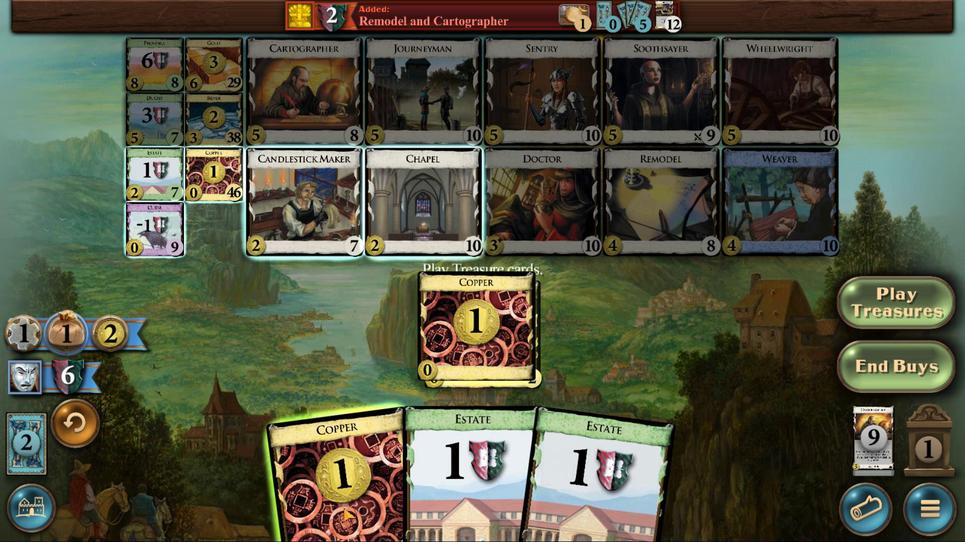 
Action: Mouse moved to (507, 426)
Screenshot: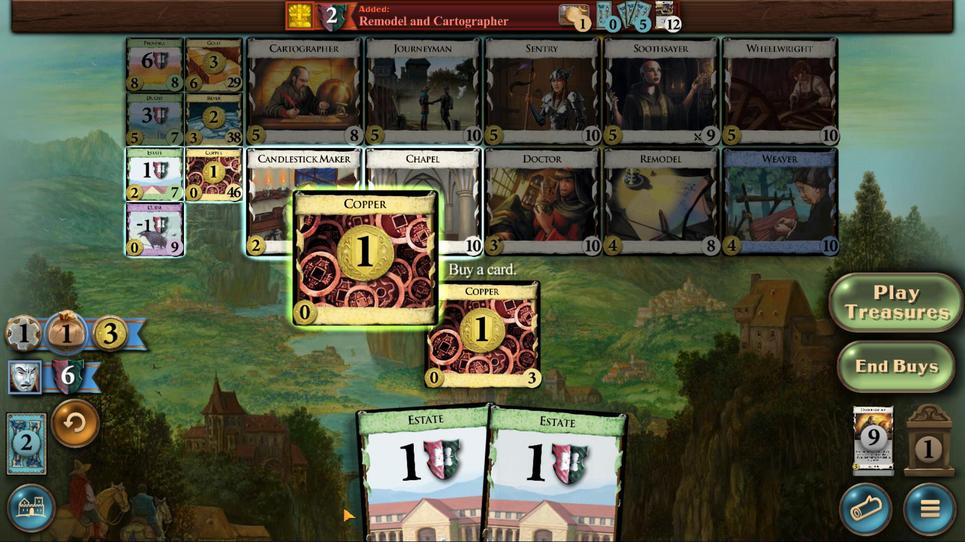 
Action: Mouse scrolled (507, 426) with delta (0, 0)
Screenshot: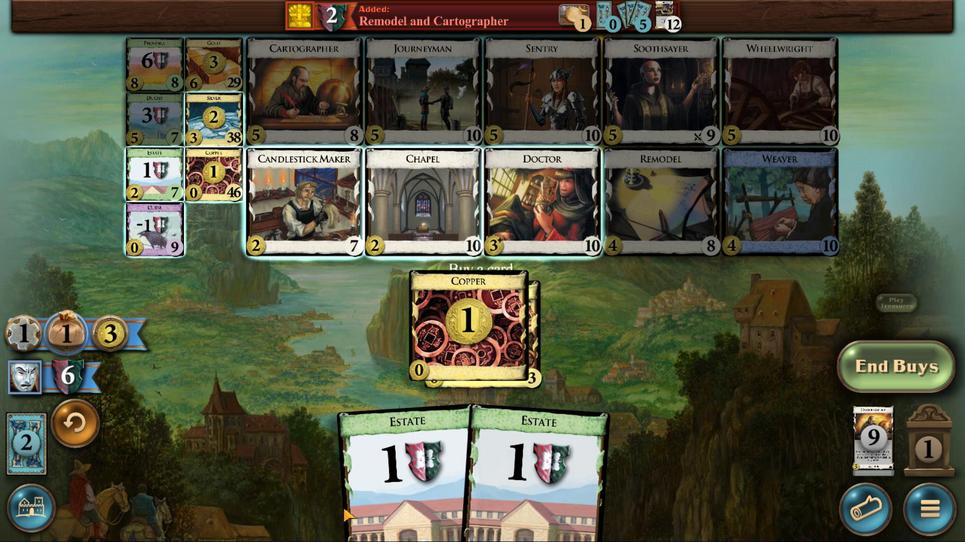 
Action: Mouse scrolled (507, 426) with delta (0, 0)
Screenshot: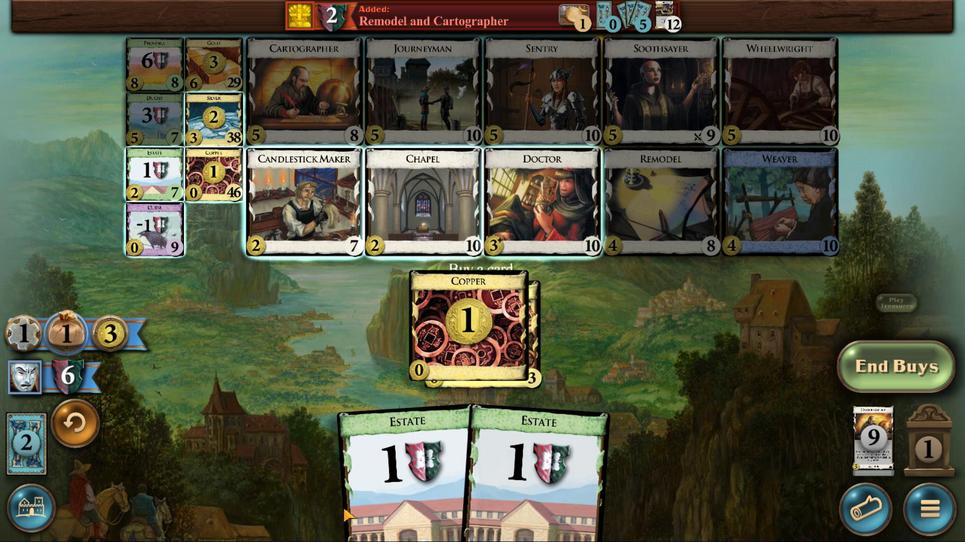 
Action: Mouse scrolled (507, 426) with delta (0, 0)
Screenshot: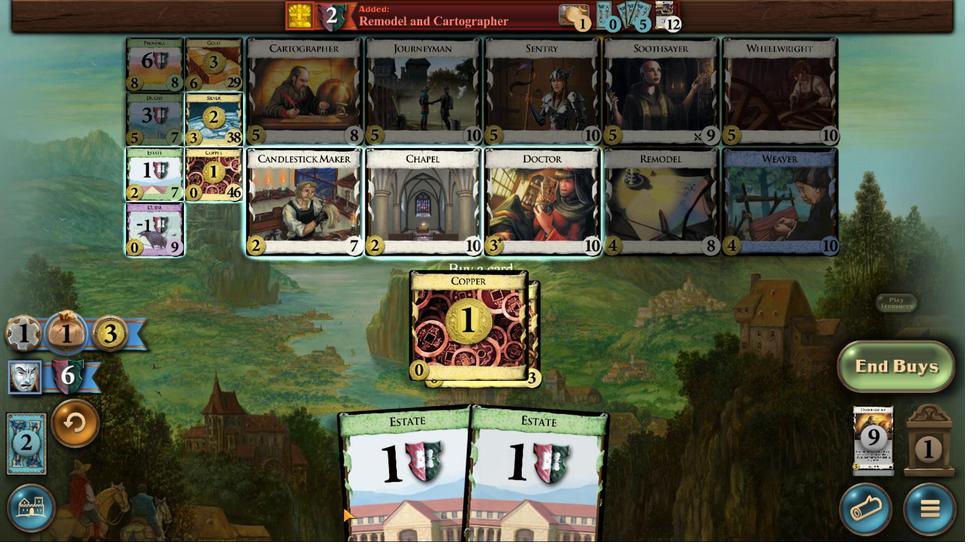 
Action: Mouse moved to (443, 356)
Screenshot: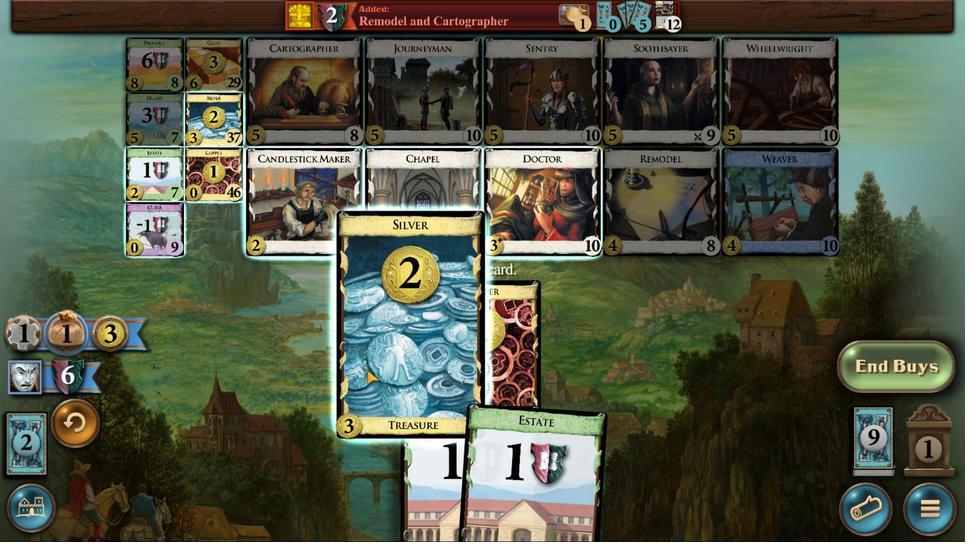 
Action: Mouse pressed left at (443, 356)
Screenshot: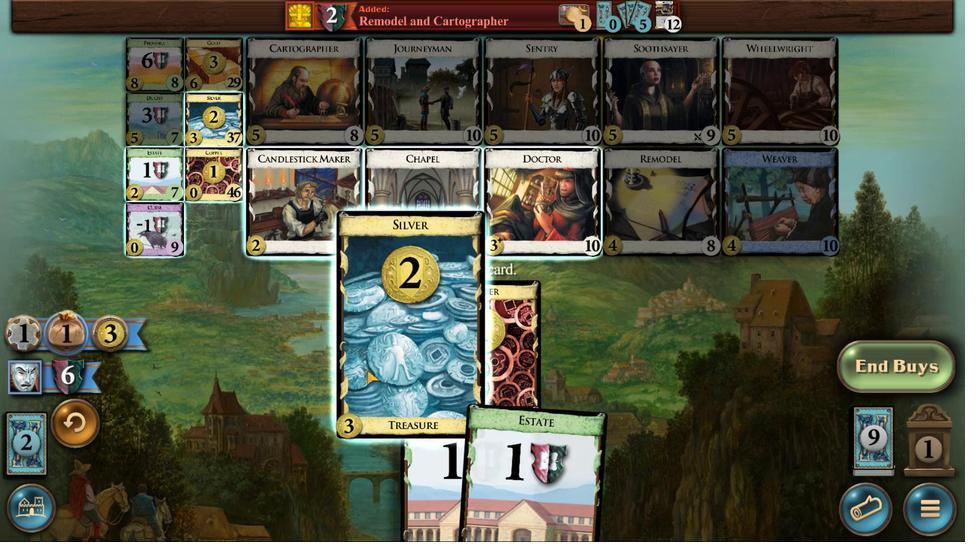 
Action: Mouse moved to (431, 423)
Screenshot: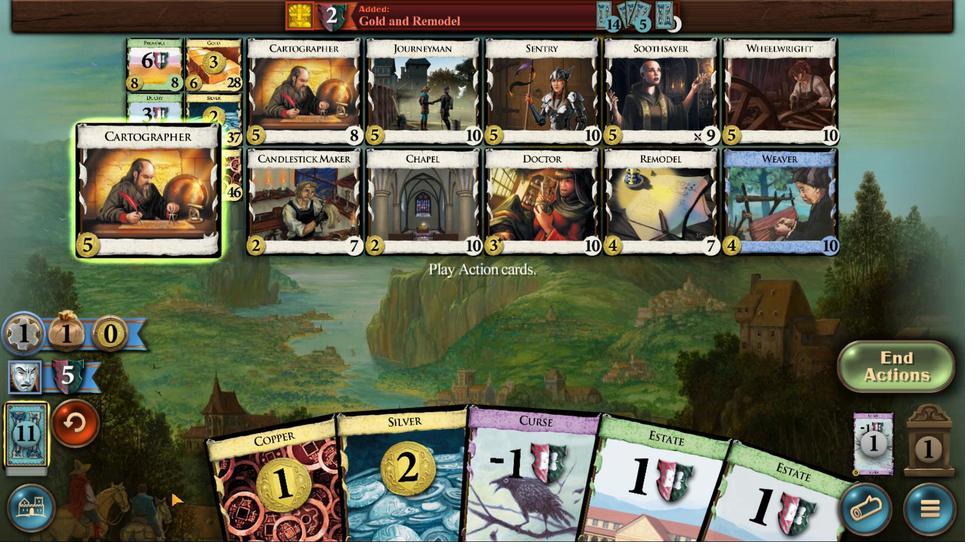 
Action: Mouse scrolled (431, 423) with delta (0, 0)
Screenshot: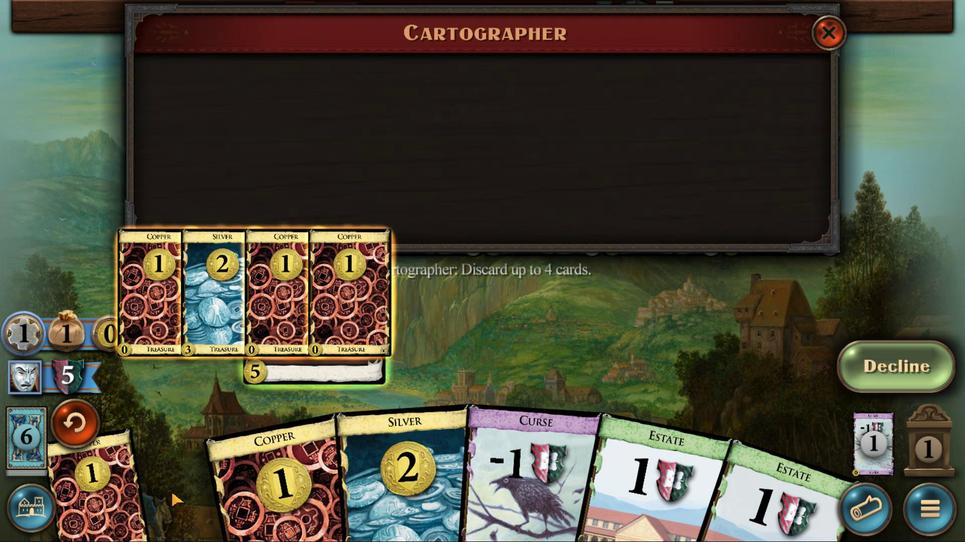 
Action: Mouse scrolled (431, 423) with delta (0, 0)
Screenshot: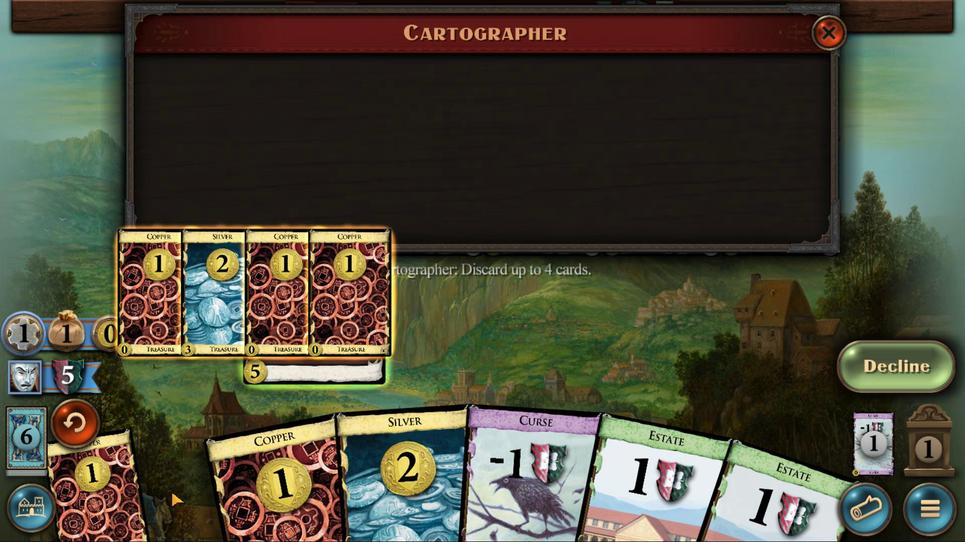 
Action: Mouse scrolled (431, 423) with delta (0, 0)
Screenshot: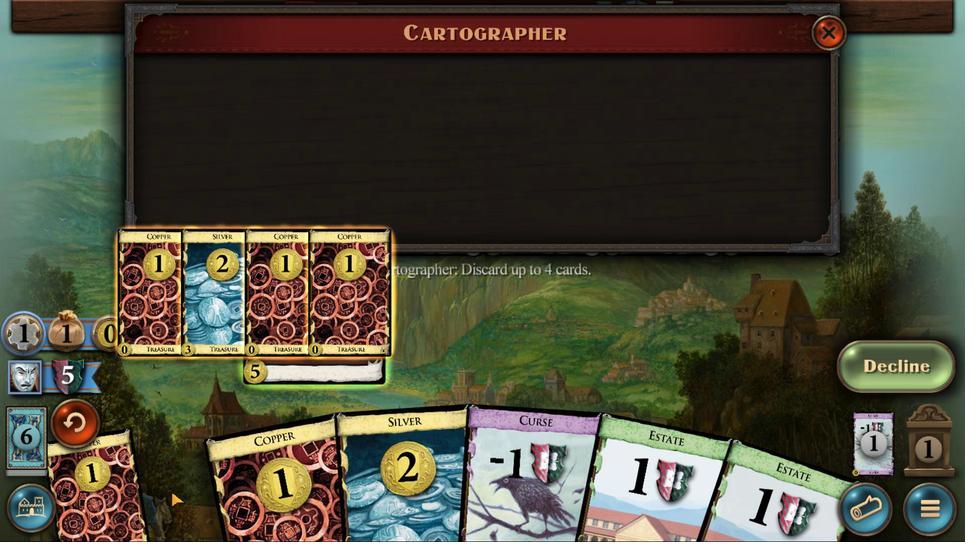 
Action: Mouse scrolled (431, 423) with delta (0, 0)
Screenshot: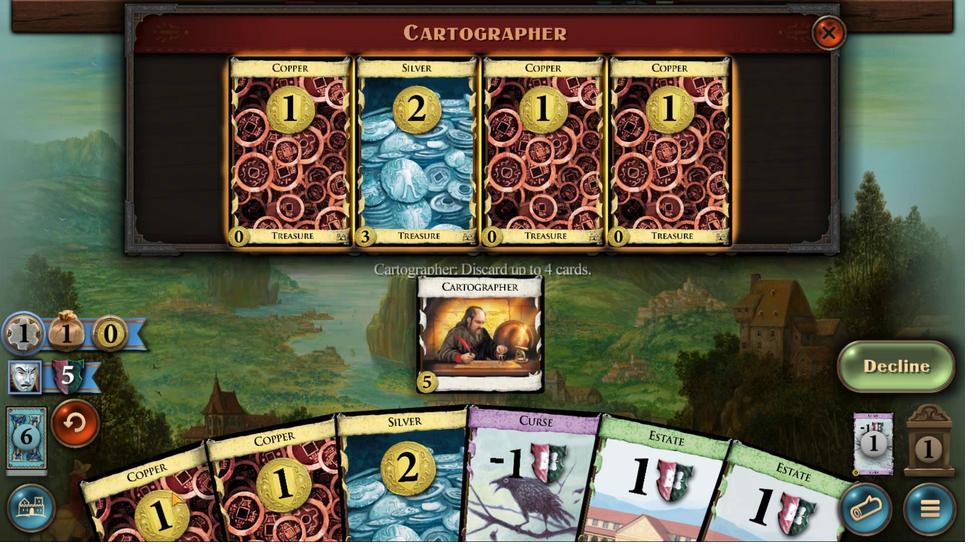 
Action: Mouse moved to (536, 363)
Screenshot: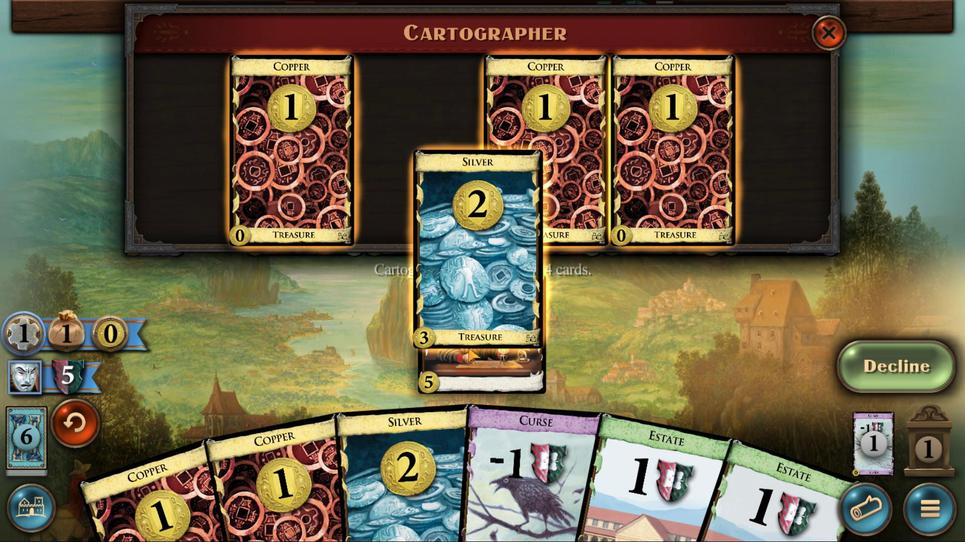 
Action: Mouse pressed left at (536, 363)
Screenshot: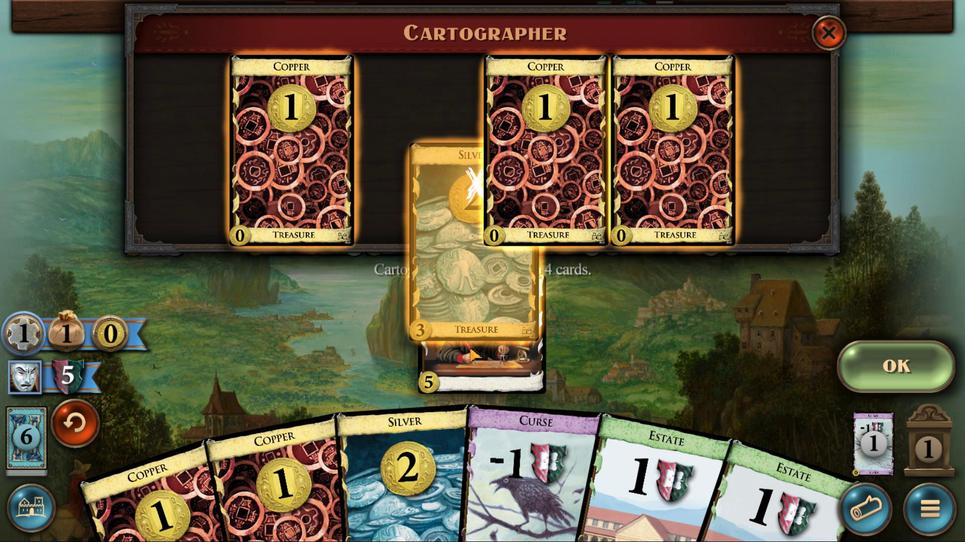 
Action: Mouse moved to (610, 364)
Screenshot: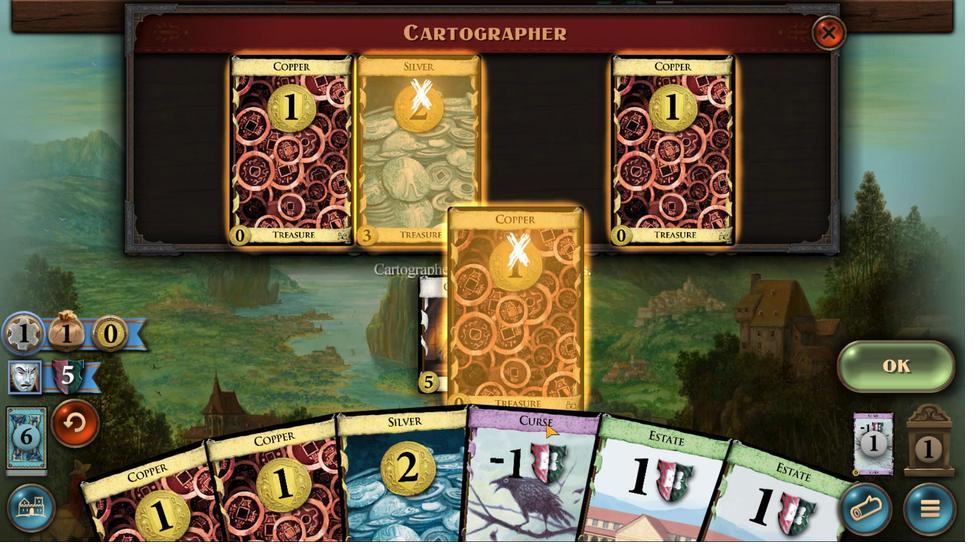 
Action: Mouse pressed left at (610, 364)
Screenshot: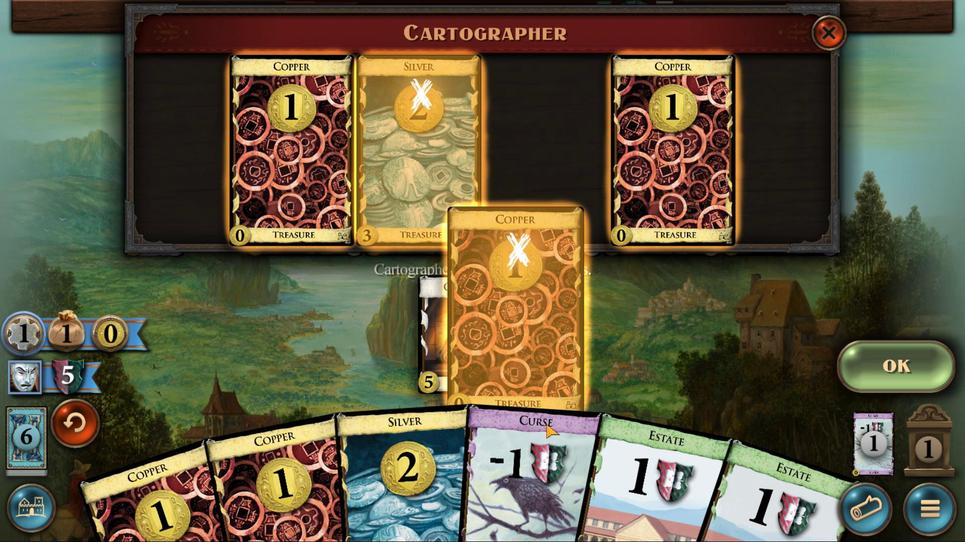 
Action: Mouse moved to (752, 401)
Screenshot: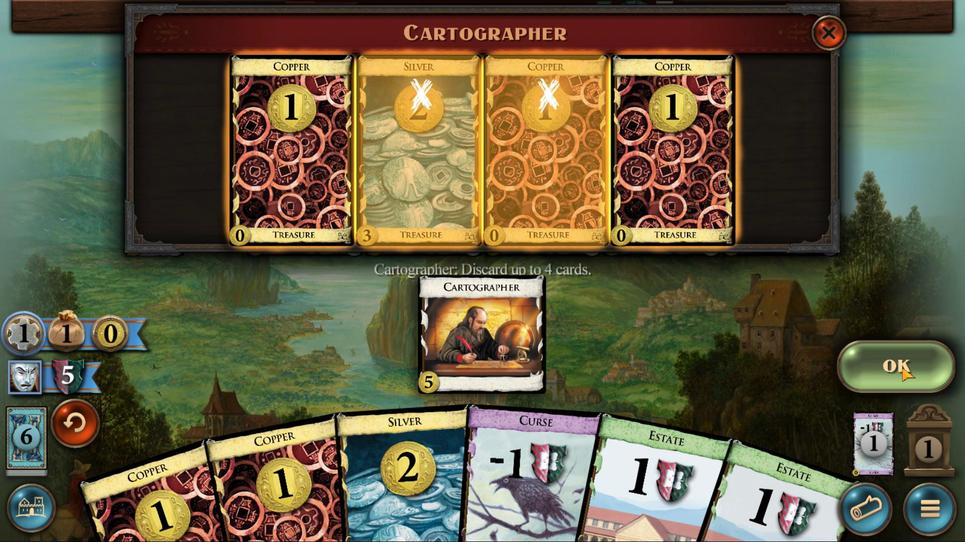 
Action: Mouse pressed left at (752, 401)
Screenshot: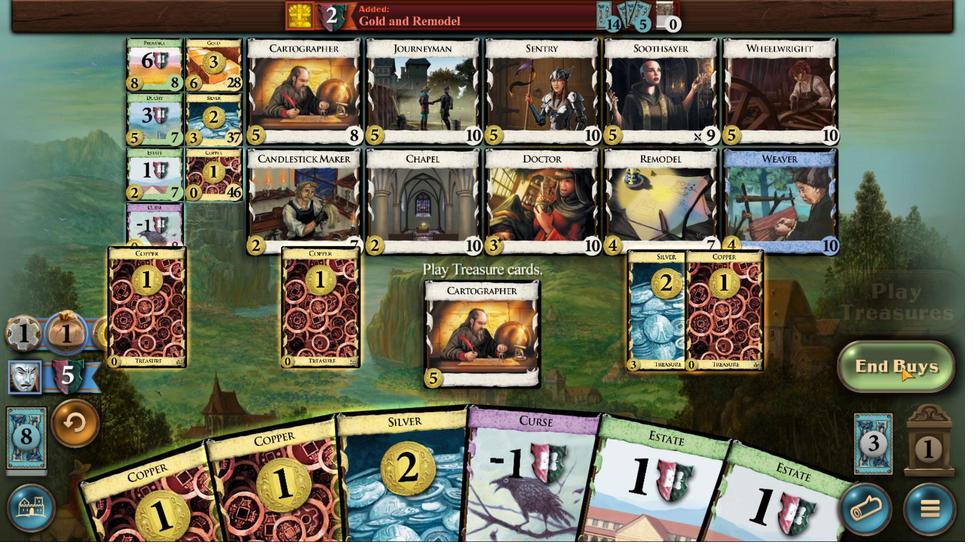
Action: Mouse moved to (529, 412)
Screenshot: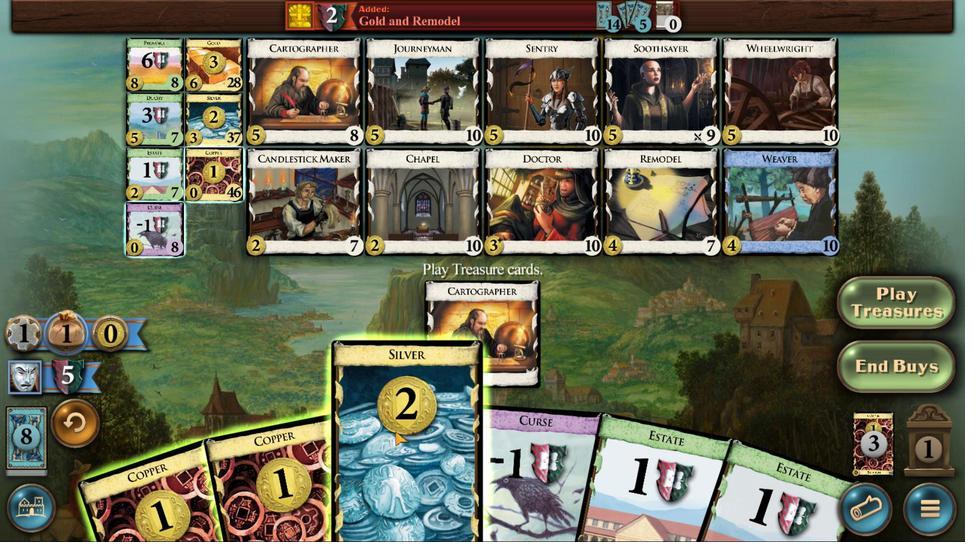 
Action: Mouse scrolled (529, 412) with delta (0, 0)
Screenshot: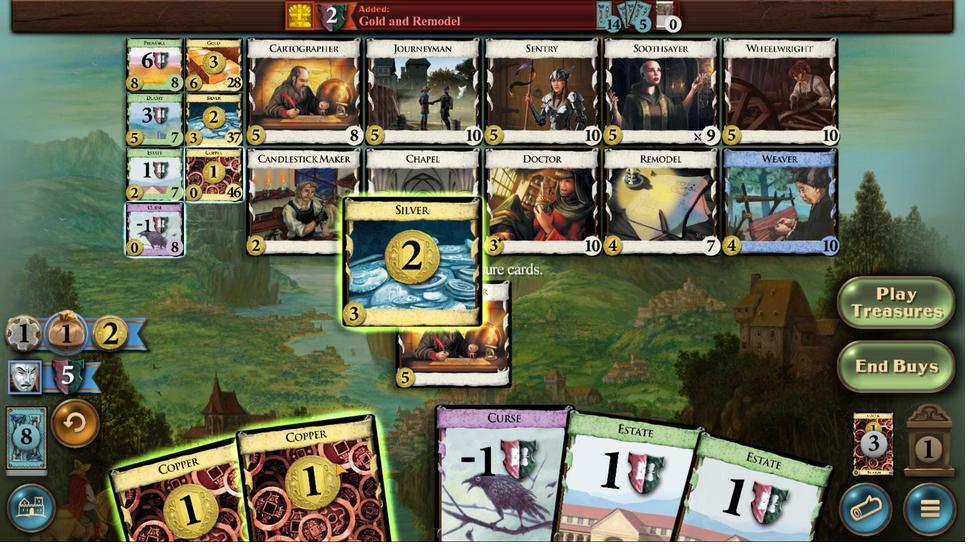 
Action: Mouse scrolled (529, 412) with delta (0, 0)
Screenshot: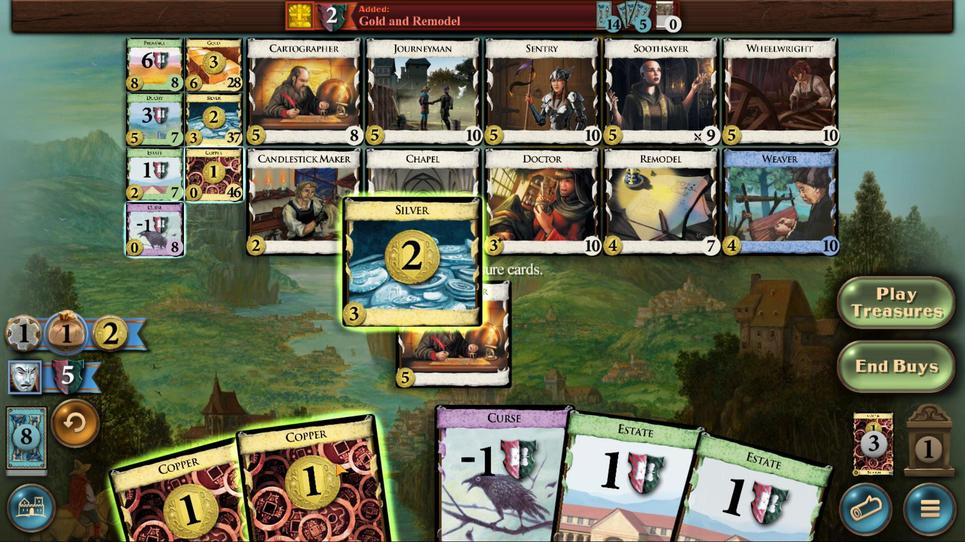 
Action: Mouse moved to (504, 418)
Screenshot: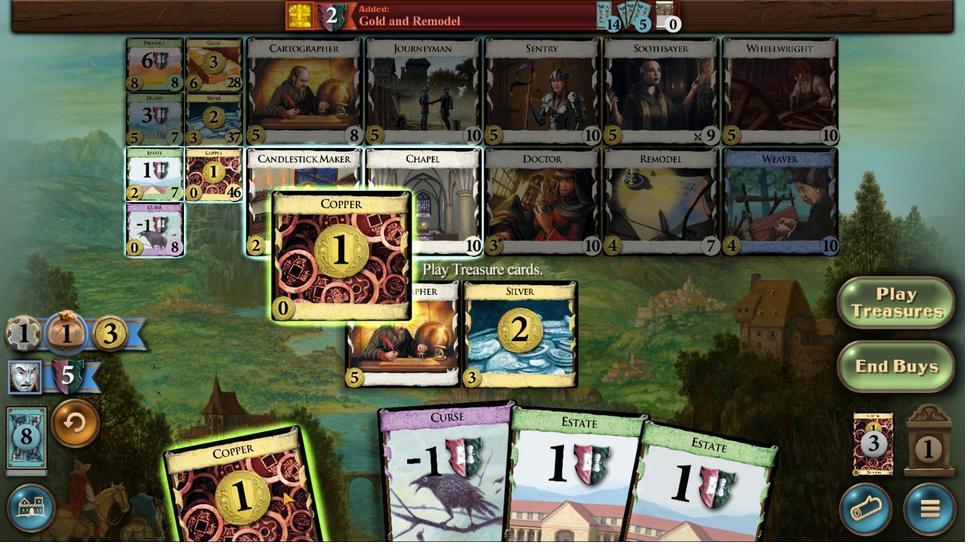 
Action: Mouse scrolled (504, 417) with delta (0, 0)
Screenshot: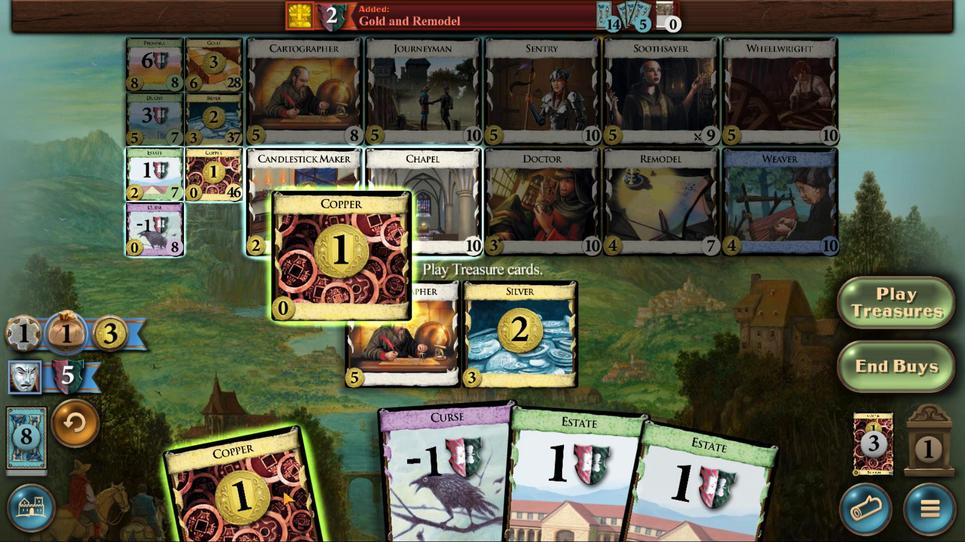 
Action: Mouse scrolled (504, 417) with delta (0, 0)
Screenshot: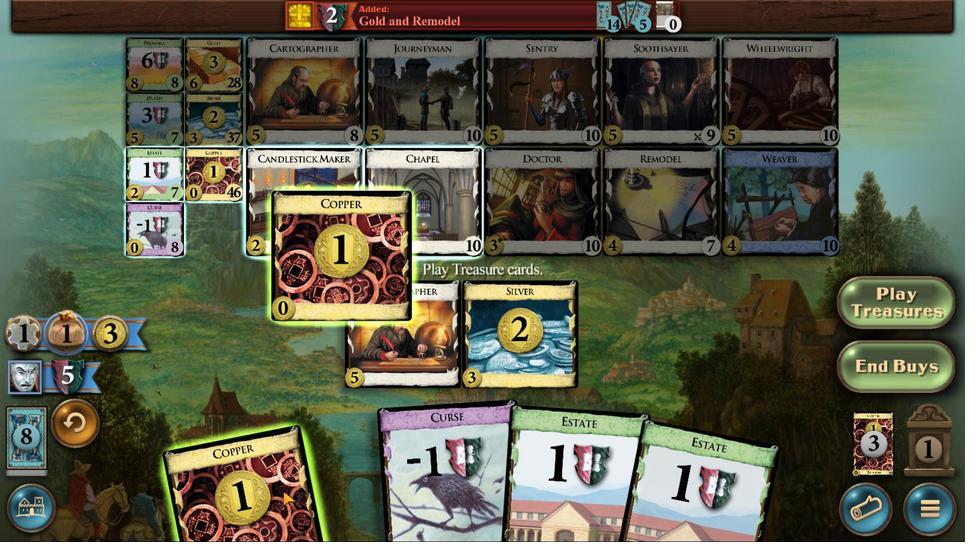 
Action: Mouse scrolled (504, 417) with delta (0, 0)
Screenshot: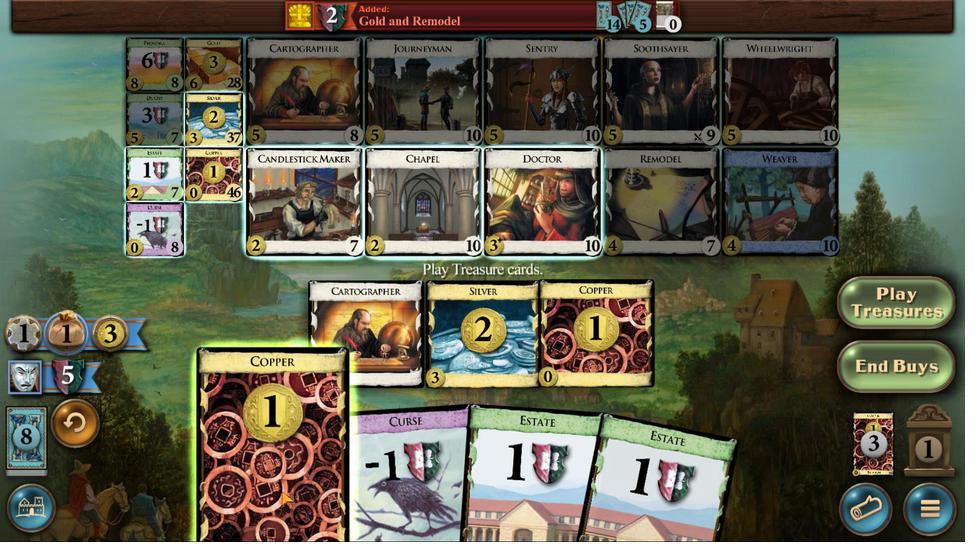 
Action: Mouse moved to (480, 423)
Screenshot: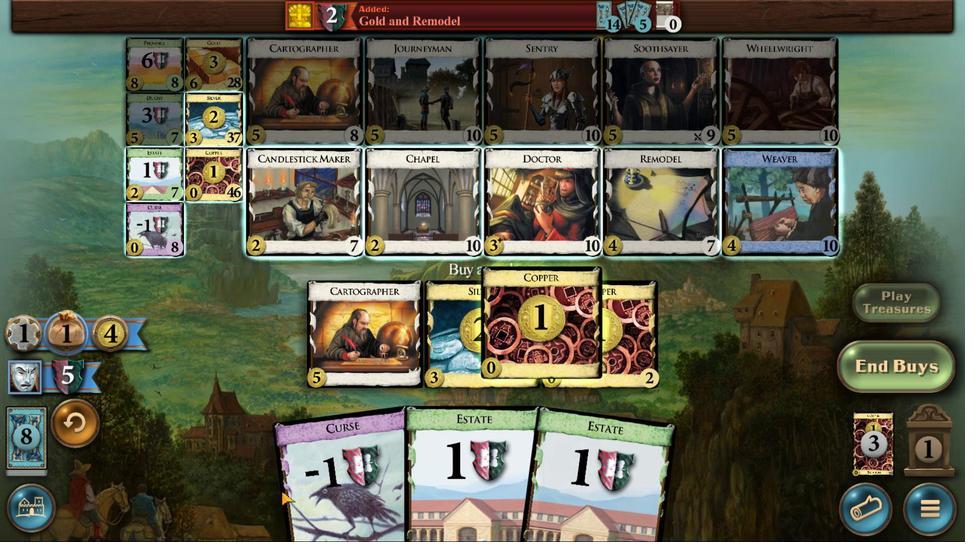 
Action: Mouse scrolled (480, 423) with delta (0, 0)
Screenshot: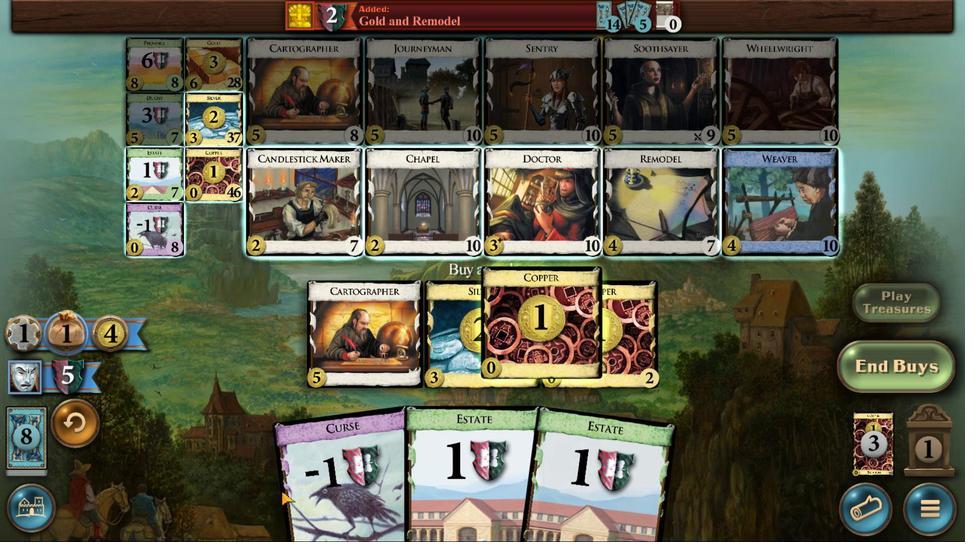 
Action: Mouse scrolled (480, 423) with delta (0, 0)
Screenshot: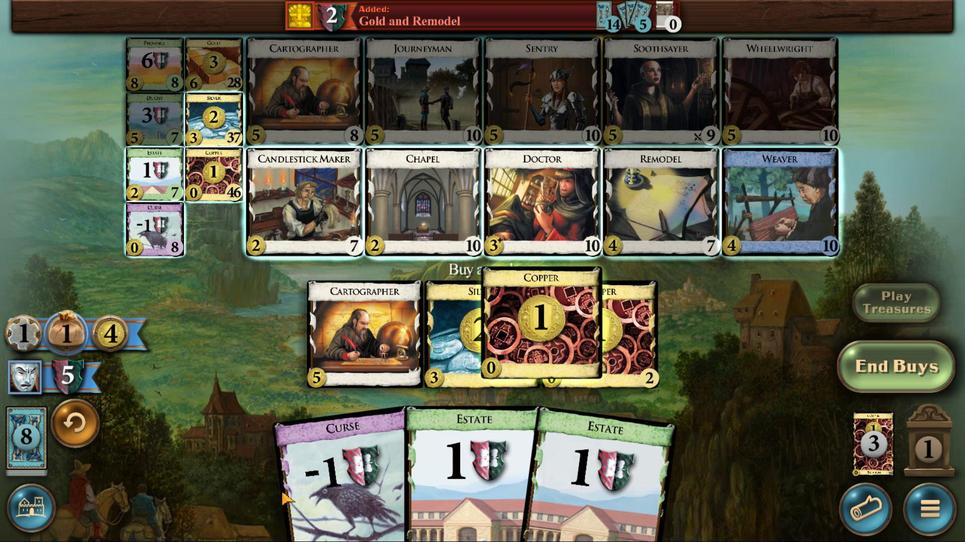 
Action: Mouse scrolled (480, 423) with delta (0, 0)
Screenshot: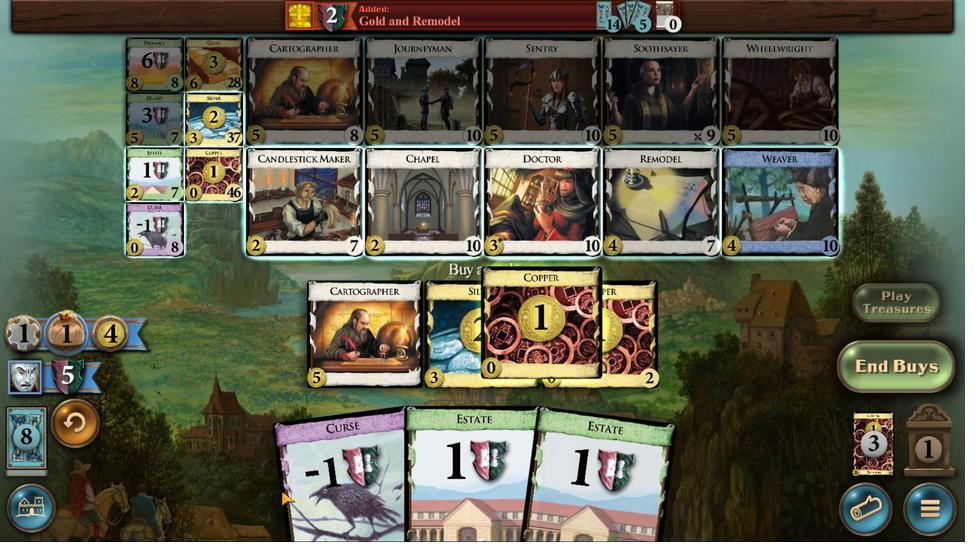 
Action: Mouse scrolled (480, 423) with delta (0, 0)
Screenshot: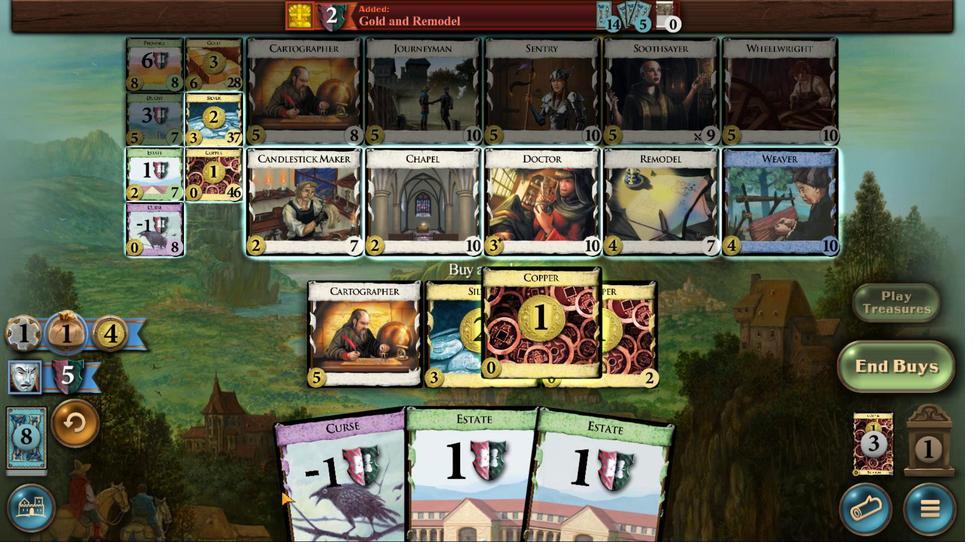 
Action: Mouse moved to (446, 358)
Screenshot: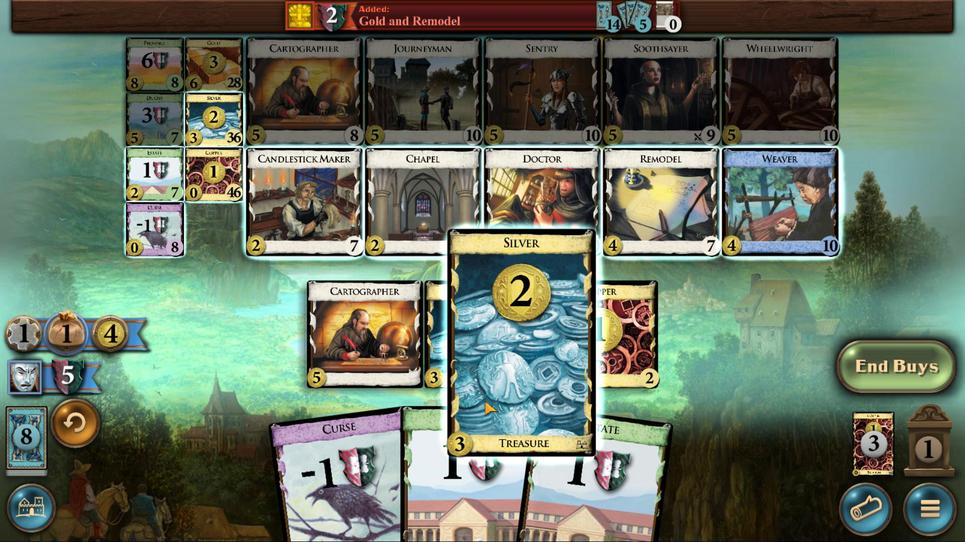 
Action: Mouse pressed left at (446, 358)
Screenshot: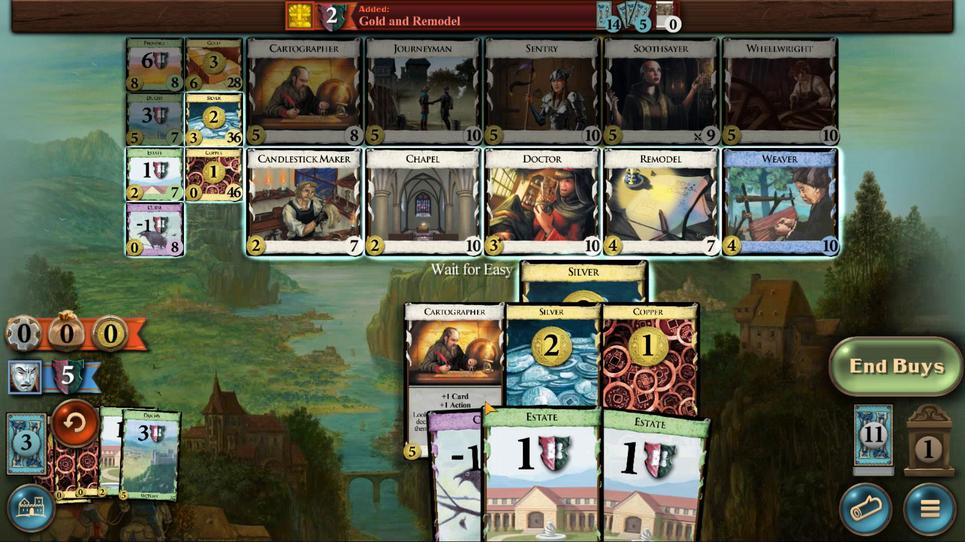 
Action: Mouse moved to (559, 415)
Screenshot: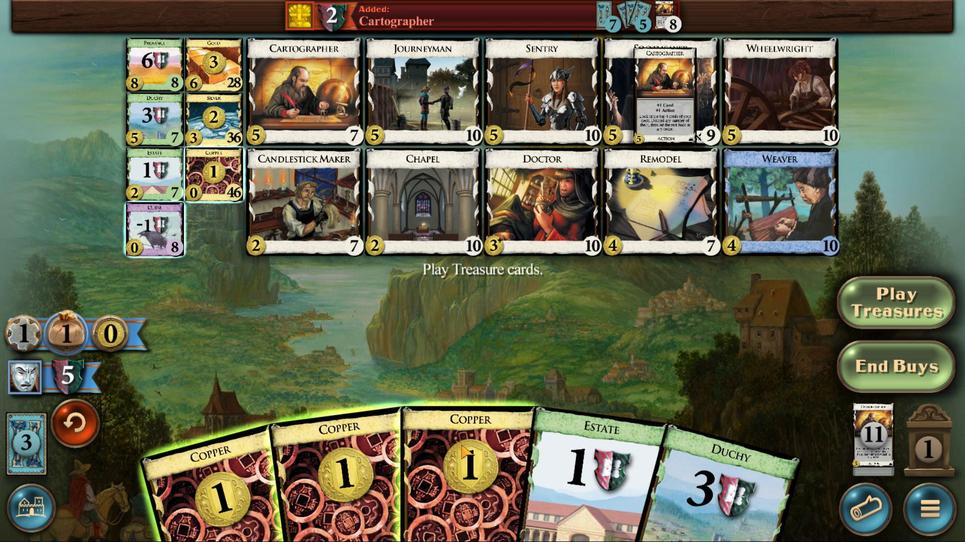 
Action: Mouse scrolled (559, 414) with delta (0, 0)
Screenshot: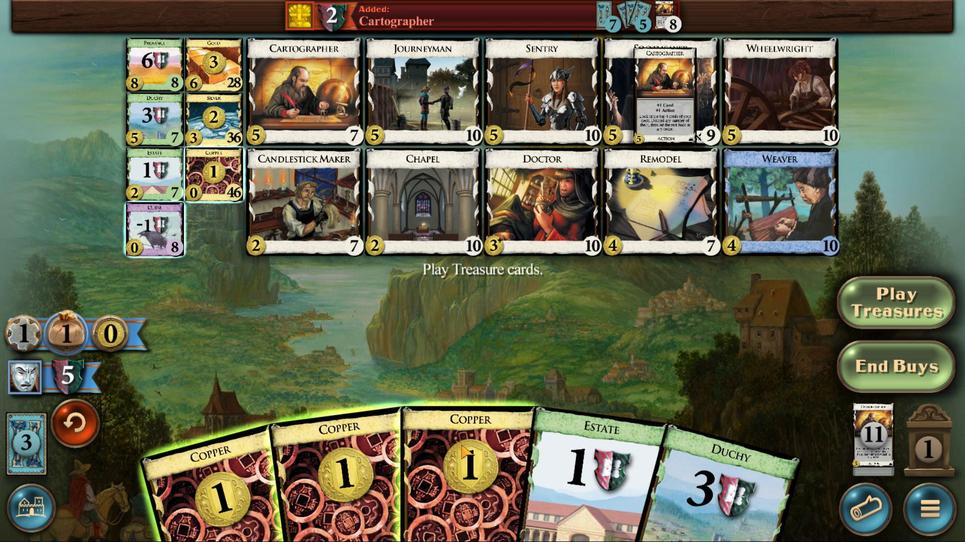 
Action: Mouse scrolled (559, 414) with delta (0, 0)
Screenshot: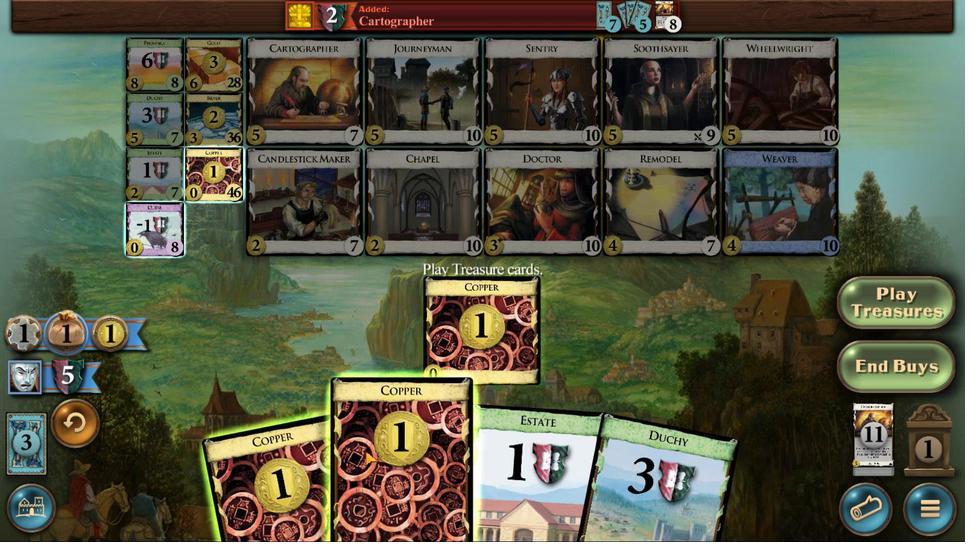 
Action: Mouse scrolled (559, 414) with delta (0, 0)
Screenshot: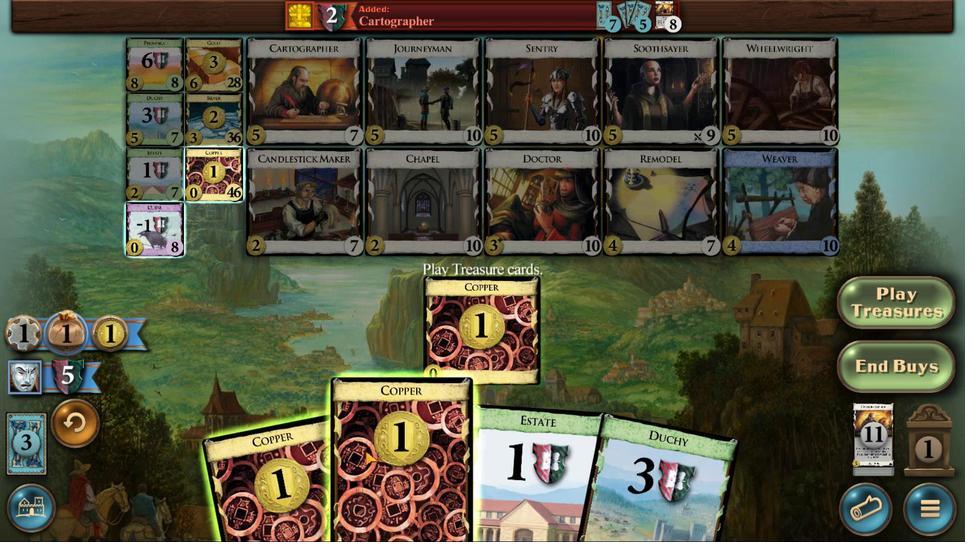 
Action: Mouse scrolled (559, 414) with delta (0, 0)
Screenshot: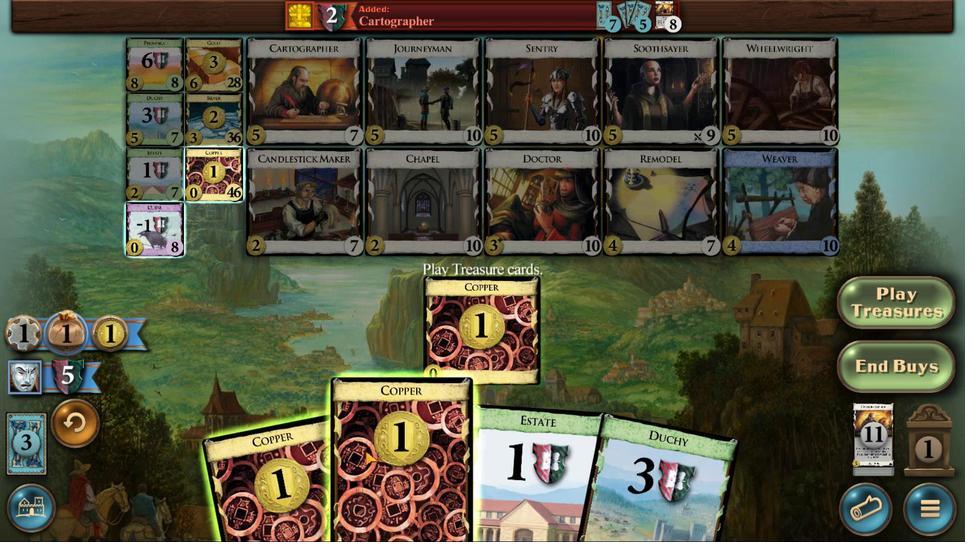 
Action: Mouse moved to (524, 415)
Screenshot: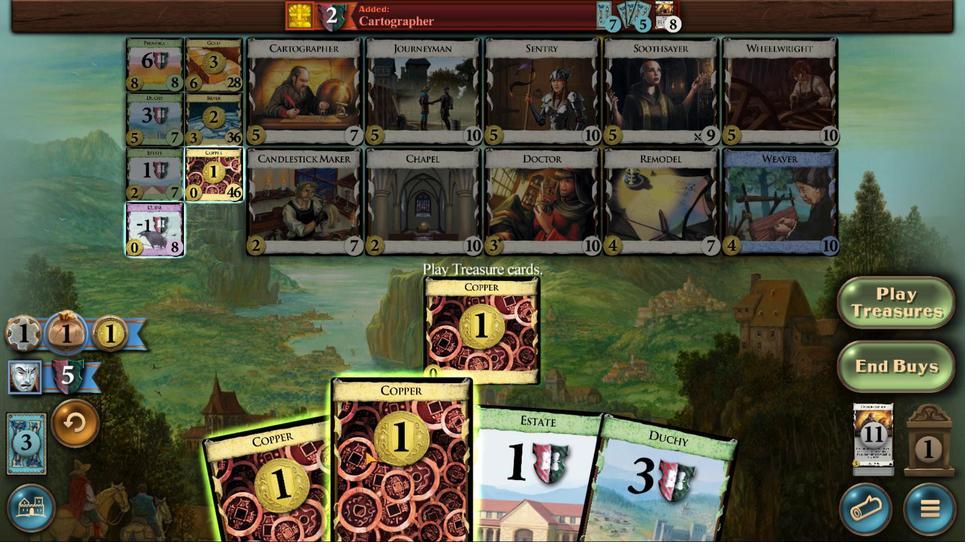 
Action: Mouse scrolled (524, 415) with delta (0, 0)
Screenshot: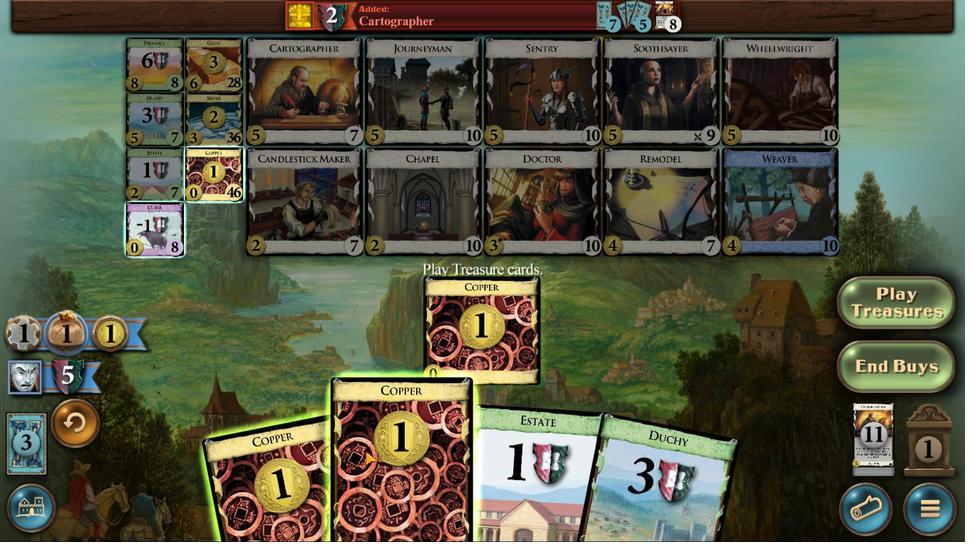 
Action: Mouse scrolled (524, 415) with delta (0, 0)
Screenshot: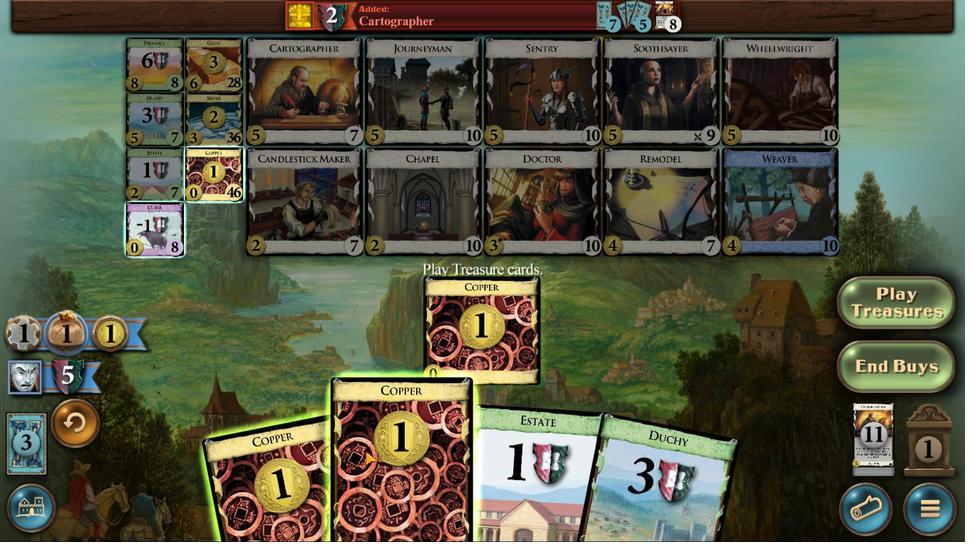 
Action: Mouse scrolled (524, 415) with delta (0, 0)
Screenshot: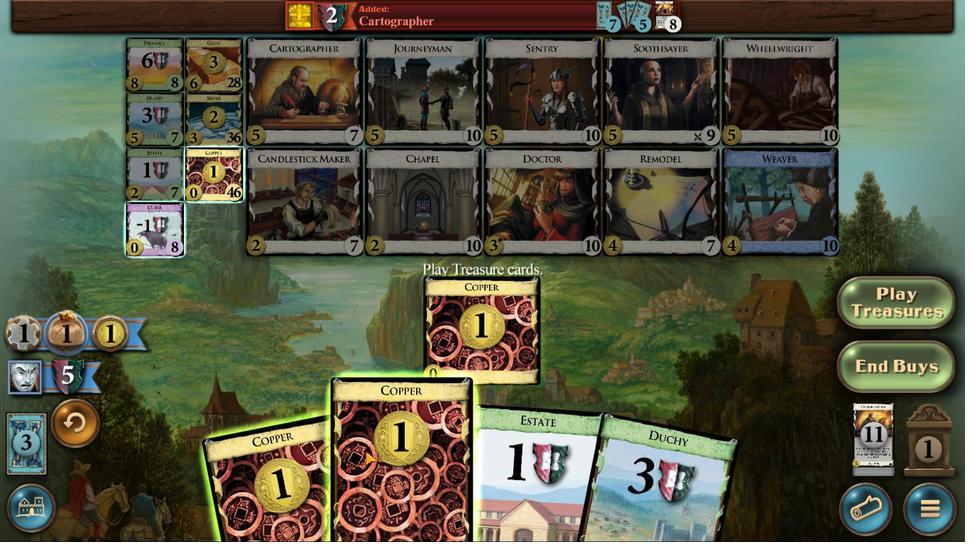 
Action: Mouse moved to (499, 418)
Screenshot: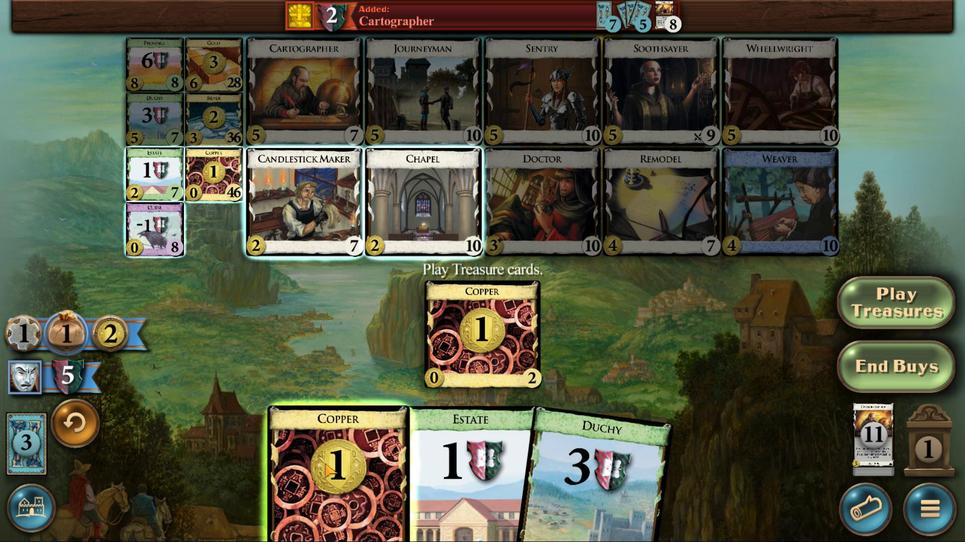 
Action: Mouse scrolled (499, 418) with delta (0, 0)
Screenshot: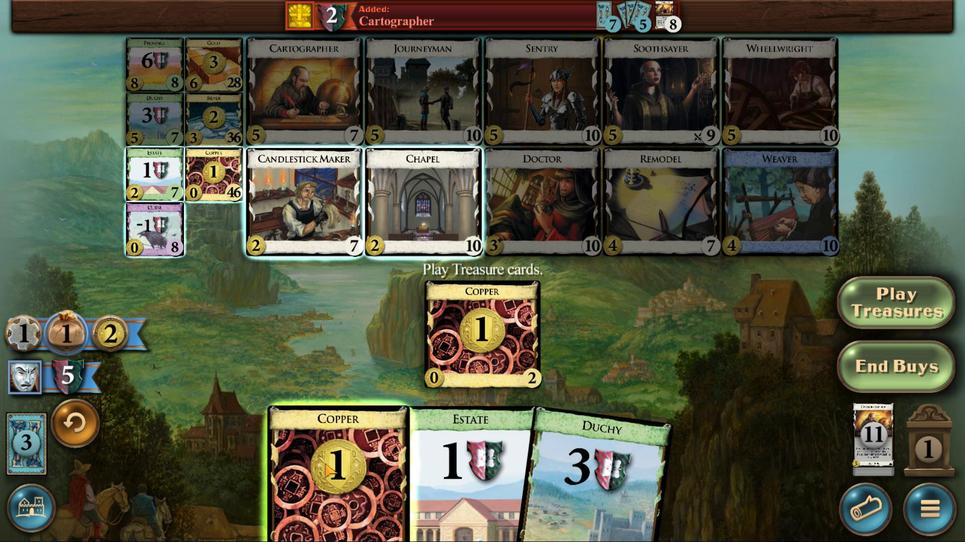 
Action: Mouse scrolled (499, 418) with delta (0, 0)
Screenshot: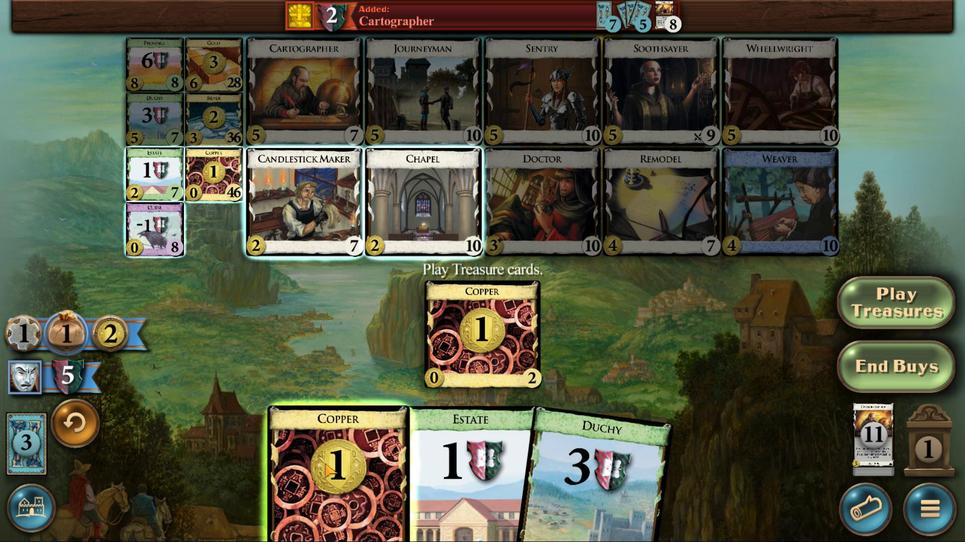 
Action: Mouse scrolled (499, 418) with delta (0, 0)
Screenshot: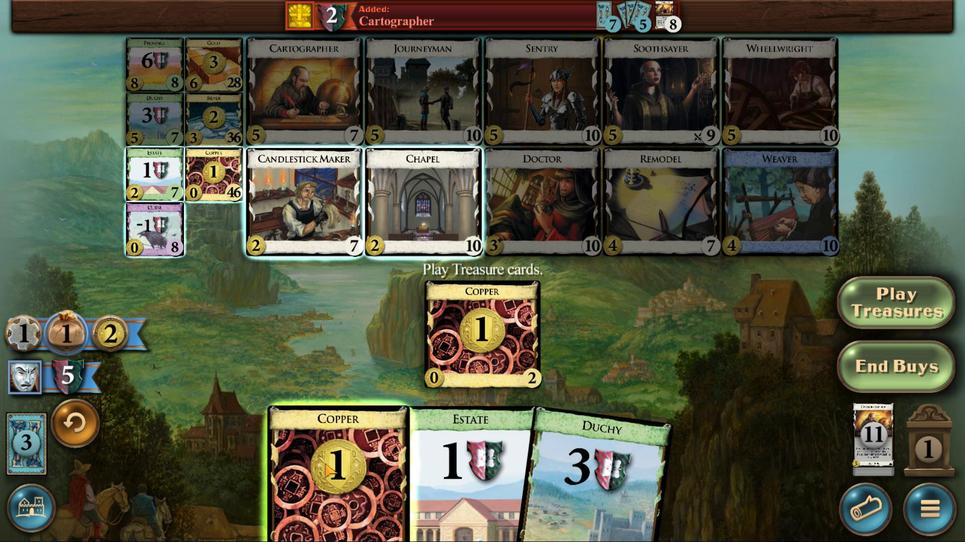 
Action: Mouse scrolled (499, 418) with delta (0, 0)
Screenshot: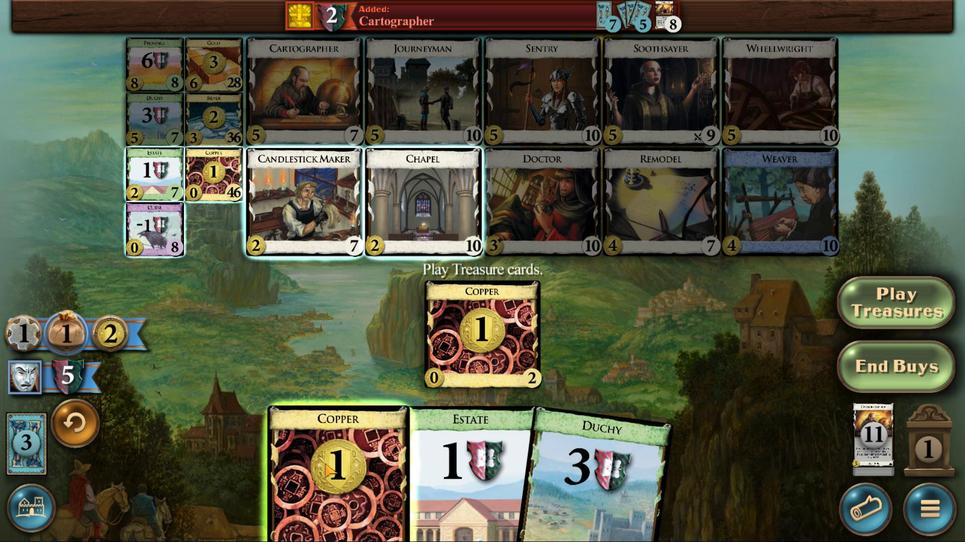 
Action: Mouse moved to (451, 358)
Screenshot: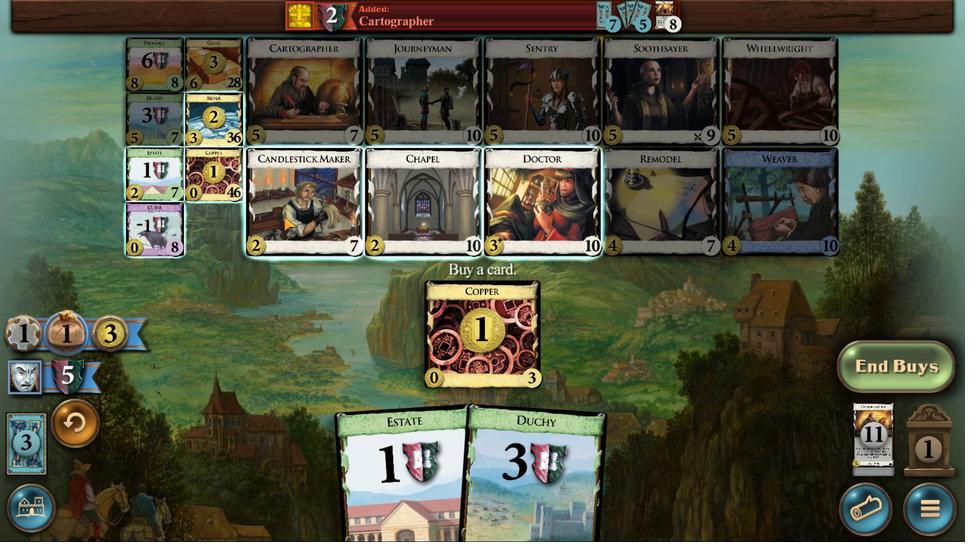 
Action: Mouse pressed left at (451, 358)
Screenshot: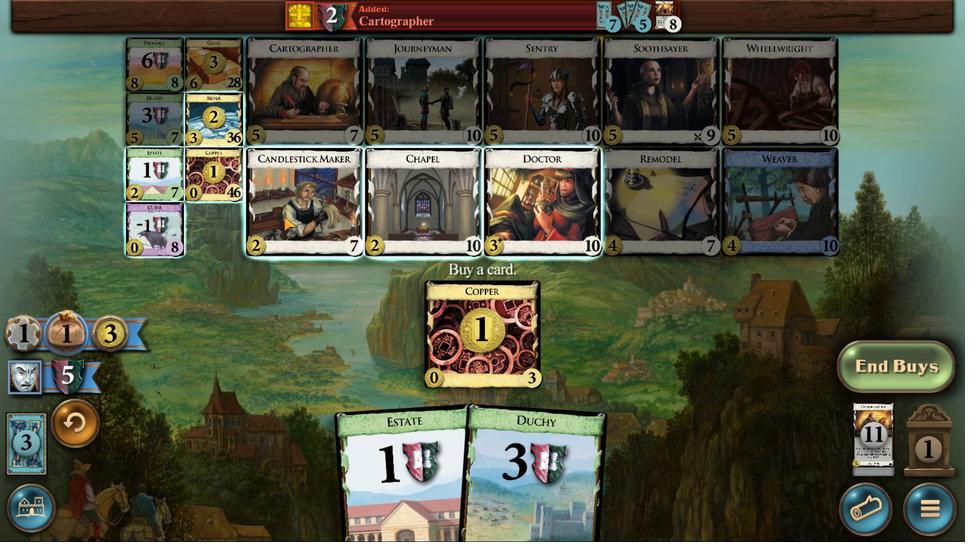 
Action: Mouse moved to (575, 414)
Screenshot: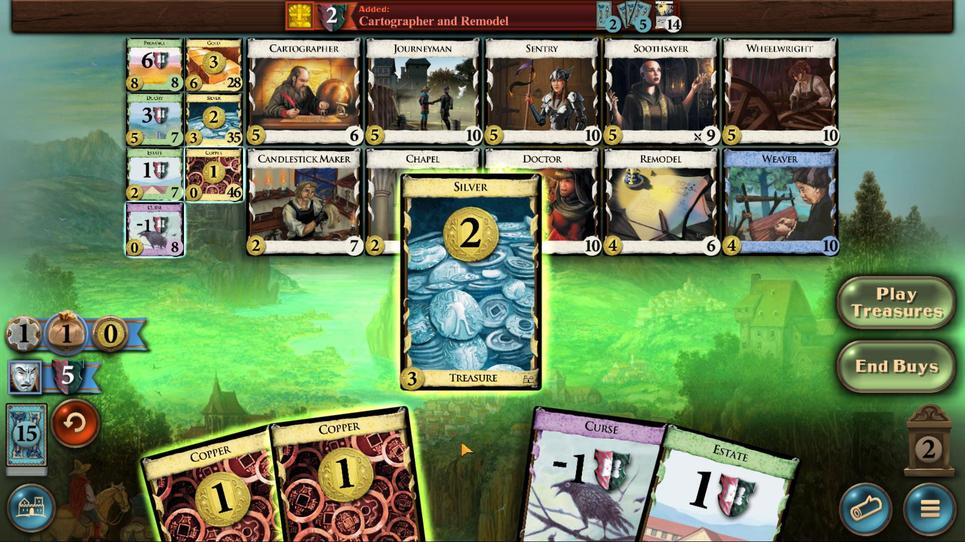 
Action: Mouse scrolled (575, 414) with delta (0, 0)
Screenshot: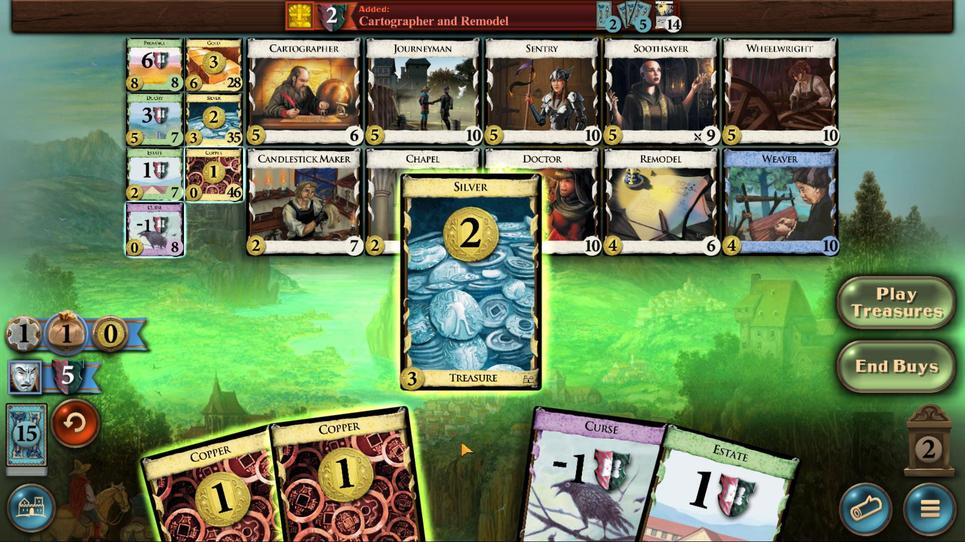 
Action: Mouse moved to (575, 414)
Screenshot: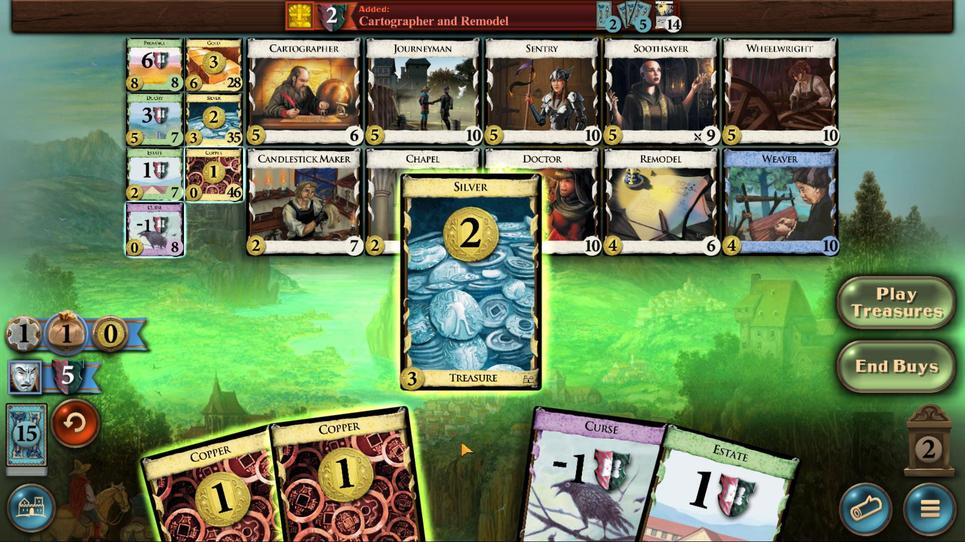 
Action: Mouse scrolled (575, 414) with delta (0, 0)
Screenshot: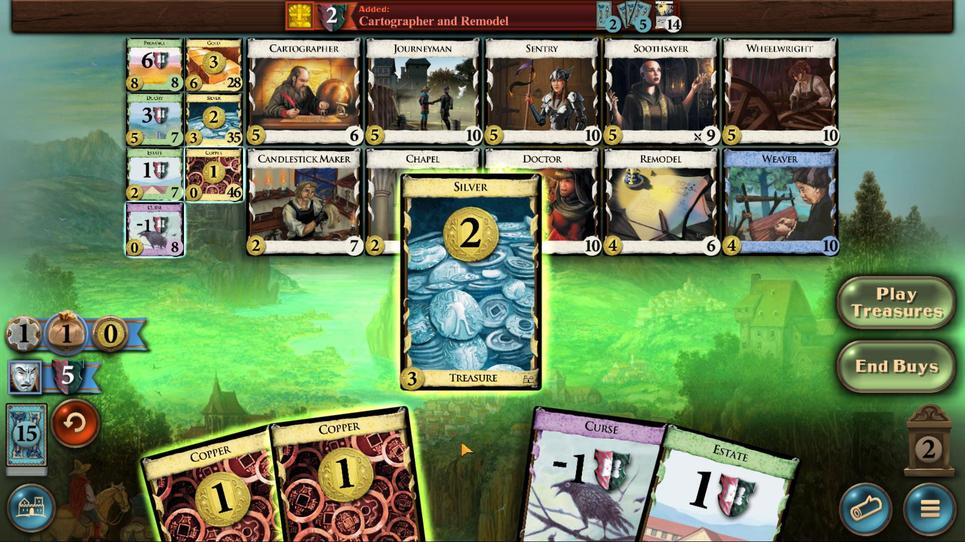 
Action: Mouse moved to (575, 413)
Screenshot: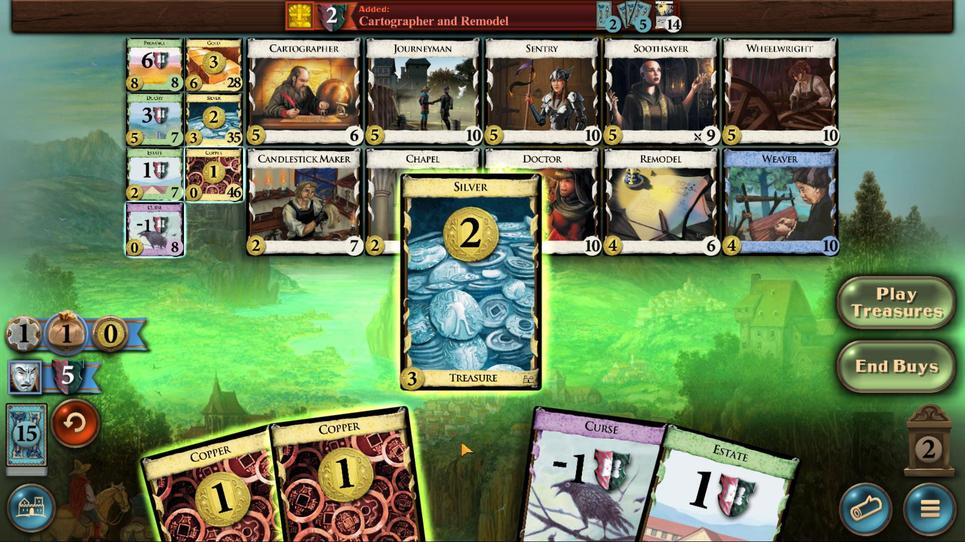 
Action: Mouse scrolled (575, 413) with delta (0, 0)
Screenshot: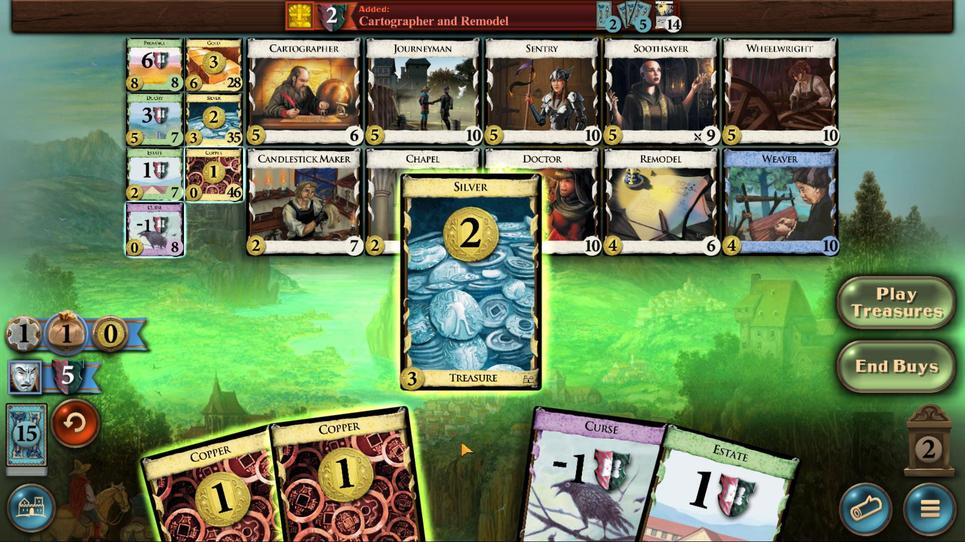 
Action: Mouse moved to (575, 413)
Screenshot: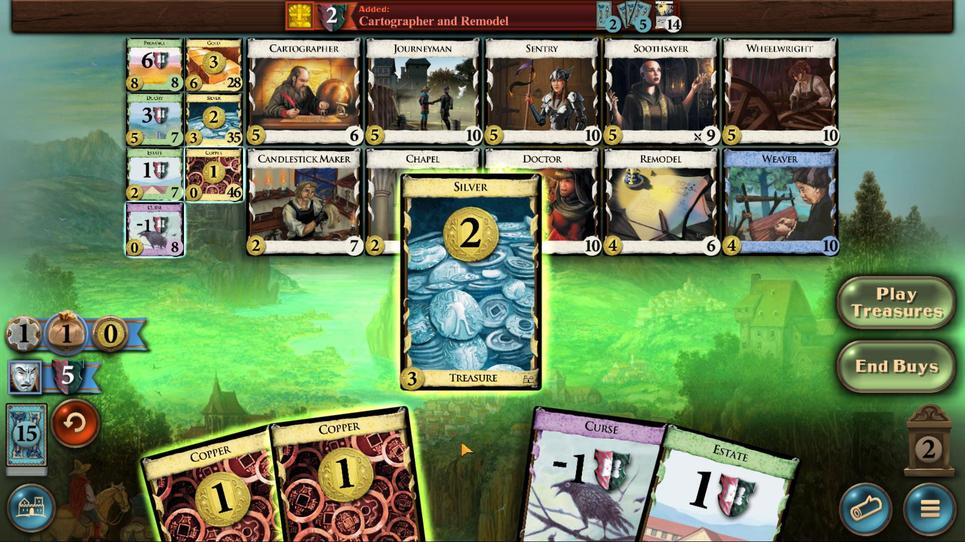 
Action: Mouse scrolled (575, 413) with delta (0, 0)
Screenshot: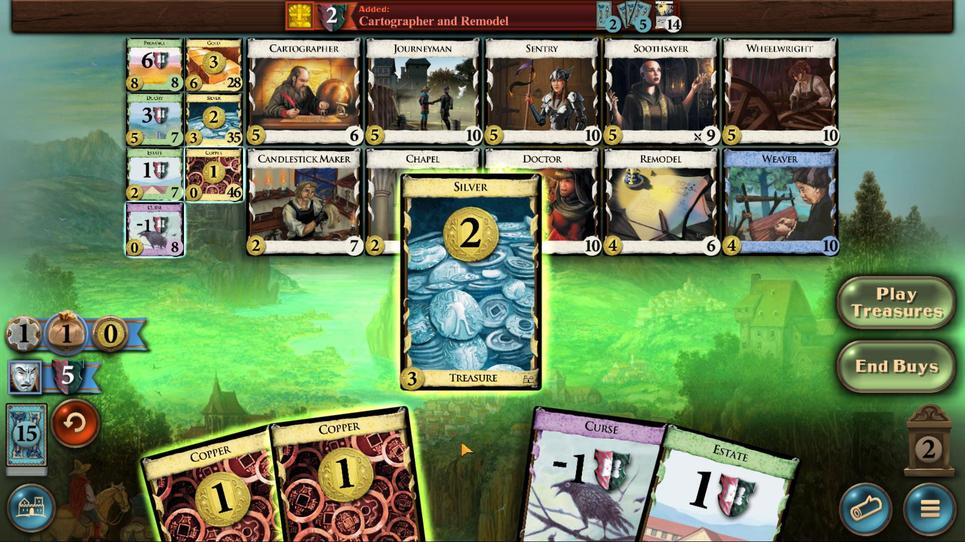 
Action: Mouse moved to (545, 415)
Screenshot: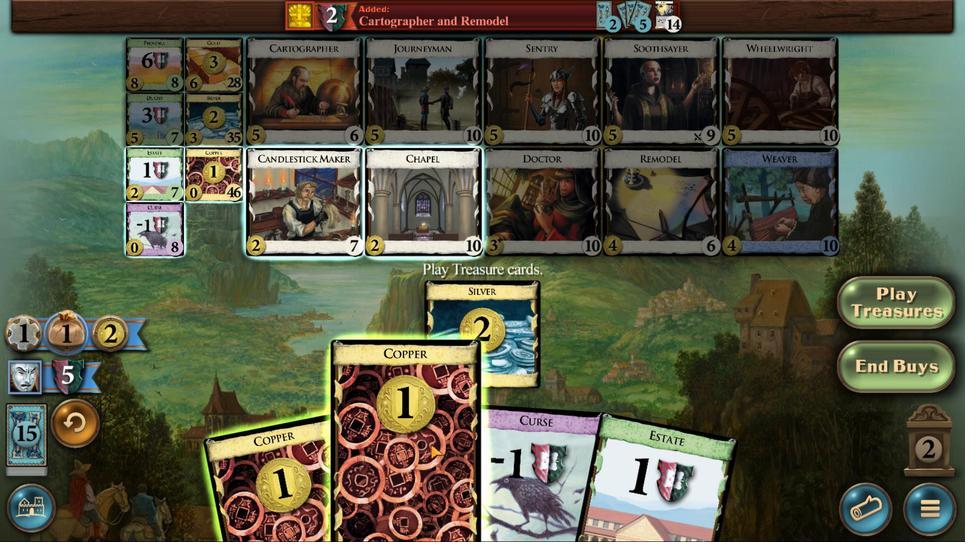 
Action: Mouse scrolled (545, 414) with delta (0, 0)
Screenshot: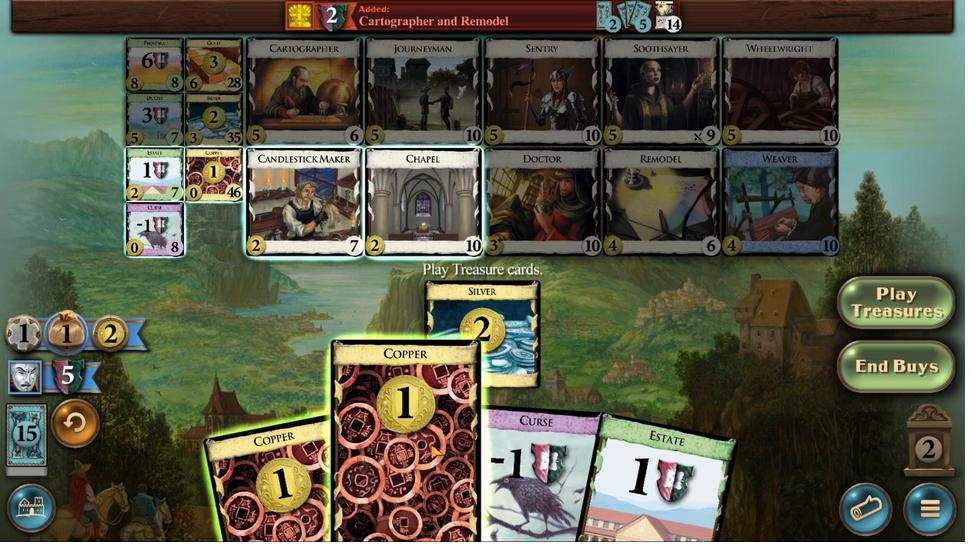 
Action: Mouse scrolled (545, 414) with delta (0, 0)
Screenshot: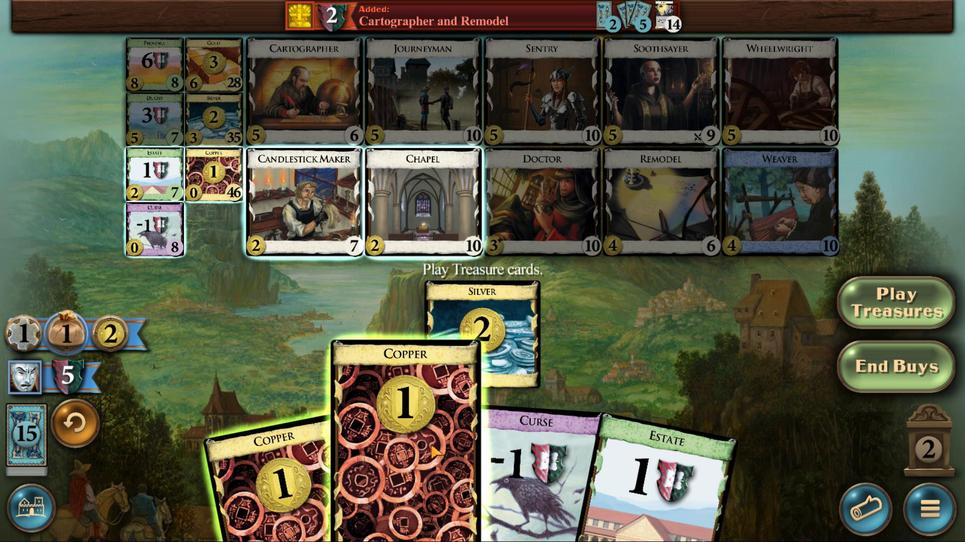 
Action: Mouse scrolled (545, 414) with delta (0, 0)
Screenshot: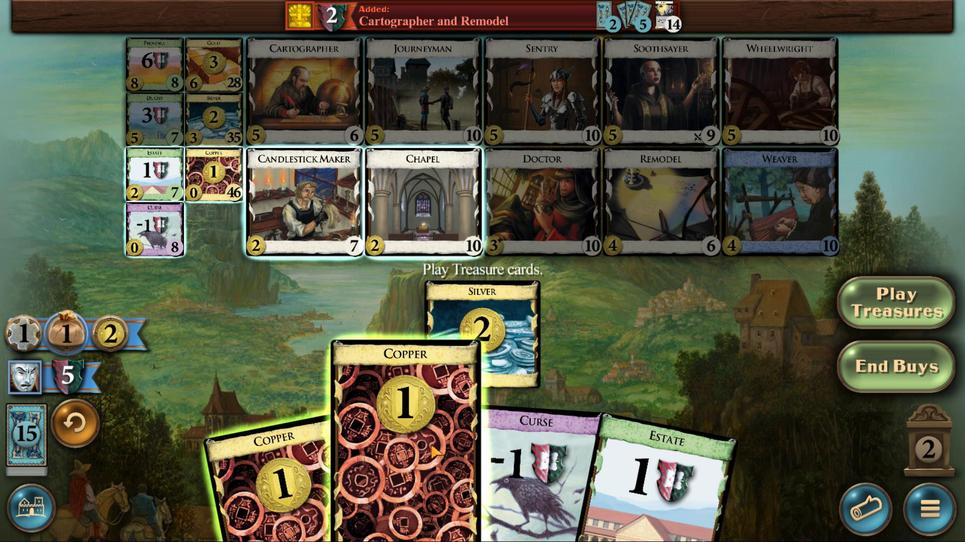 
Action: Mouse moved to (507, 415)
Screenshot: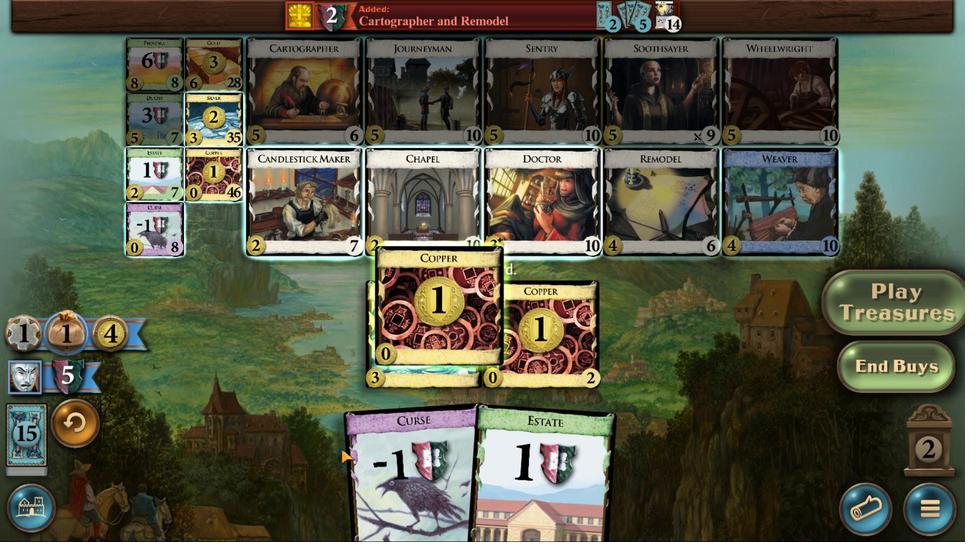 
Action: Mouse scrolled (507, 415) with delta (0, 0)
Screenshot: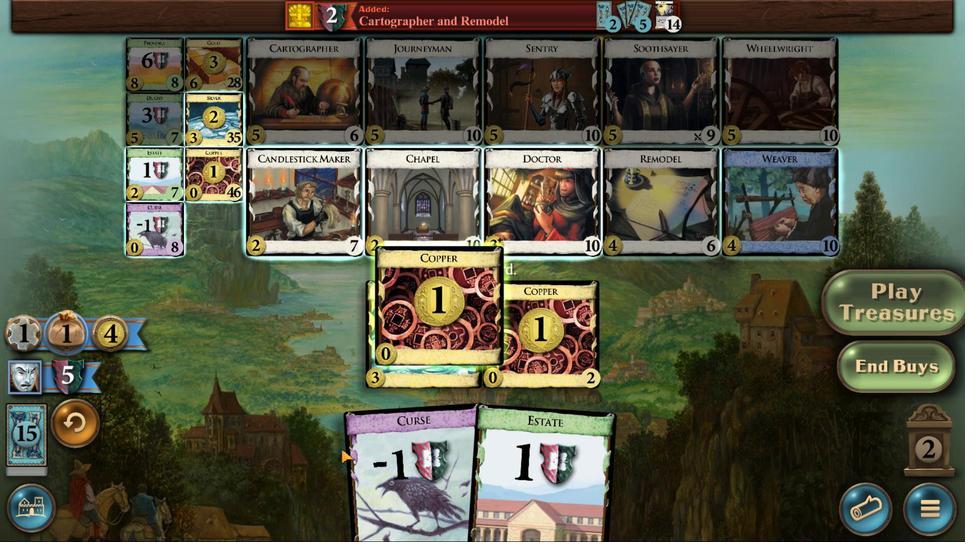 
Action: Mouse scrolled (507, 415) with delta (0, 0)
Screenshot: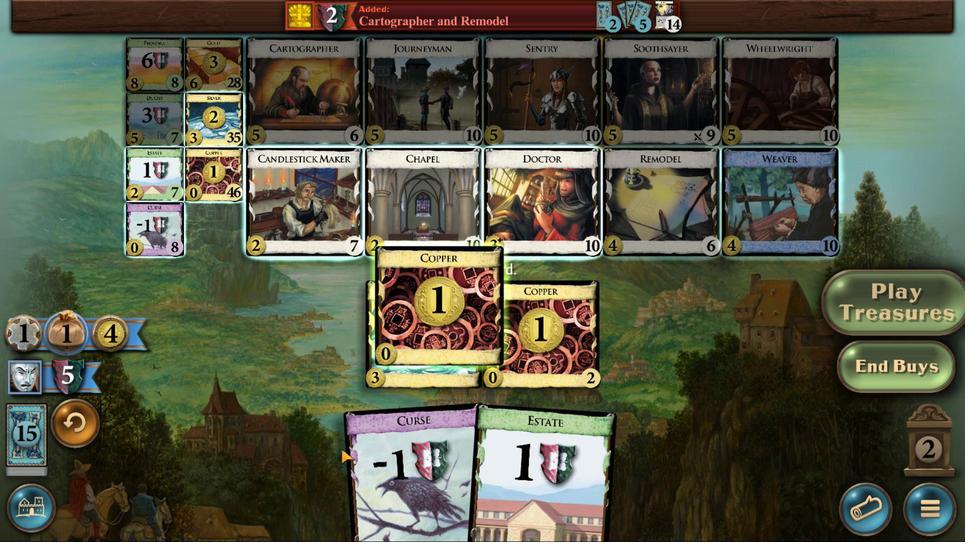 
Action: Mouse scrolled (507, 415) with delta (0, 0)
Screenshot: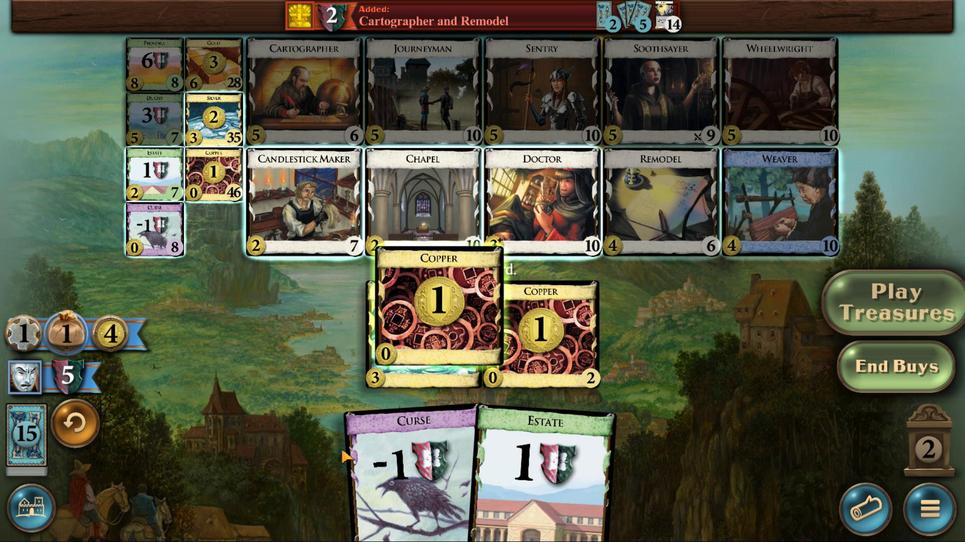 
Action: Mouse moved to (430, 366)
Screenshot: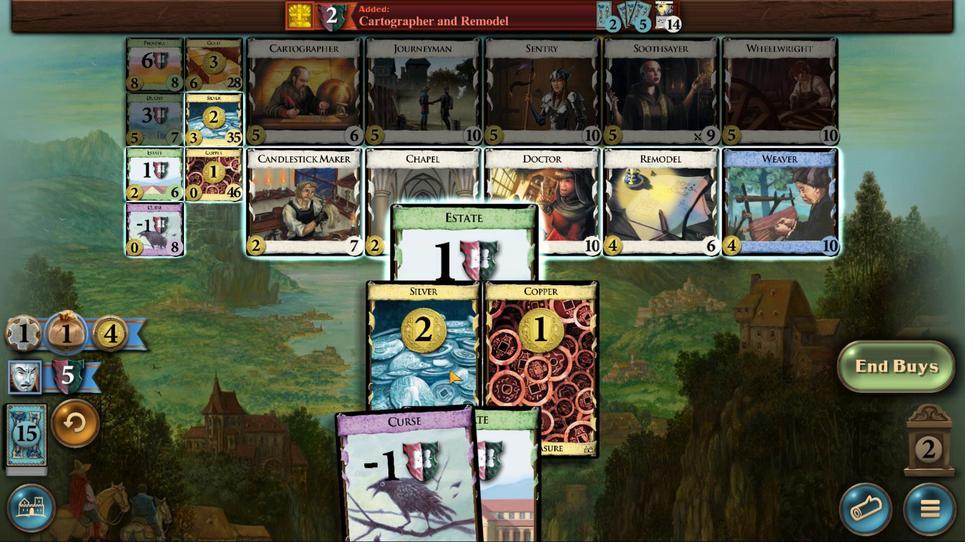 
Action: Mouse pressed left at (430, 366)
Screenshot: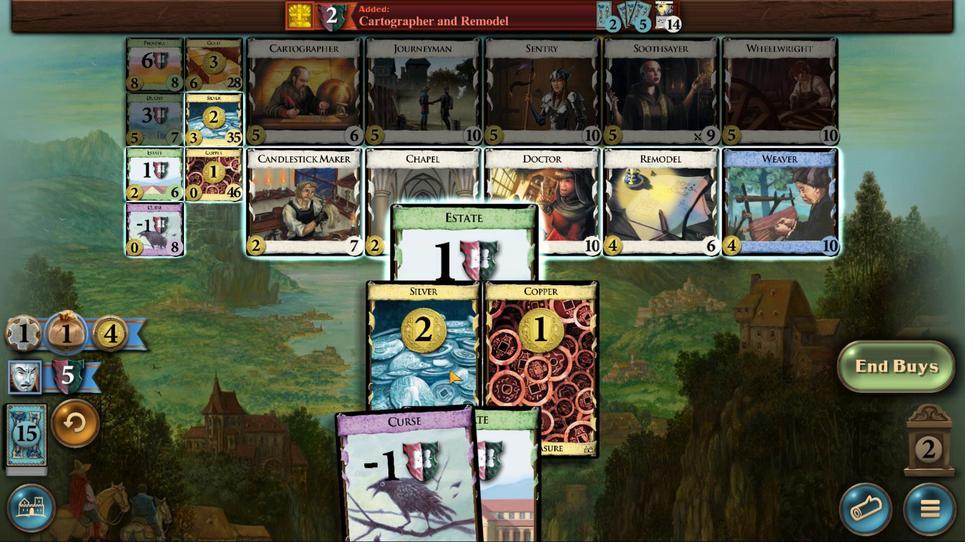 
Action: Mouse moved to (553, 415)
Screenshot: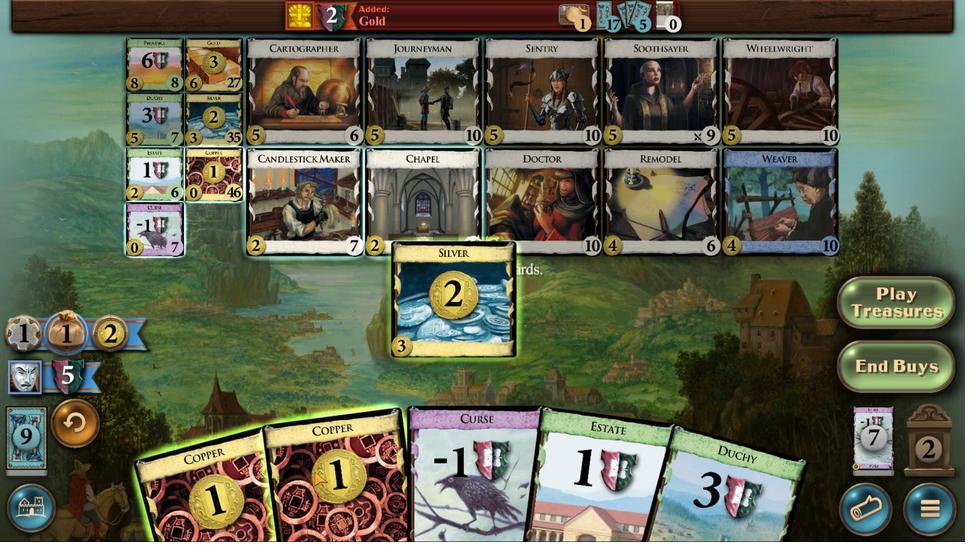 
Action: Mouse scrolled (553, 415) with delta (0, 0)
Screenshot: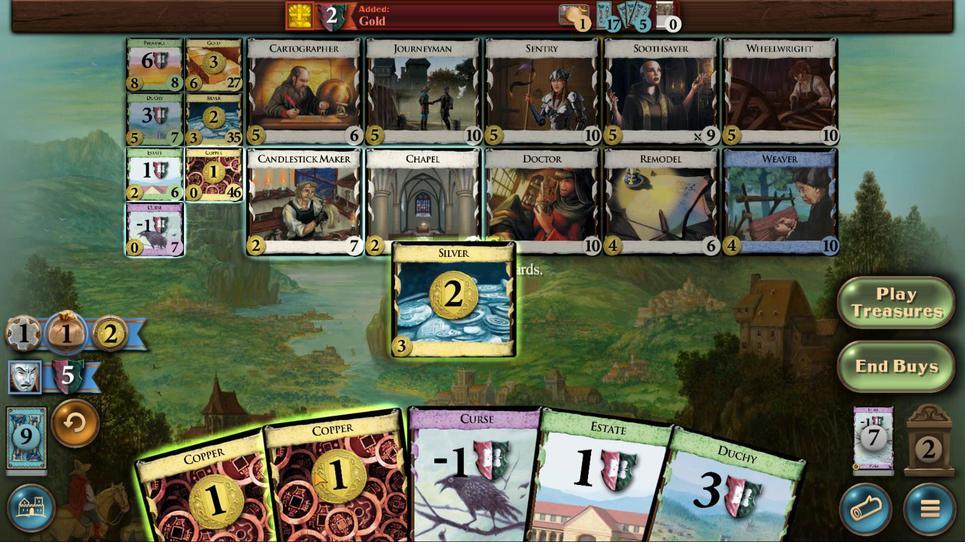 
Action: Mouse scrolled (553, 415) with delta (0, 0)
Screenshot: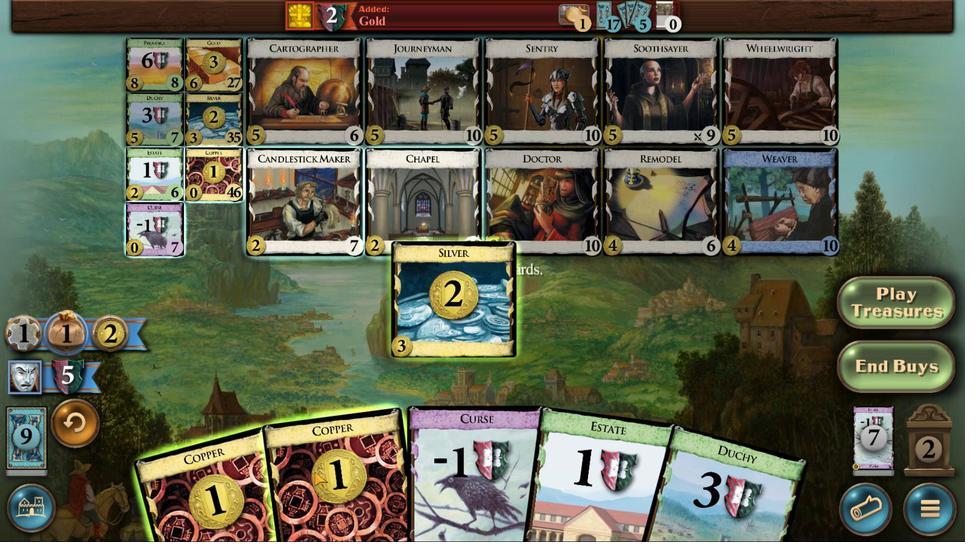 
Action: Mouse scrolled (553, 415) with delta (0, 0)
Screenshot: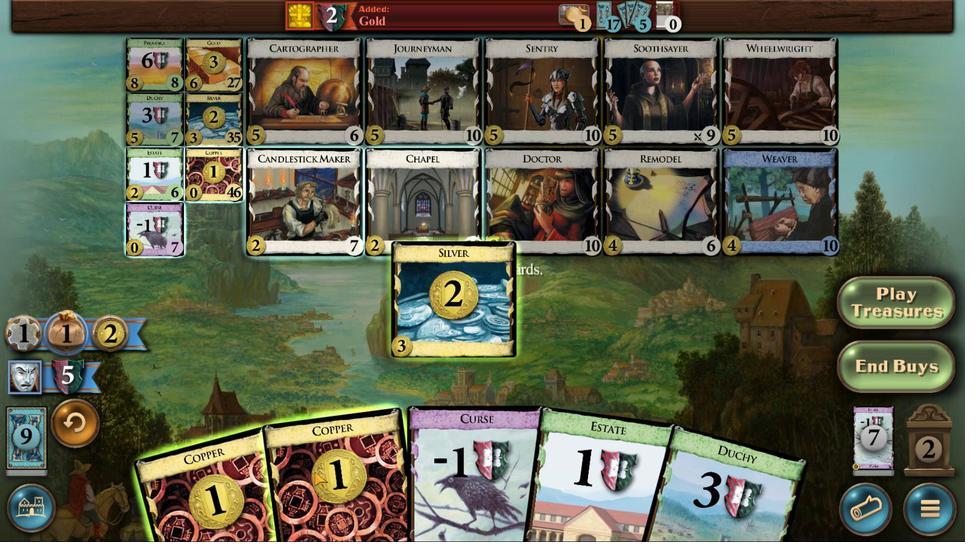 
Action: Mouse scrolled (553, 415) with delta (0, 0)
Screenshot: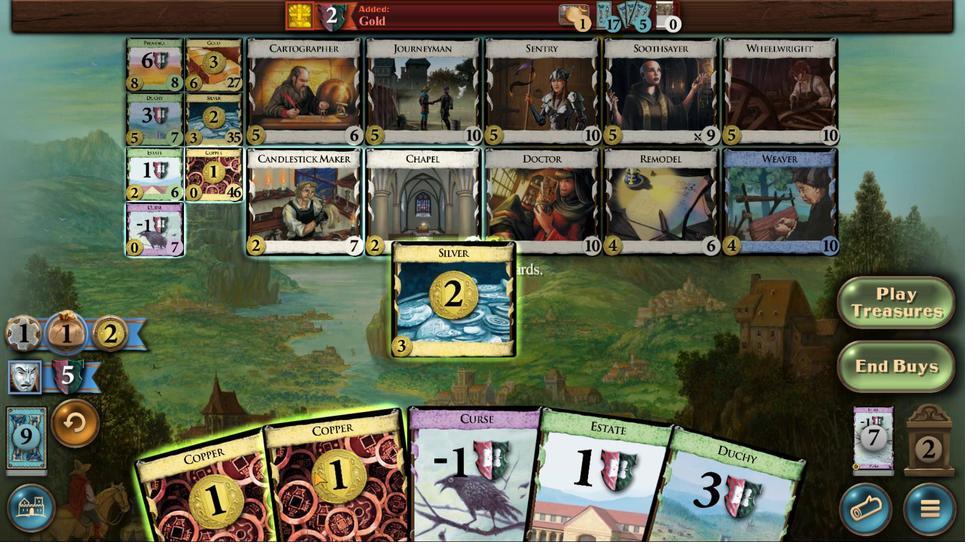 
Action: Mouse moved to (494, 419)
Screenshot: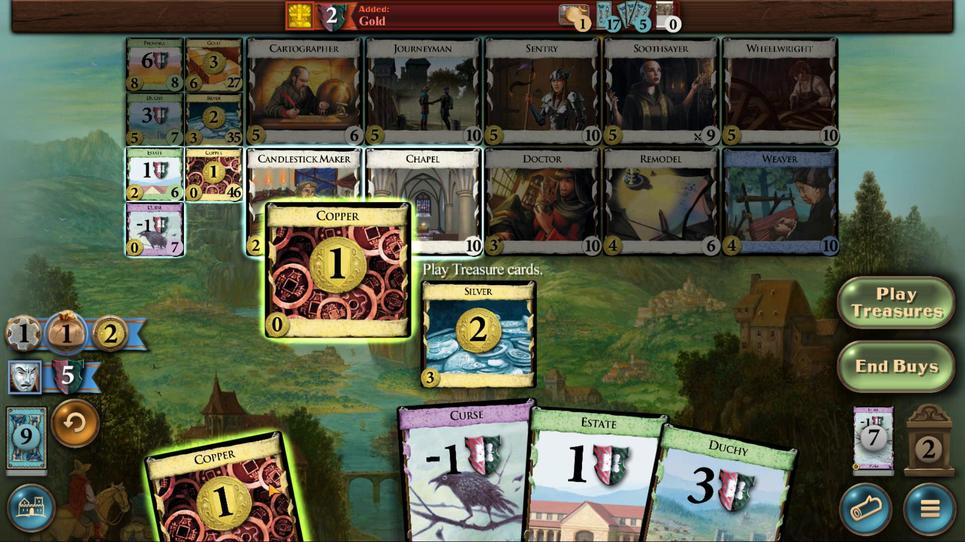 
Action: Mouse scrolled (494, 419) with delta (0, 0)
Screenshot: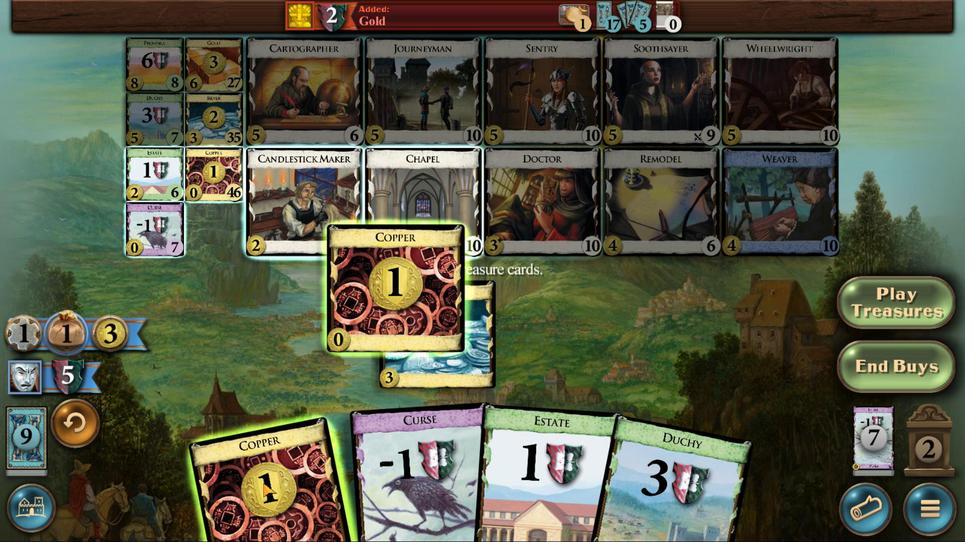 
Action: Mouse scrolled (494, 419) with delta (0, 0)
Screenshot: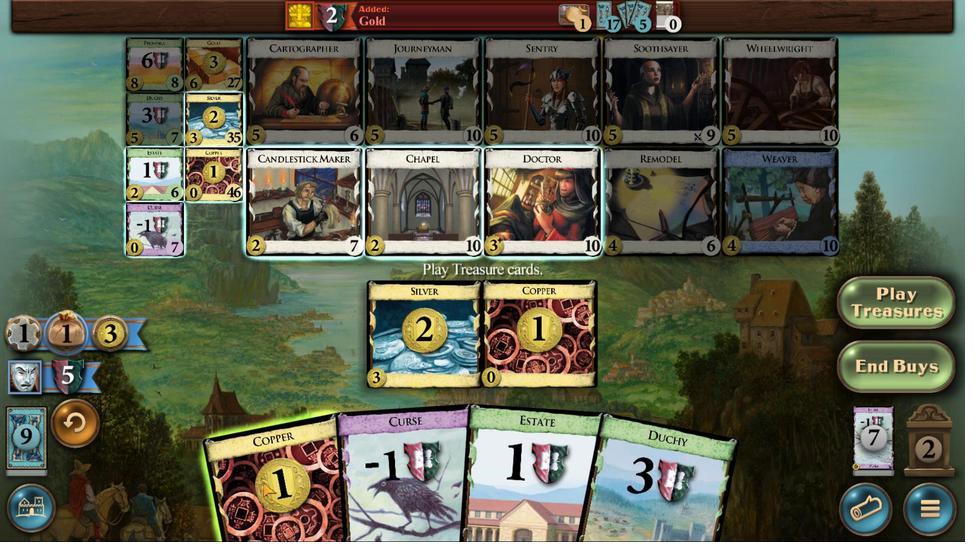 
Action: Mouse scrolled (494, 419) with delta (0, 0)
Screenshot: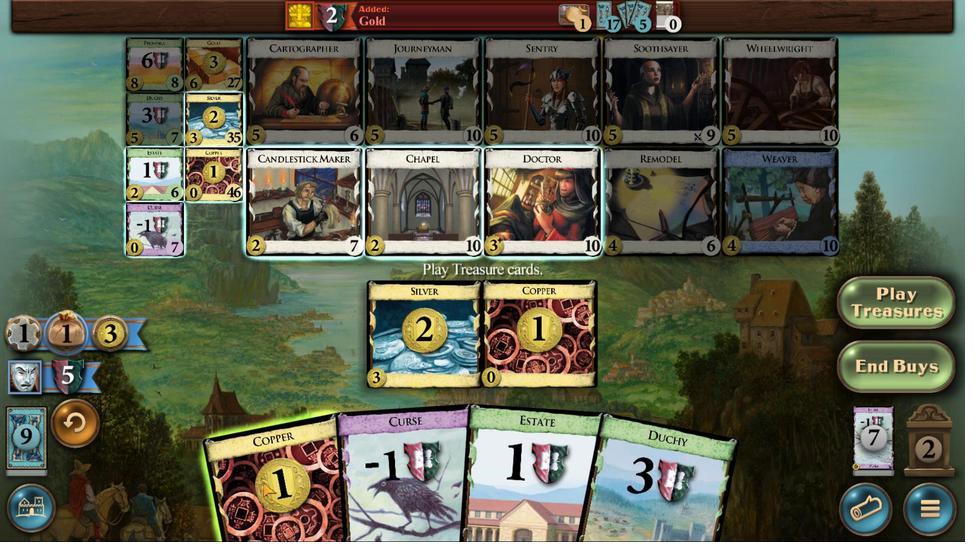 
Action: Mouse moved to (472, 421)
Screenshot: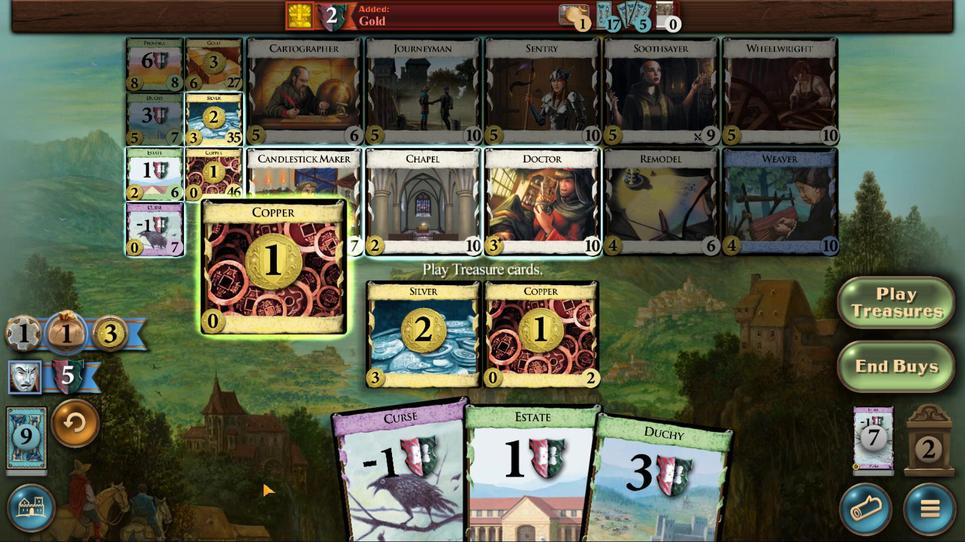 
Action: Mouse scrolled (472, 421) with delta (0, 0)
Screenshot: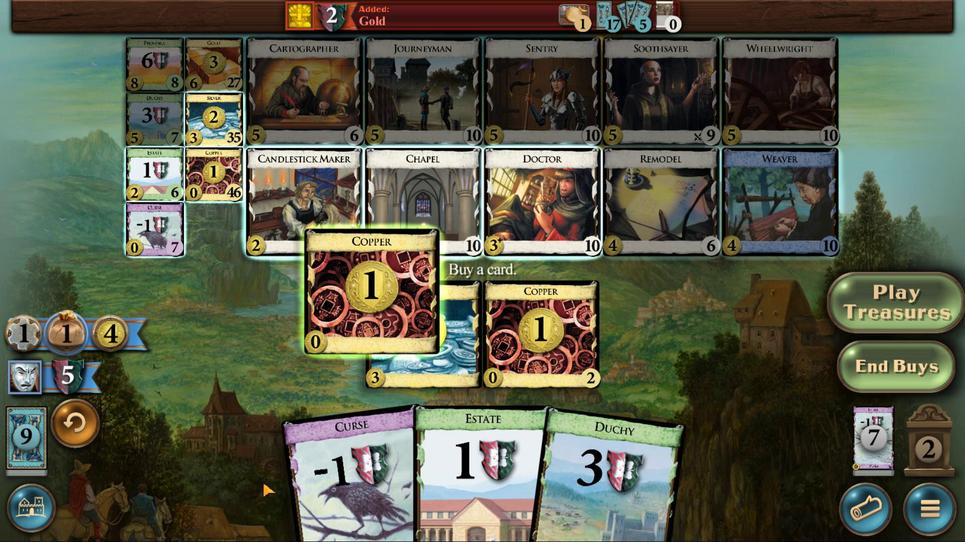 
Action: Mouse scrolled (472, 421) with delta (0, 0)
Screenshot: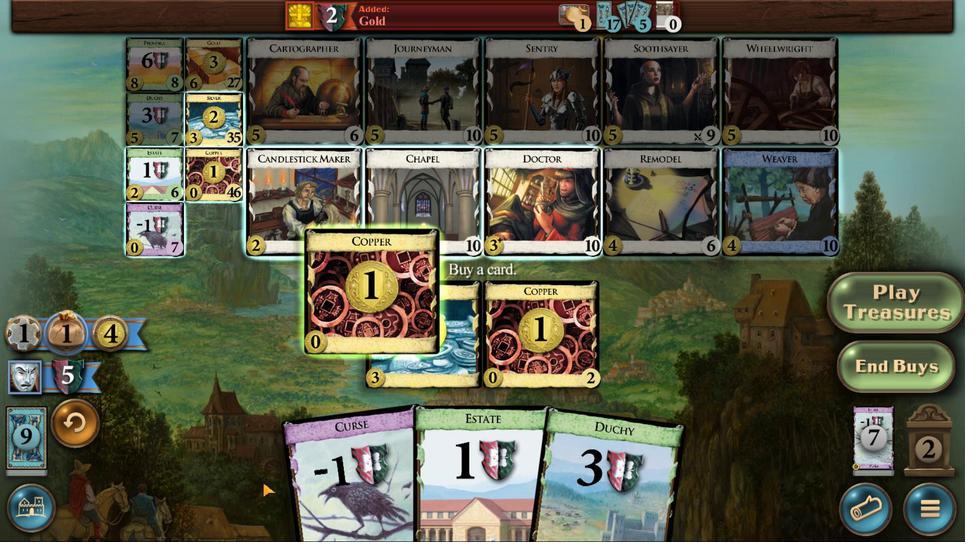 
Action: Mouse scrolled (472, 421) with delta (0, 0)
Screenshot: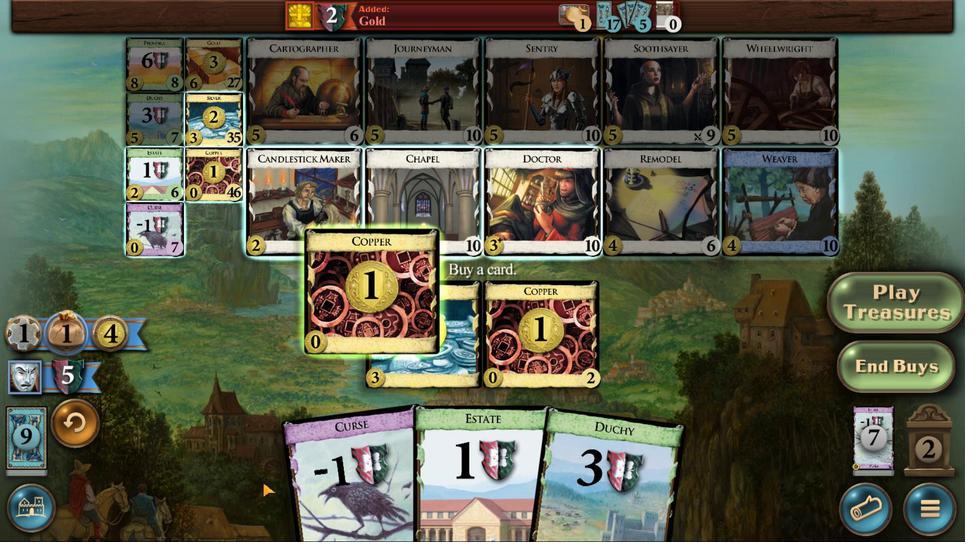 
Action: Mouse moved to (455, 357)
Screenshot: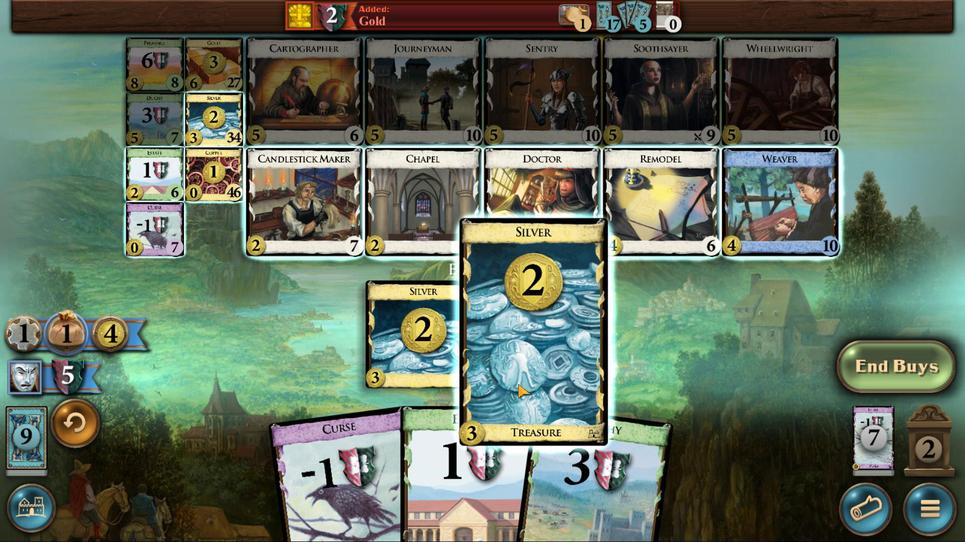 
Action: Mouse pressed left at (455, 357)
Screenshot: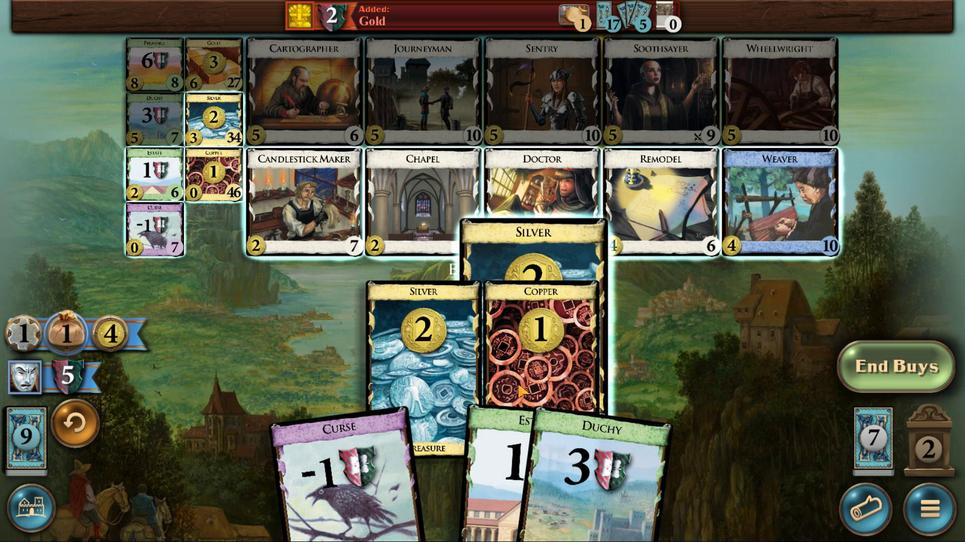 
Action: Mouse moved to (456, 422)
Screenshot: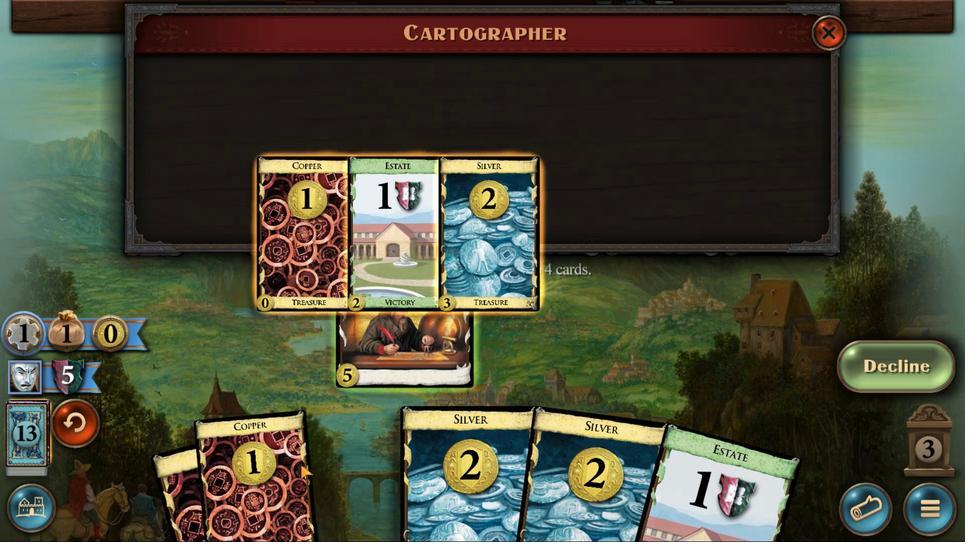 
Action: Mouse scrolled (456, 422) with delta (0, 0)
Screenshot: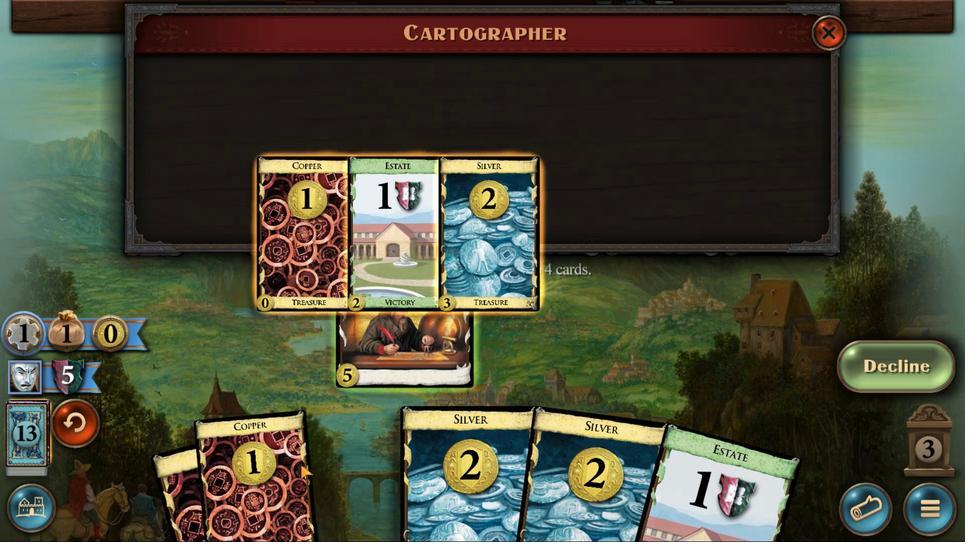 
Action: Mouse moved to (456, 422)
Screenshot: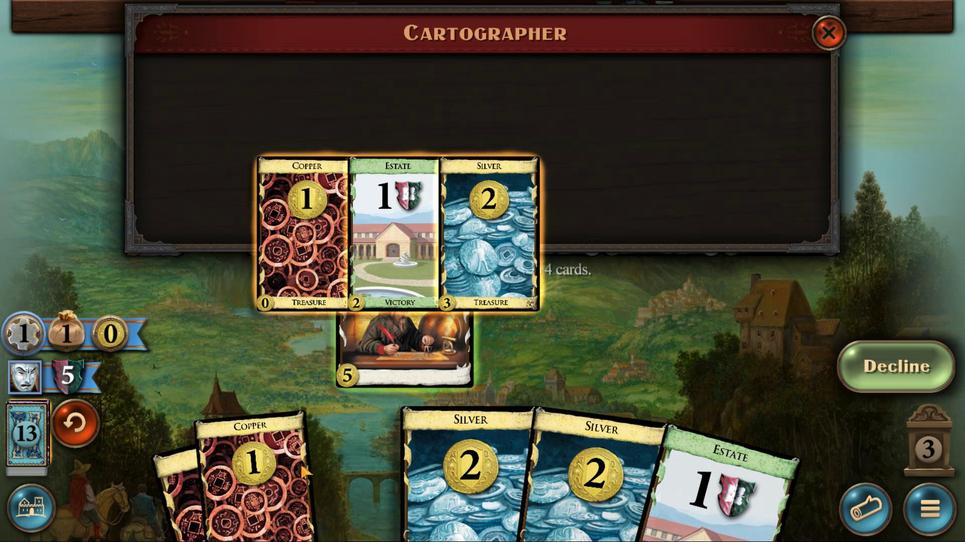 
Action: Mouse scrolled (456, 422) with delta (0, 0)
Screenshot: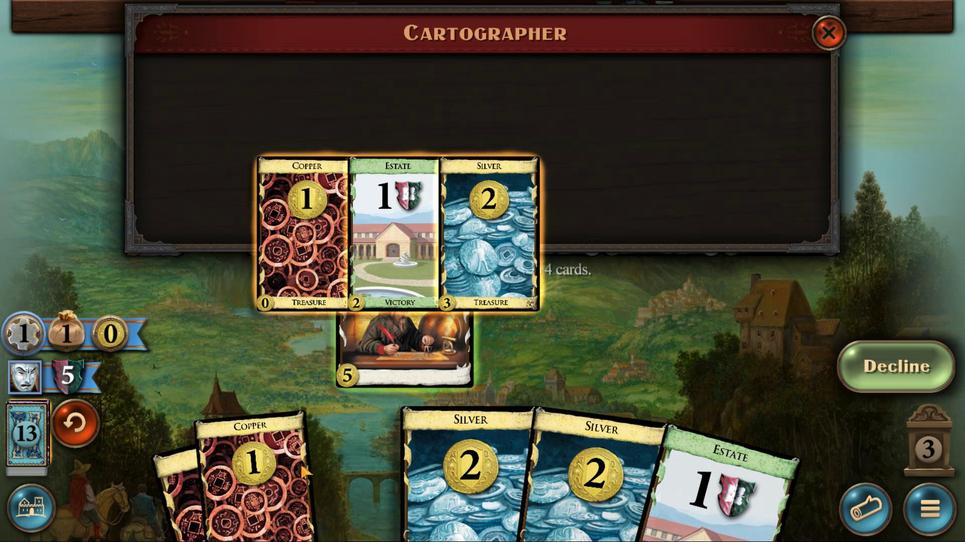 
Action: Mouse scrolled (456, 422) with delta (0, 0)
Screenshot: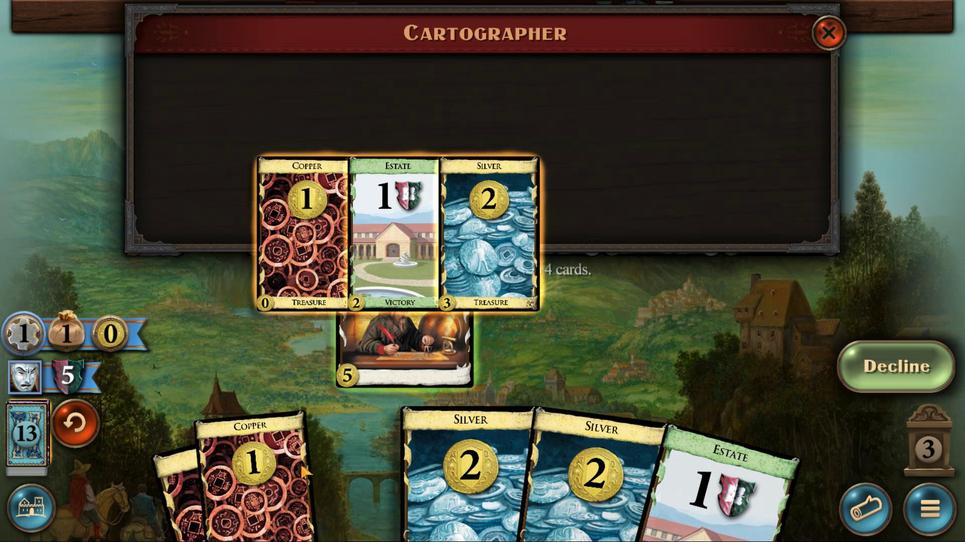 
Action: Mouse moved to (553, 365)
Screenshot: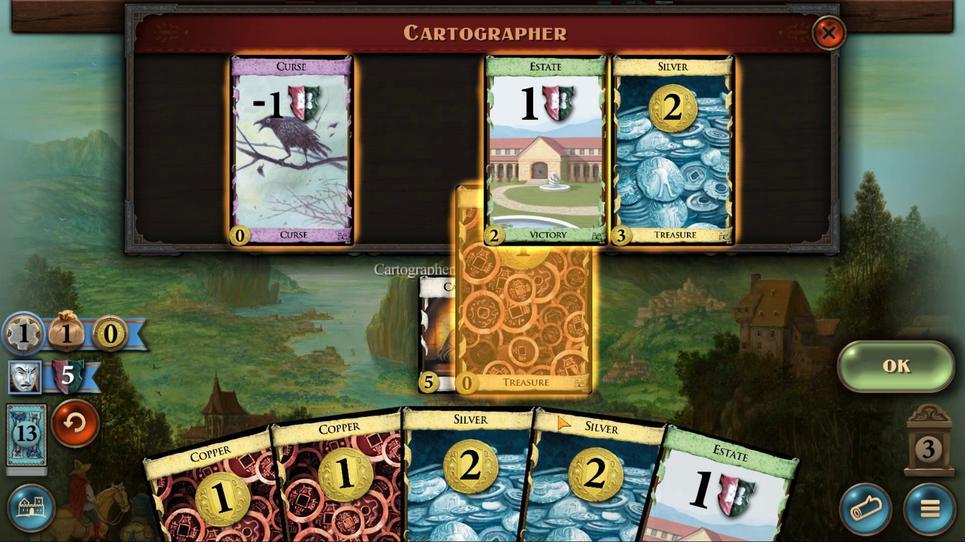 
Action: Mouse pressed left at (553, 365)
Screenshot: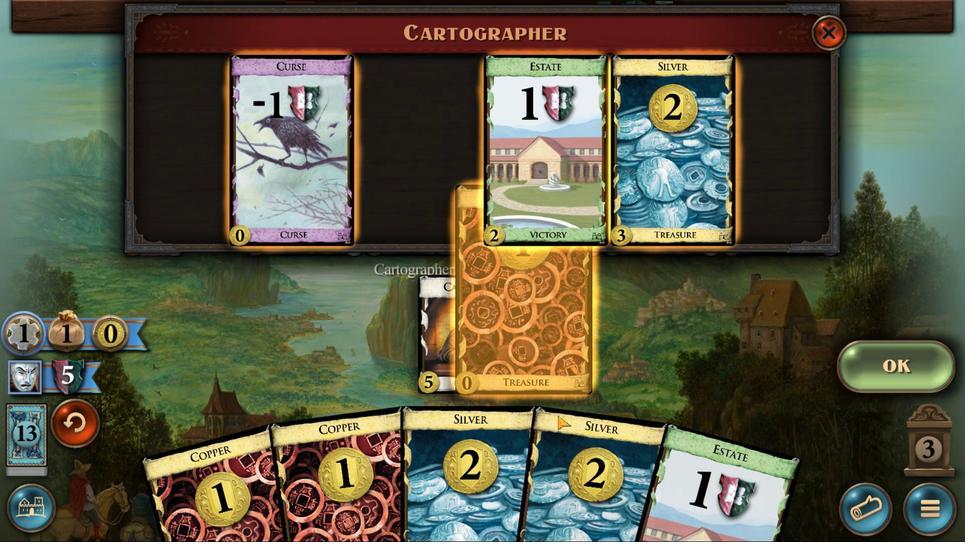 
Action: Mouse moved to (603, 365)
Screenshot: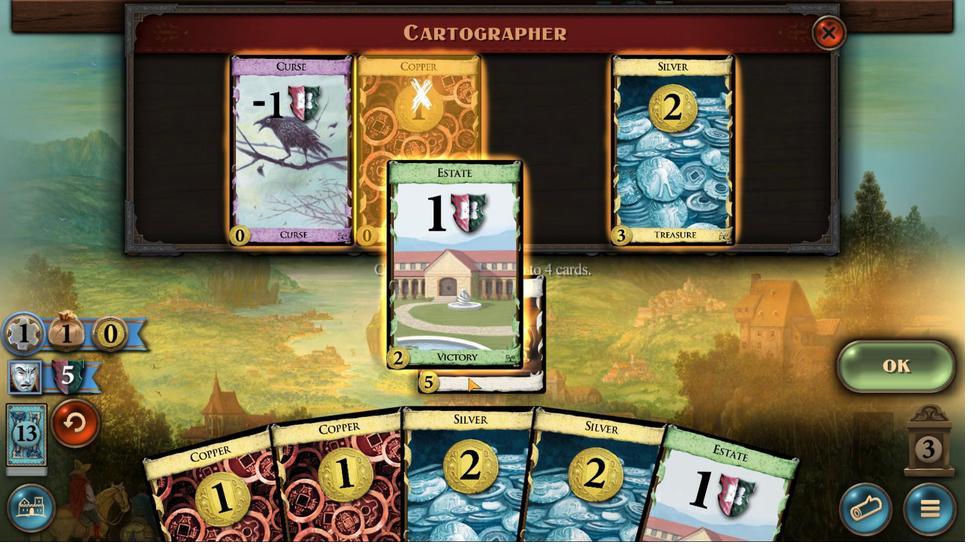 
Action: Mouse pressed left at (603, 365)
Screenshot: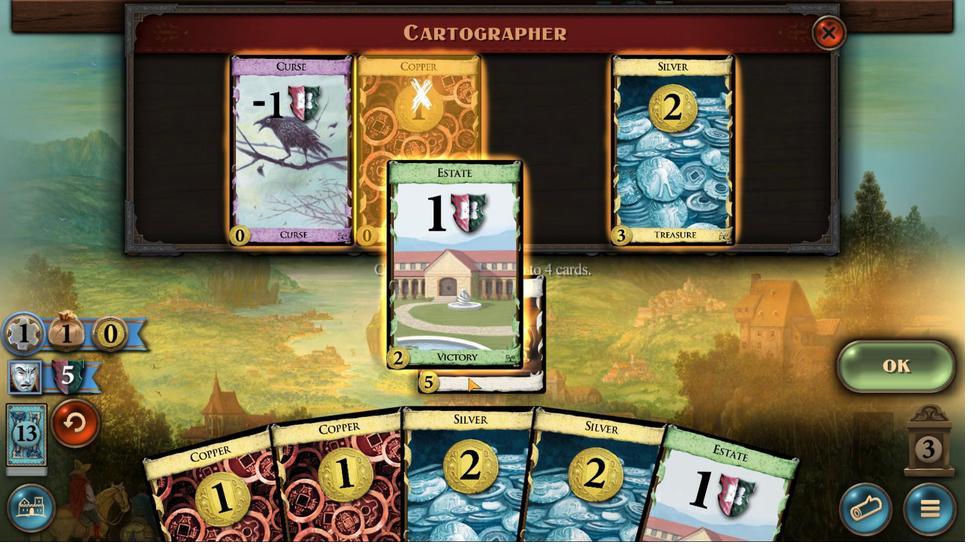 
Action: Mouse moved to (562, 403)
Screenshot: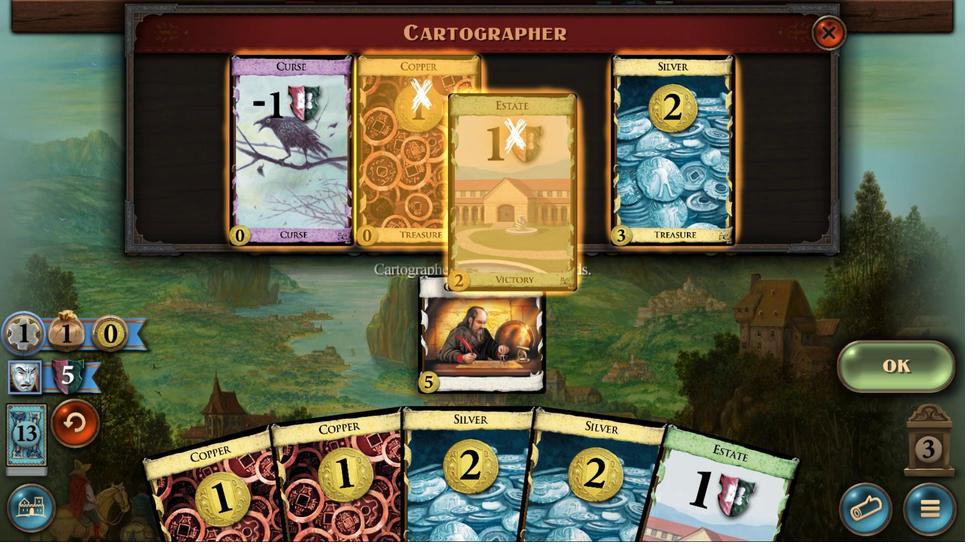 
Action: Mouse pressed left at (562, 403)
Screenshot: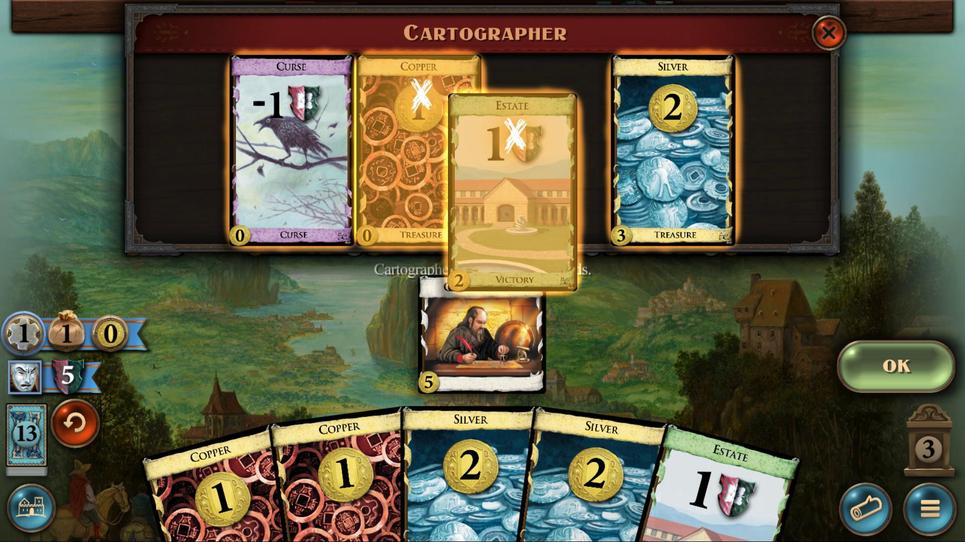 
Action: Mouse moved to (742, 401)
Screenshot: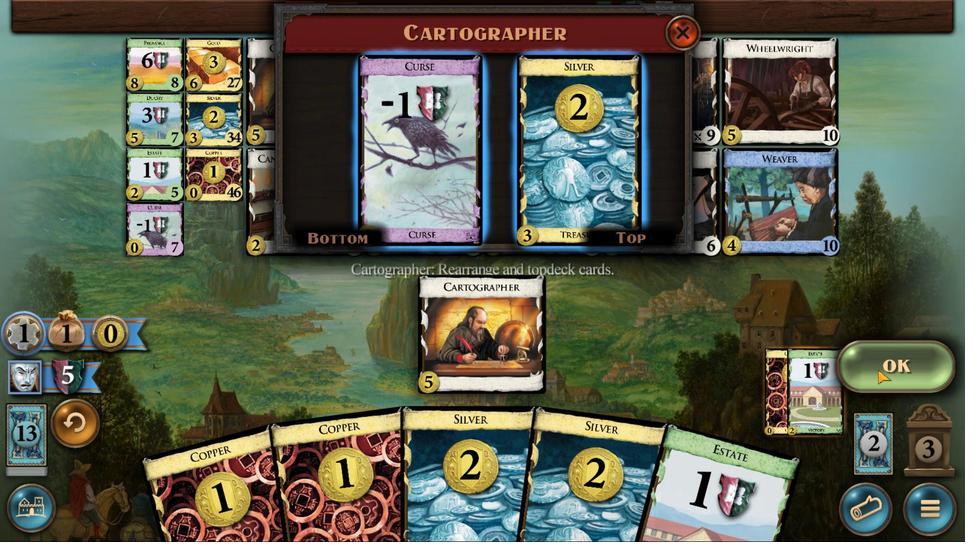 
Action: Mouse pressed left at (742, 401)
Screenshot: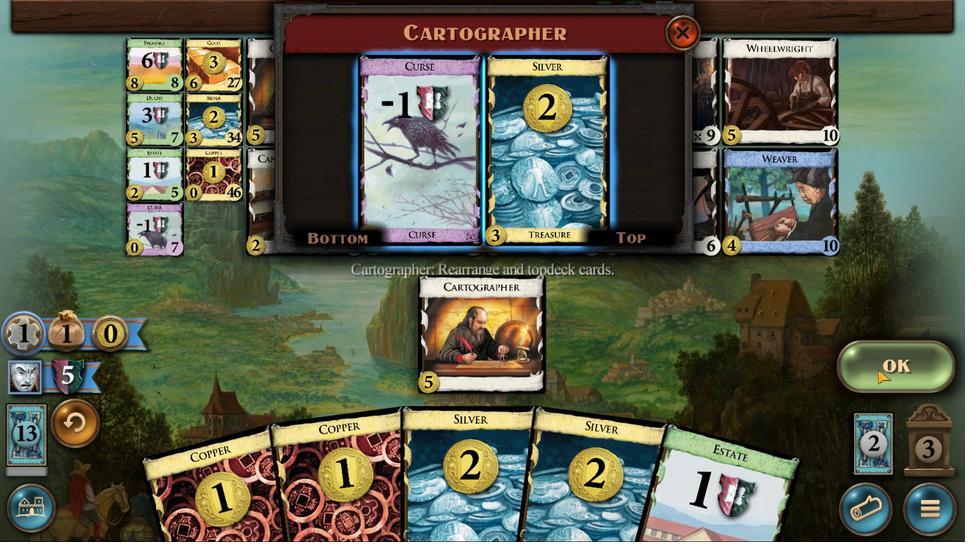 
Action: Mouse moved to (573, 367)
Screenshot: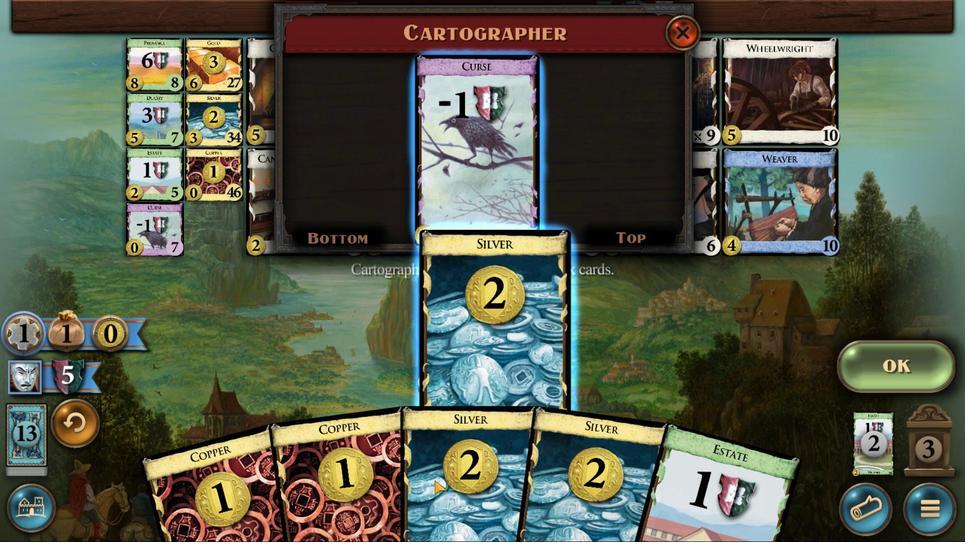 
Action: Mouse pressed left at (573, 367)
Screenshot: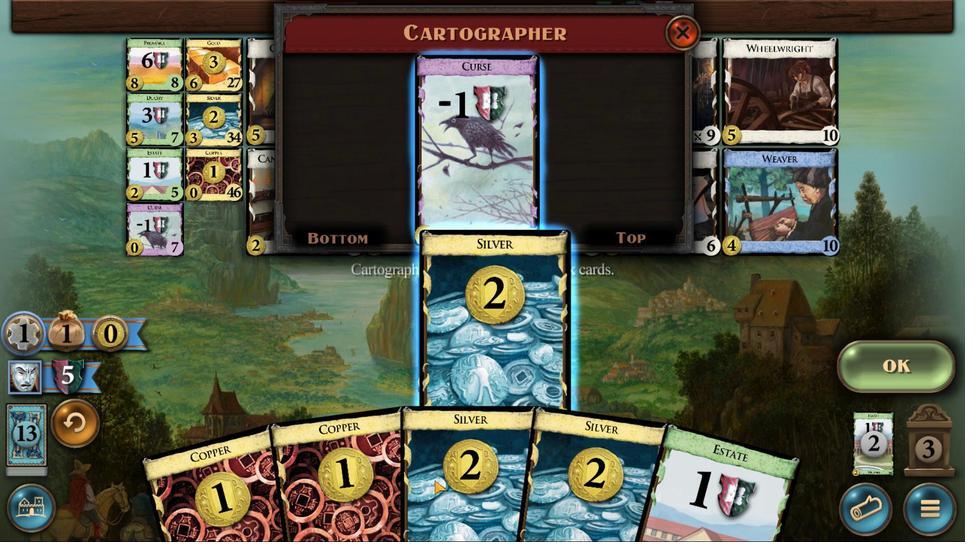 
Action: Mouse moved to (541, 376)
Screenshot: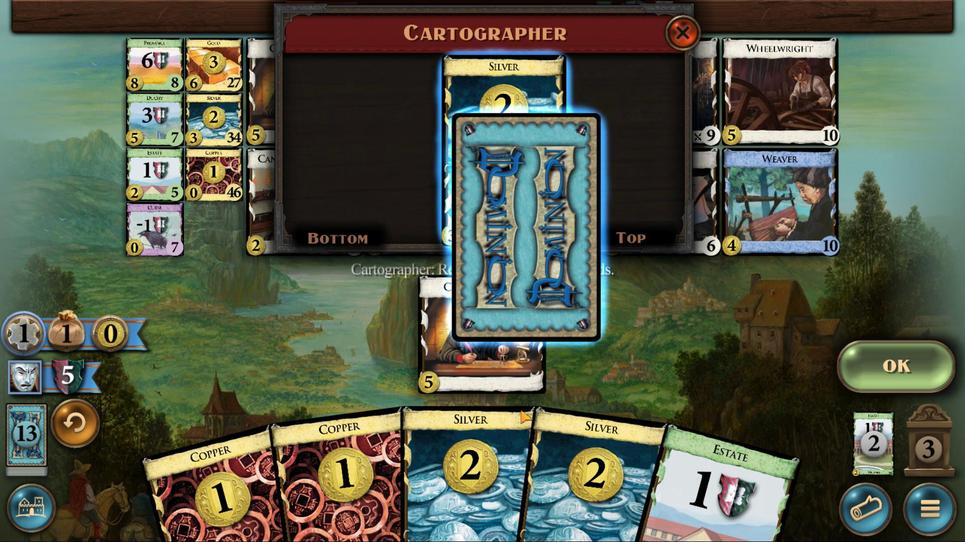 
Action: Mouse pressed left at (541, 376)
Screenshot: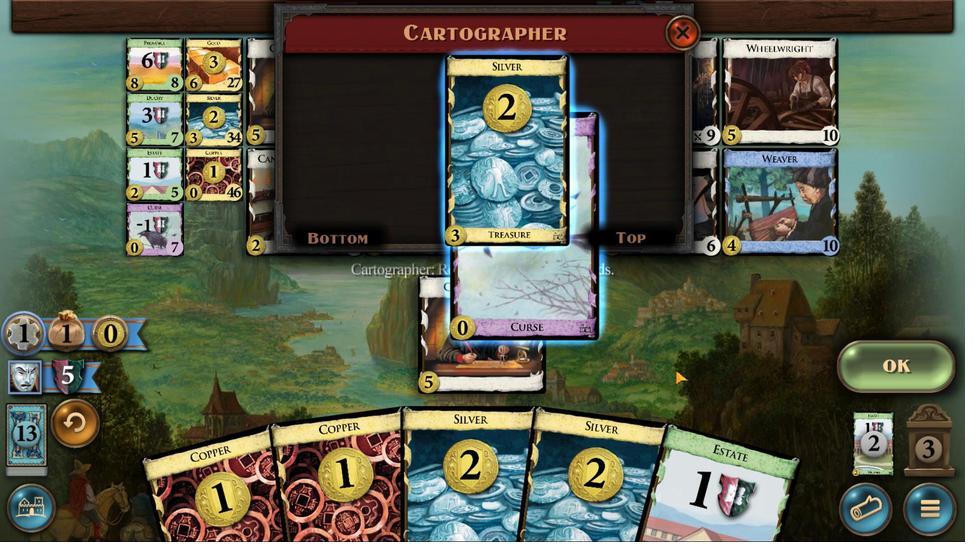 
Action: Mouse moved to (760, 401)
Screenshot: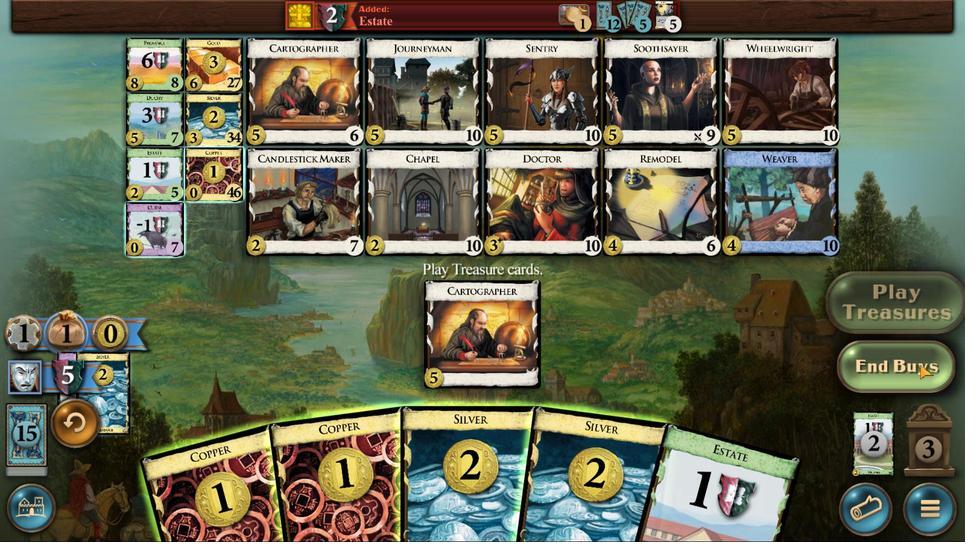 
Action: Mouse pressed left at (760, 401)
Screenshot: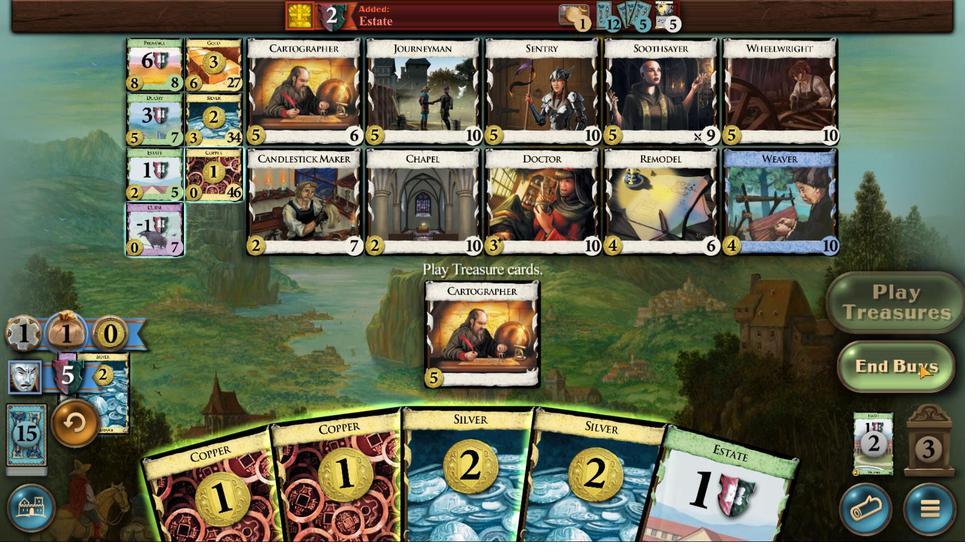 
Action: Mouse moved to (608, 417)
Screenshot: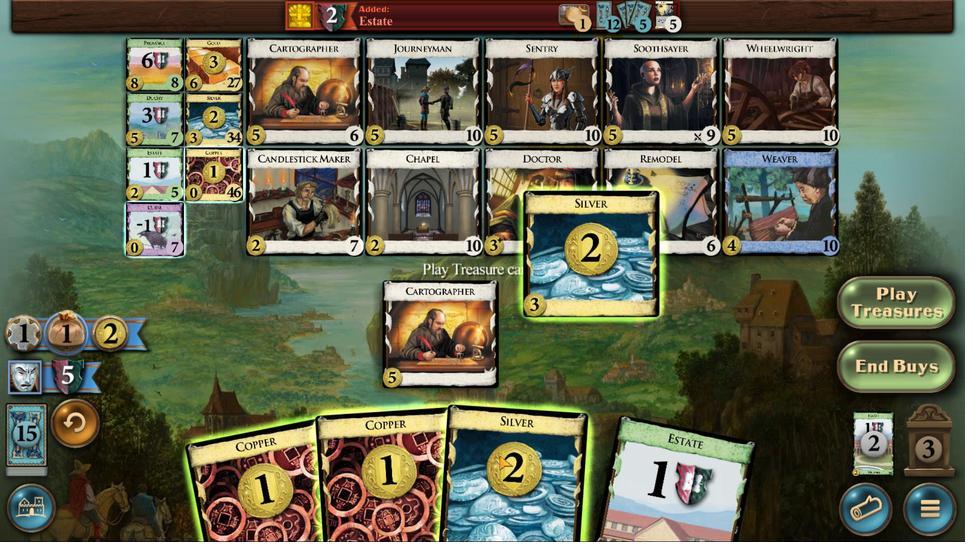 
Action: Mouse scrolled (608, 417) with delta (0, 0)
Screenshot: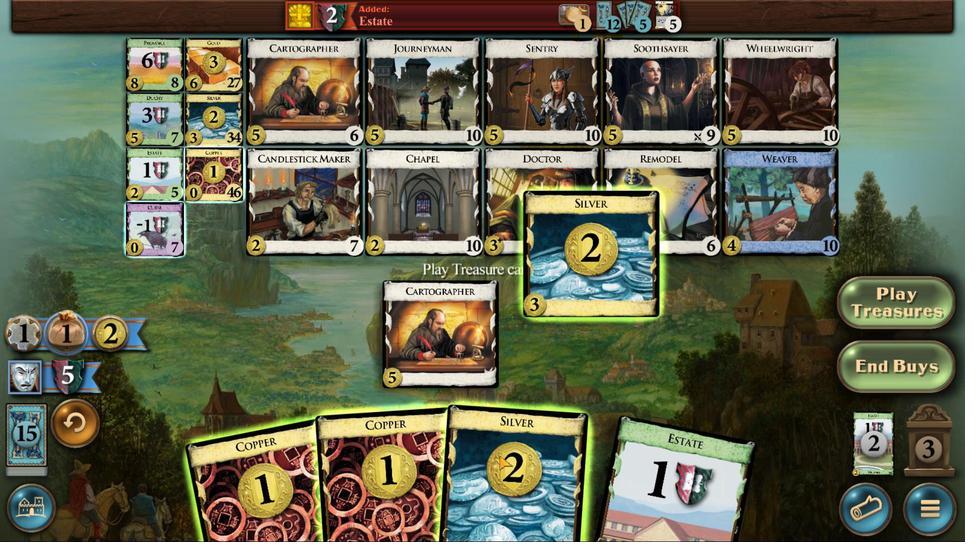 
Action: Mouse scrolled (608, 417) with delta (0, 0)
Screenshot: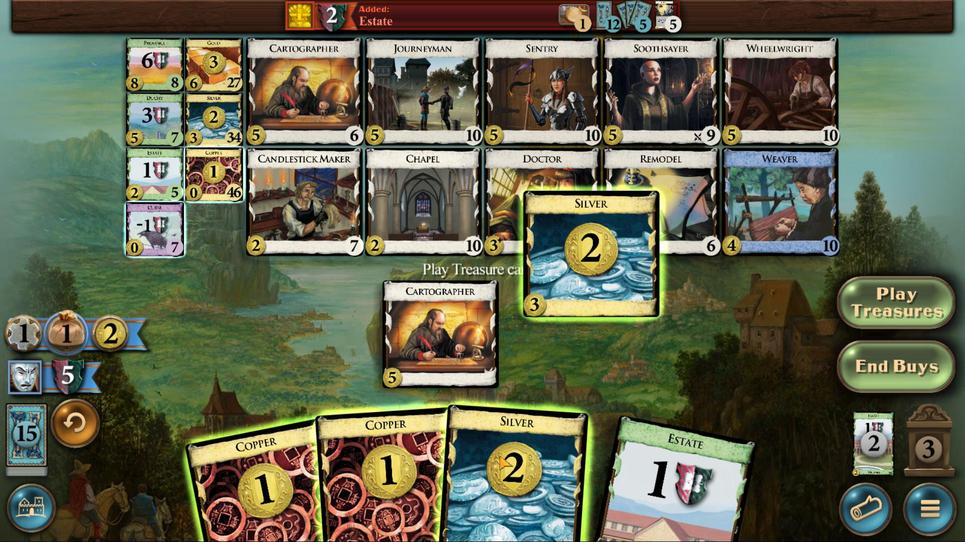 
Action: Mouse scrolled (608, 417) with delta (0, 0)
Screenshot: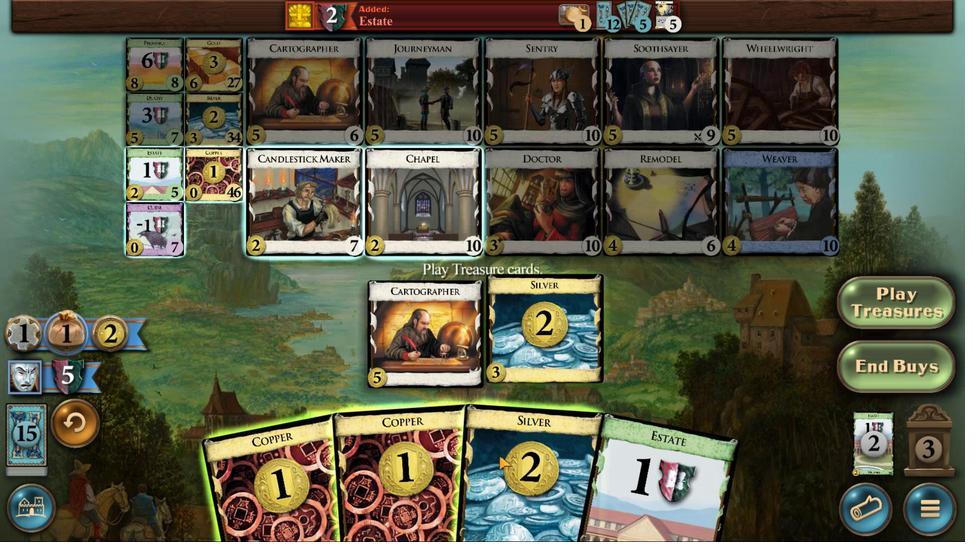 
Action: Mouse scrolled (608, 417) with delta (0, 0)
Screenshot: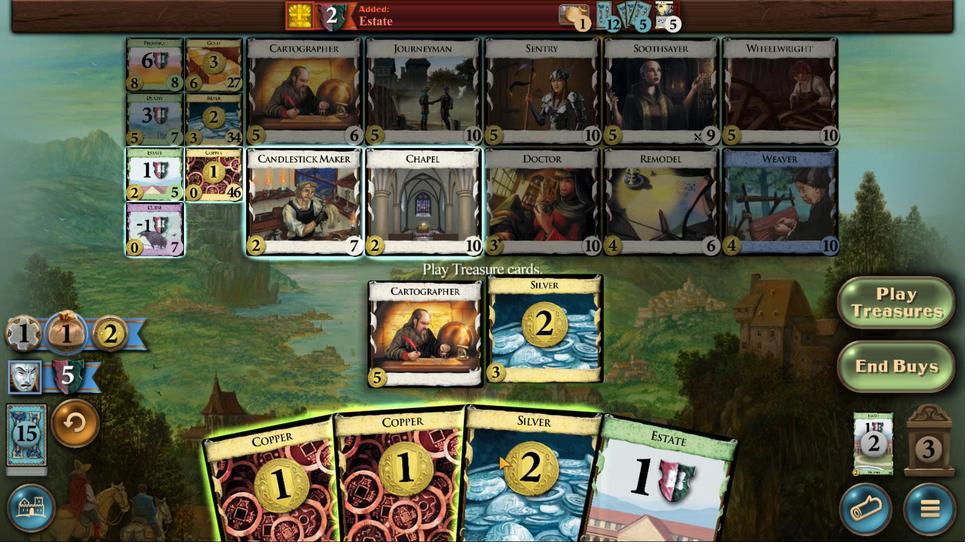 
Action: Mouse moved to (575, 416)
Screenshot: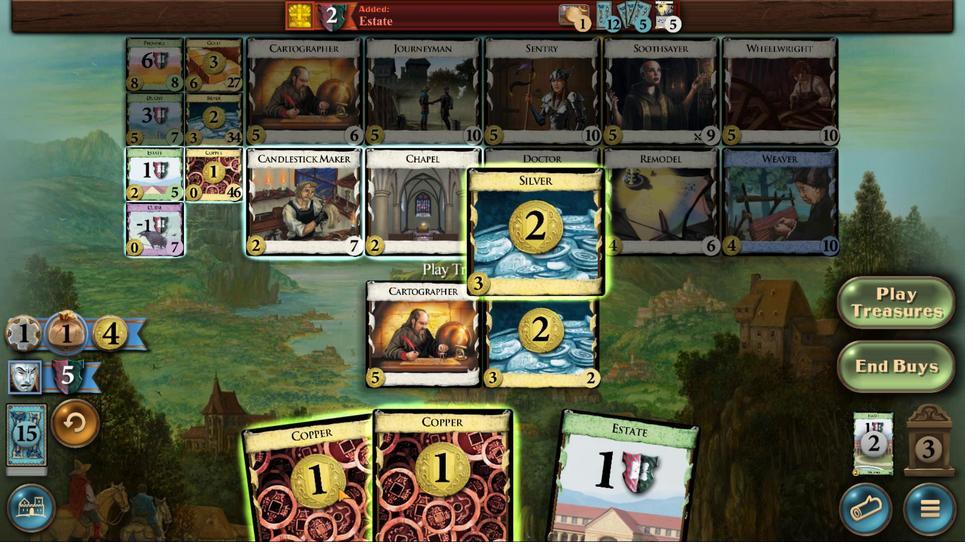 
Action: Mouse scrolled (575, 416) with delta (0, 0)
Screenshot: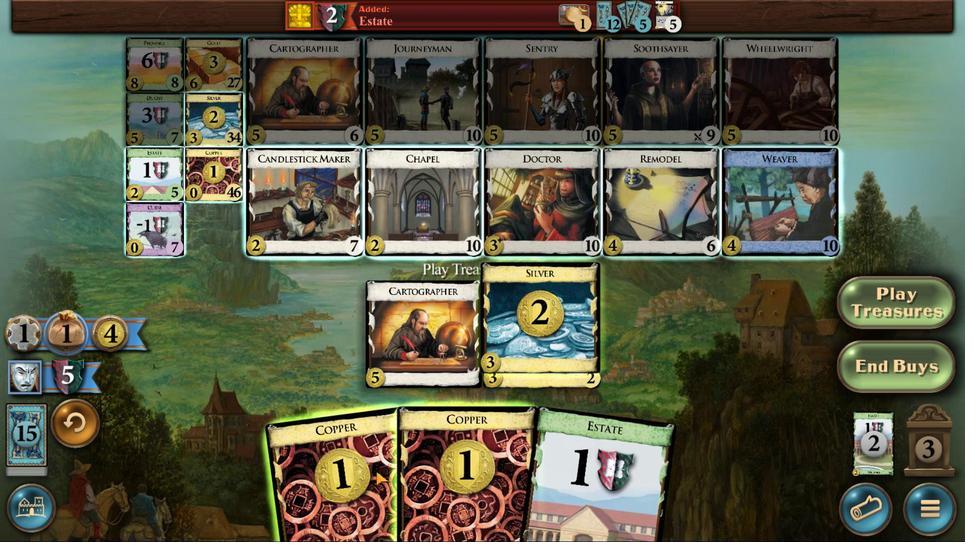 
Action: Mouse scrolled (575, 416) with delta (0, 0)
Screenshot: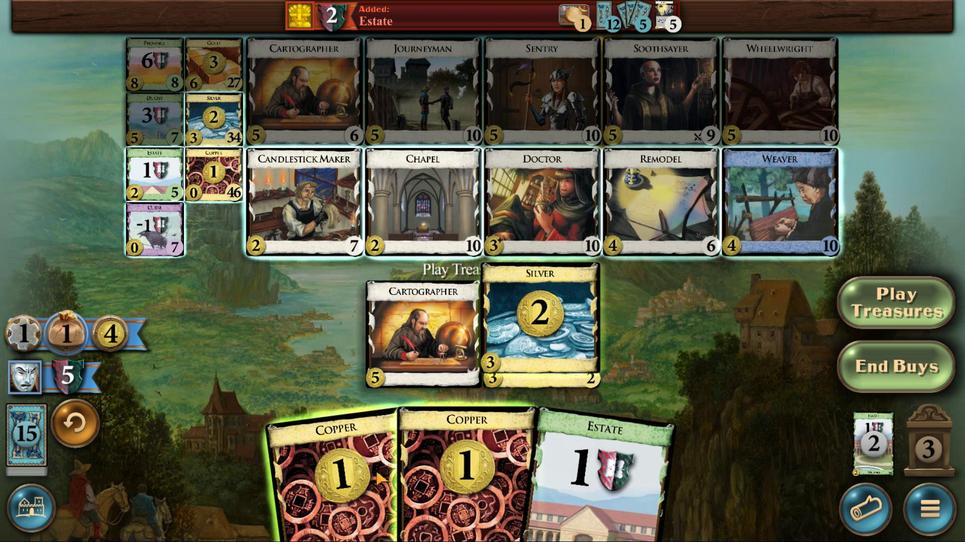 
Action: Mouse scrolled (575, 416) with delta (0, 0)
Screenshot: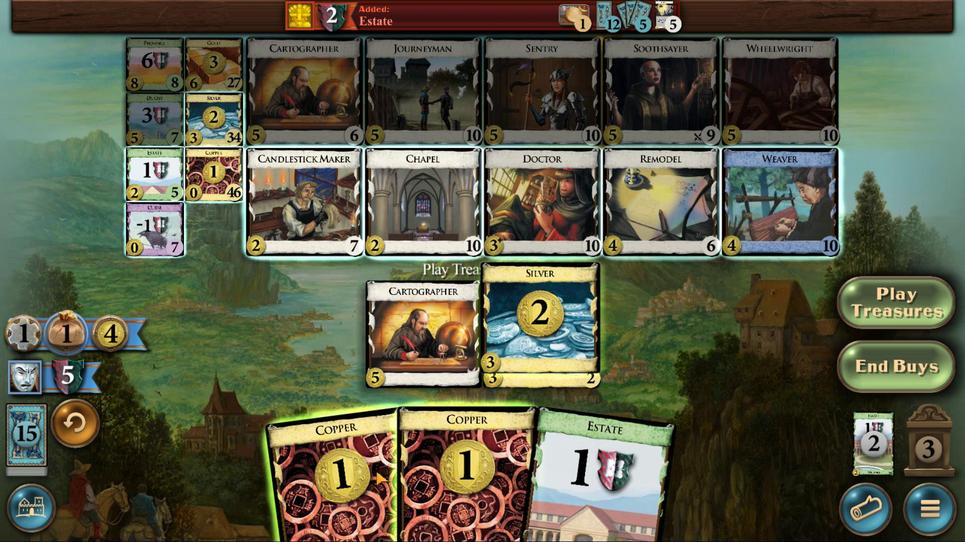 
Action: Mouse scrolled (575, 416) with delta (0, 0)
Screenshot: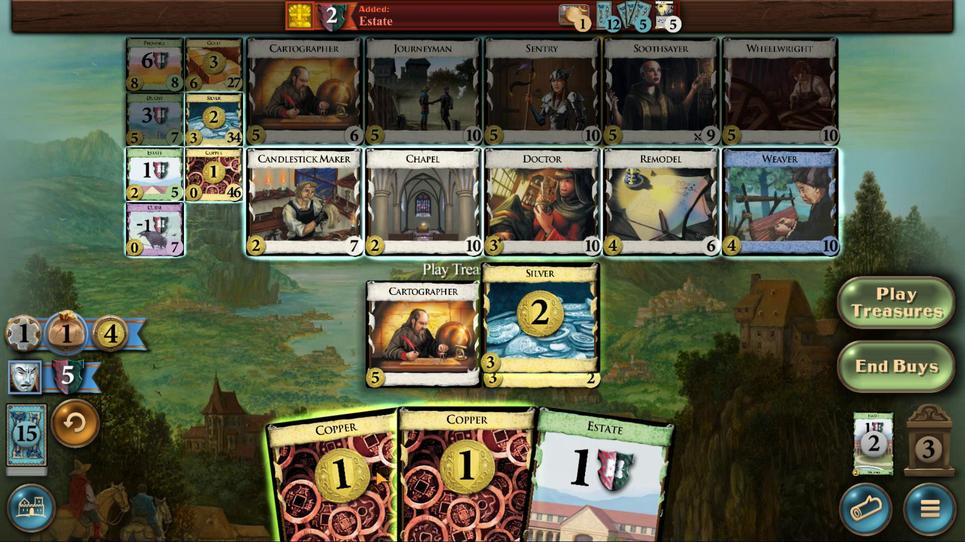 
Action: Mouse moved to (539, 417)
Screenshot: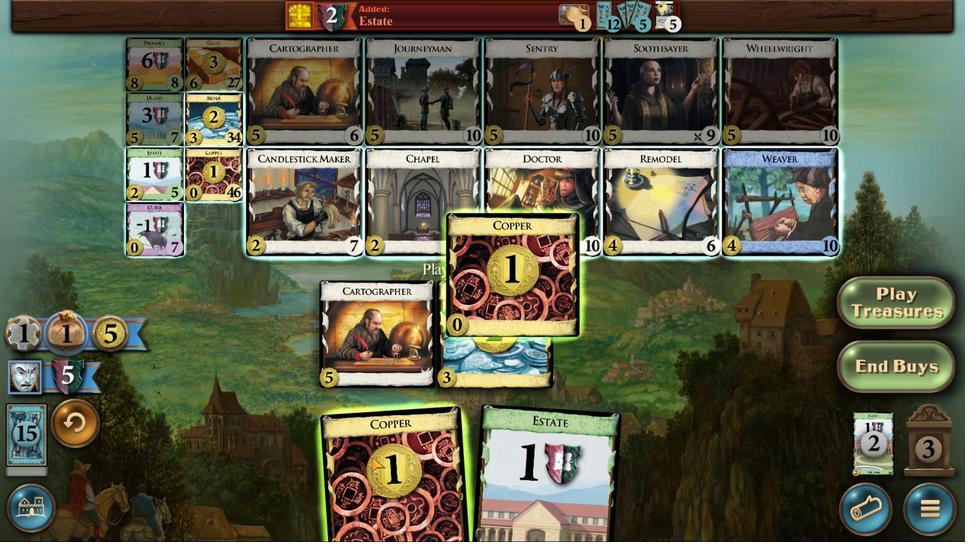 
Action: Mouse scrolled (539, 417) with delta (0, 0)
Screenshot: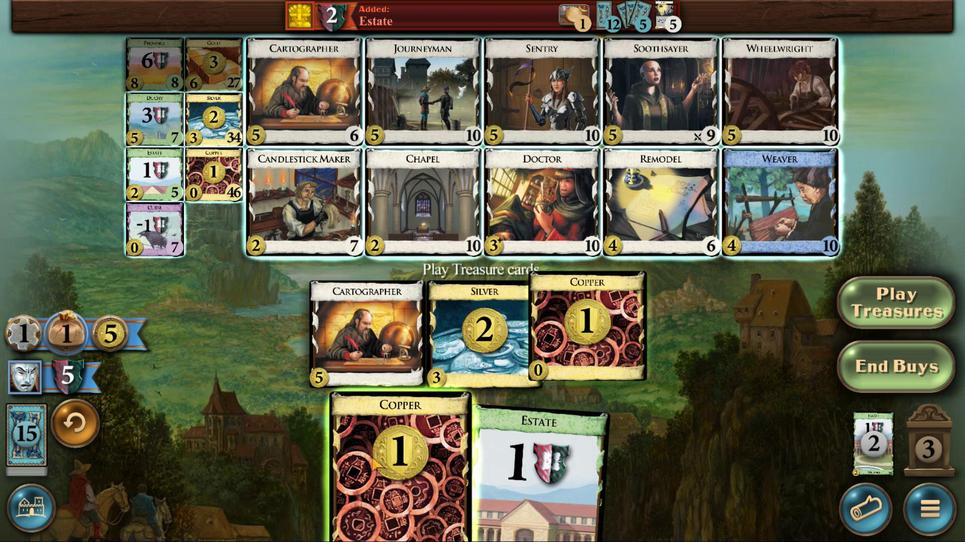 
Action: Mouse scrolled (539, 417) with delta (0, 0)
Screenshot: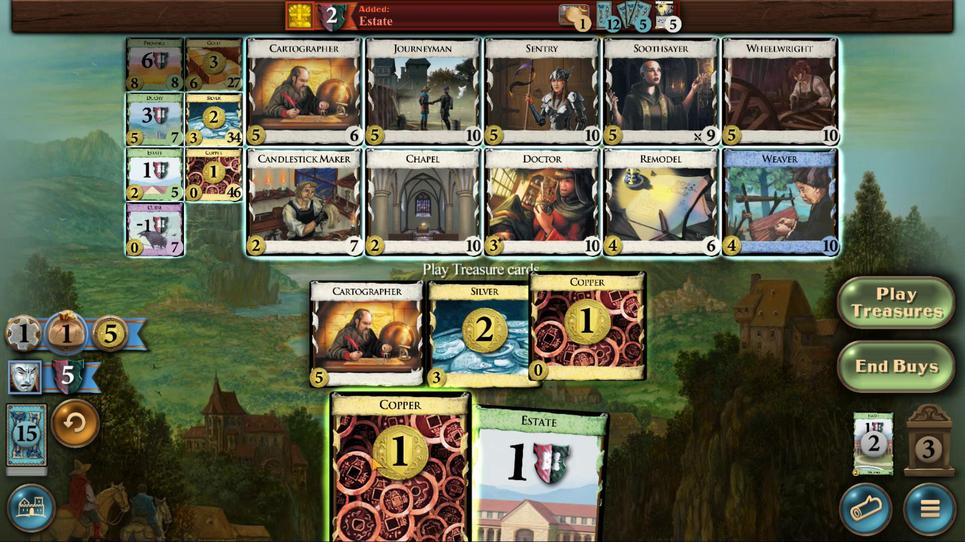 
Action: Mouse scrolled (539, 417) with delta (0, 0)
Screenshot: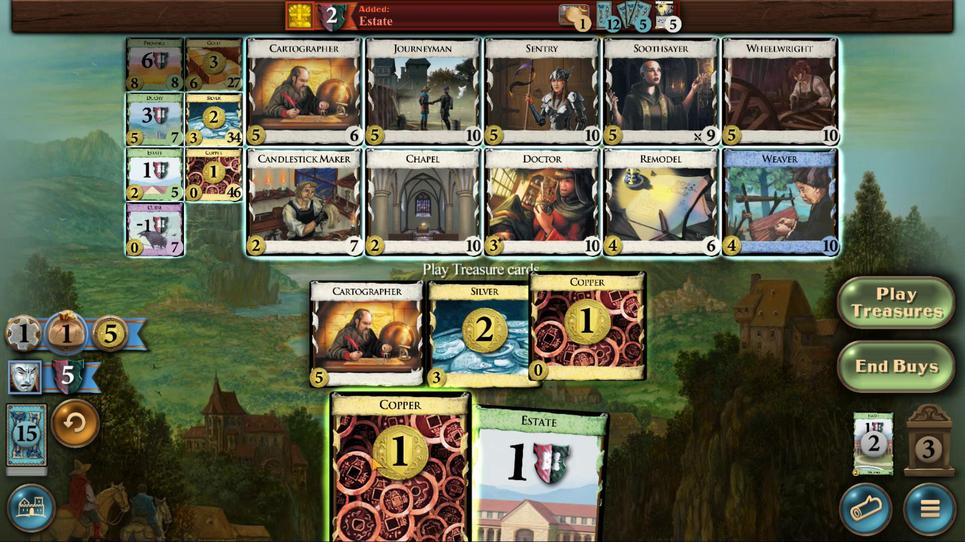 
Action: Mouse moved to (519, 417)
Screenshot: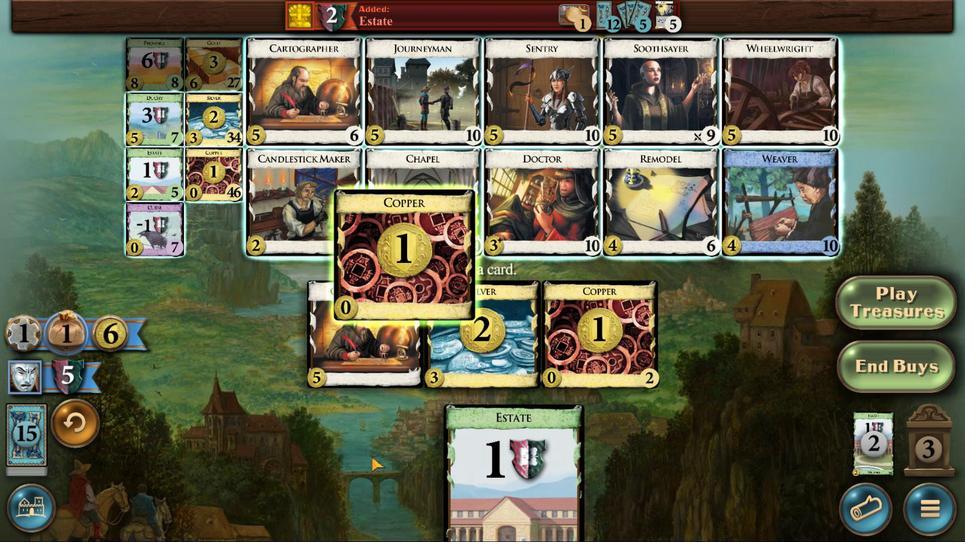
Action: Mouse scrolled (519, 417) with delta (0, 0)
Screenshot: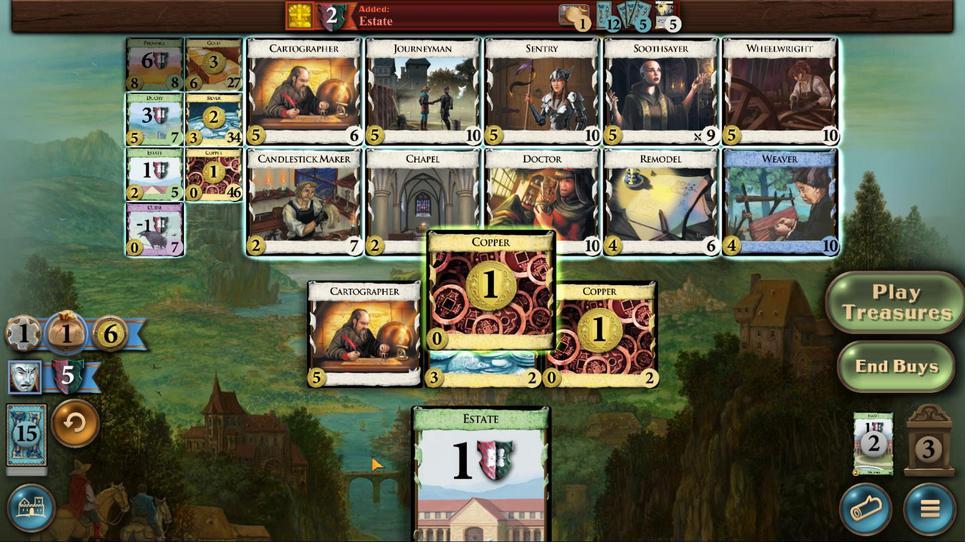 
Action: Mouse scrolled (519, 417) with delta (0, 0)
Screenshot: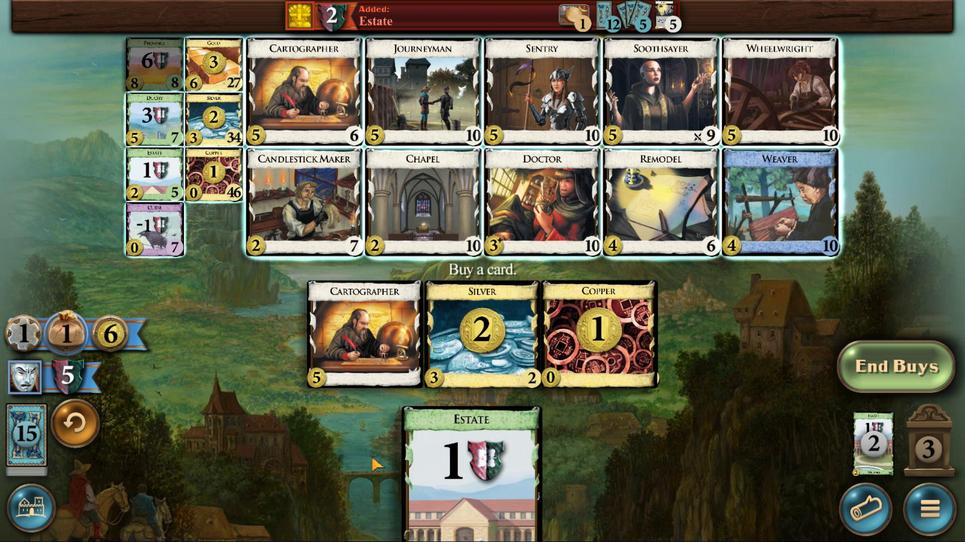 
Action: Mouse scrolled (519, 417) with delta (0, 0)
Screenshot: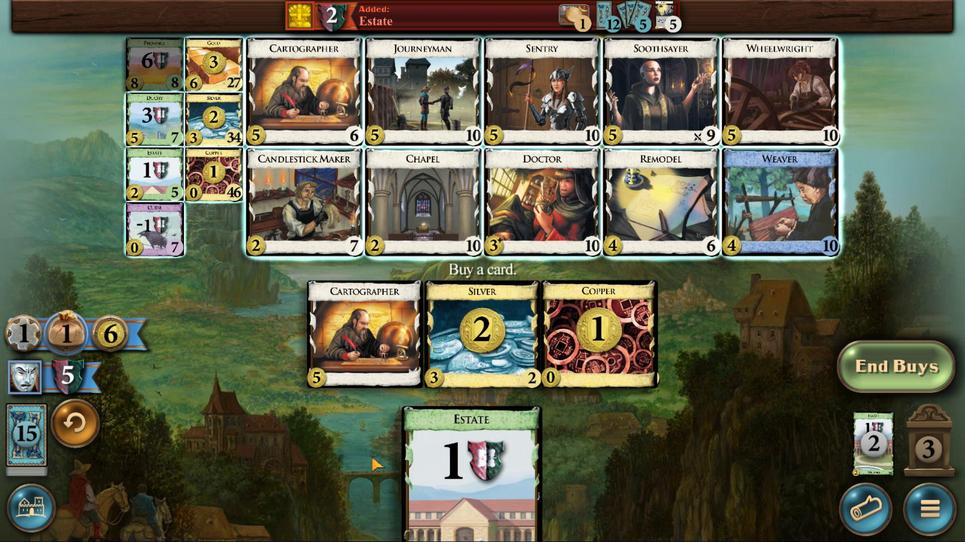 
Action: Mouse moved to (455, 347)
Screenshot: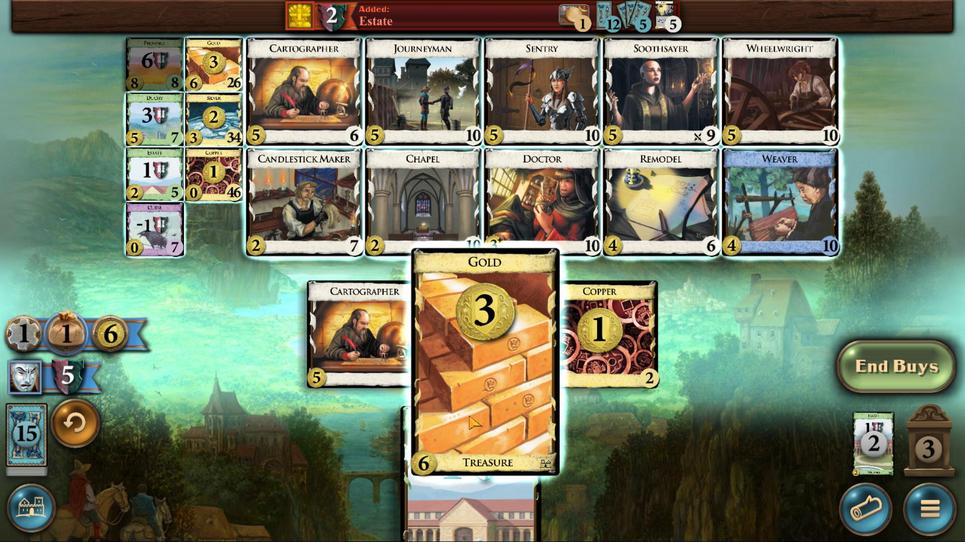 
Action: Mouse pressed left at (455, 347)
Screenshot: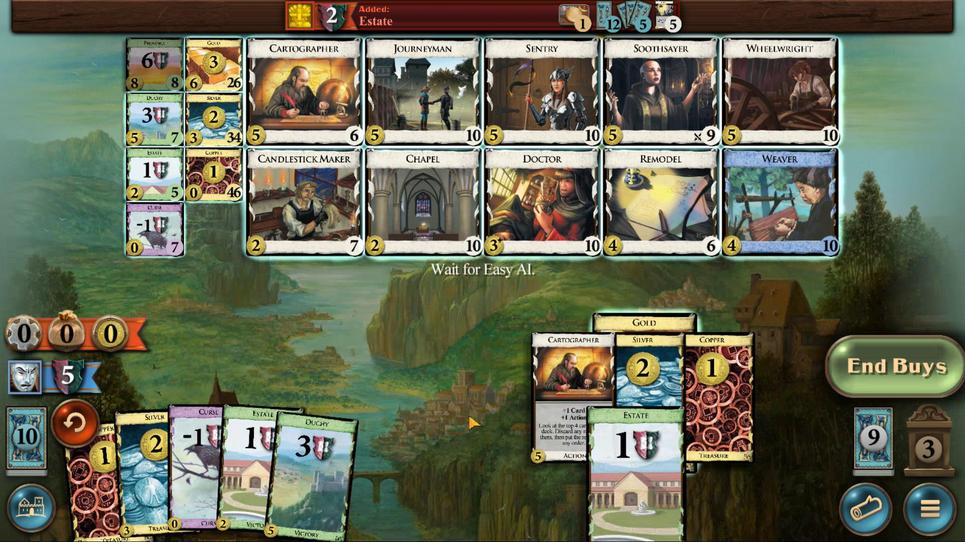 
Action: Mouse moved to (516, 419)
Screenshot: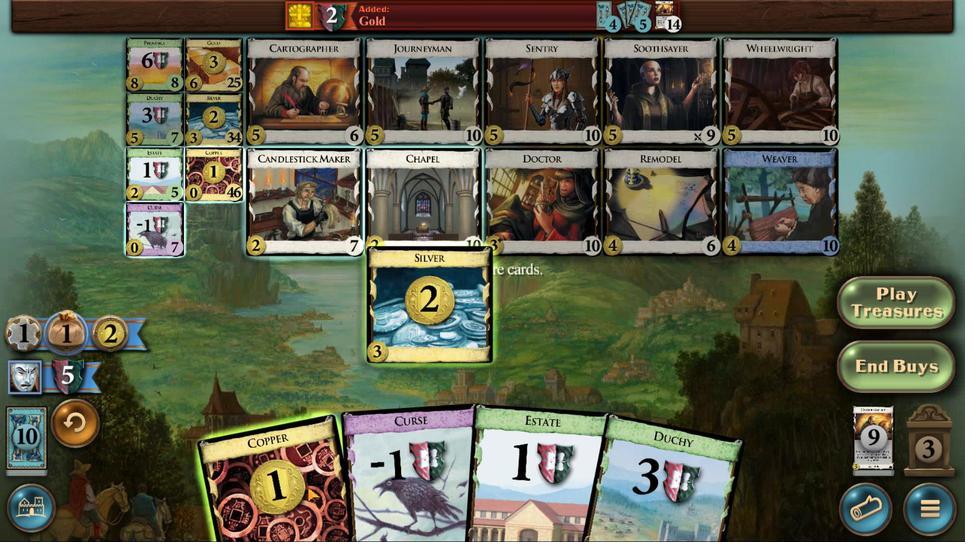 
Action: Mouse scrolled (516, 419) with delta (0, 0)
Screenshot: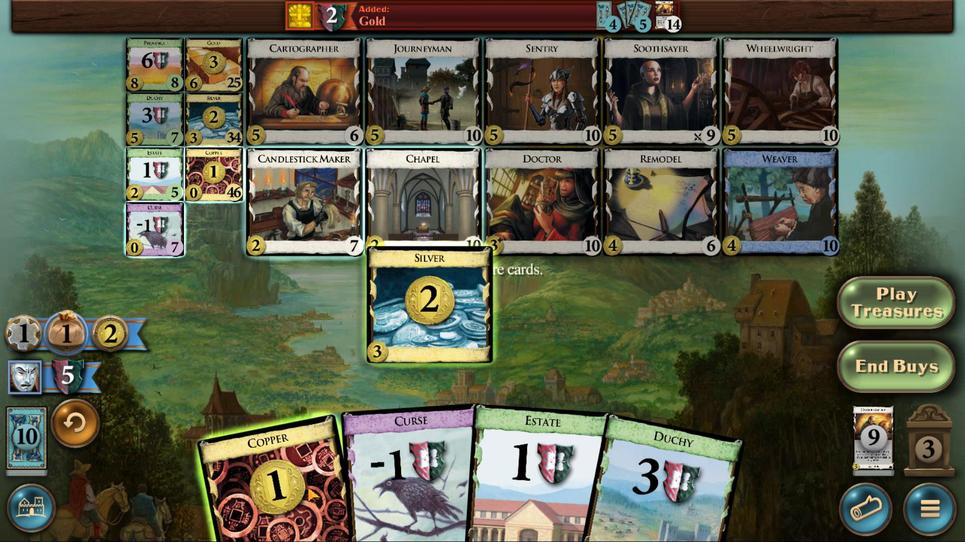 
Action: Mouse scrolled (516, 419) with delta (0, 0)
Screenshot: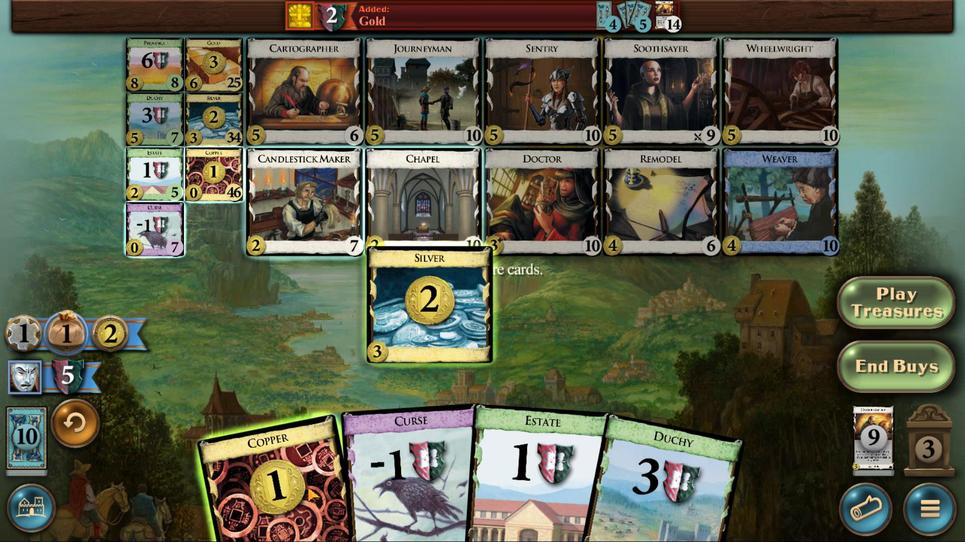 
Action: Mouse moved to (517, 419)
Screenshot: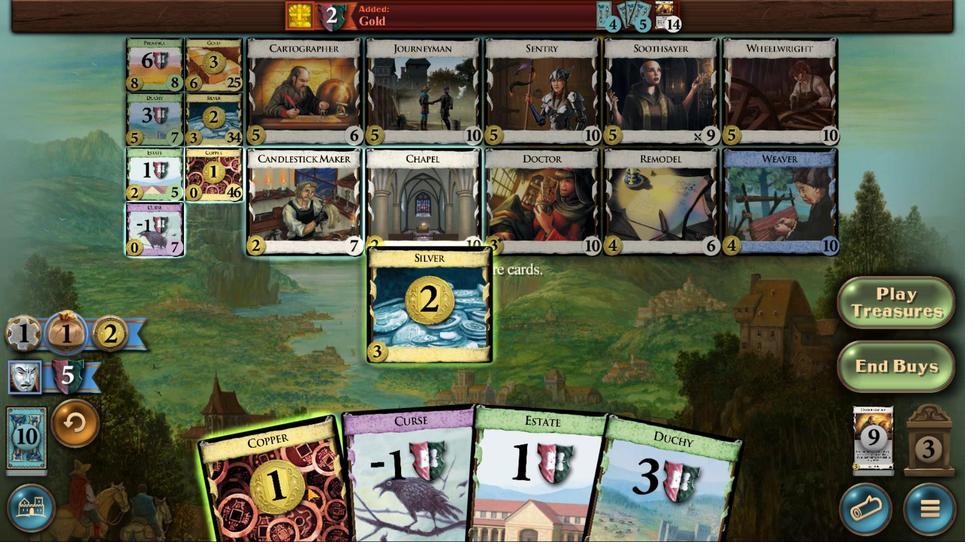 
Action: Mouse scrolled (517, 419) with delta (0, 0)
Screenshot: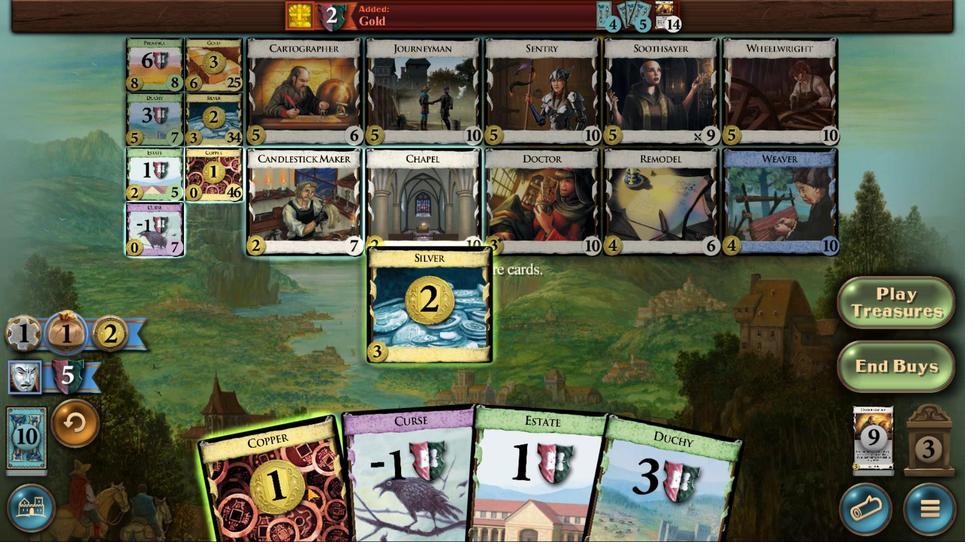 
Action: Mouse scrolled (517, 419) with delta (0, 0)
Screenshot: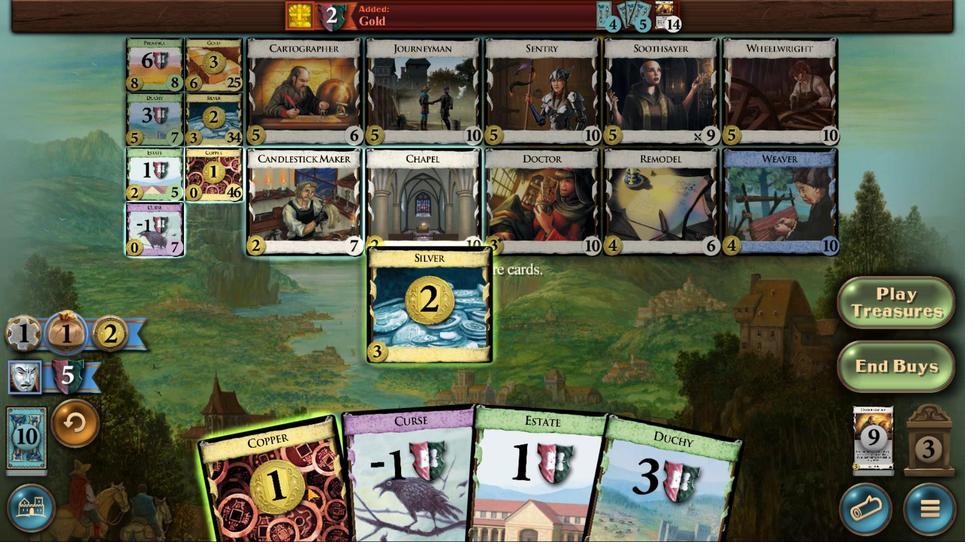 
Action: Mouse moved to (493, 421)
Screenshot: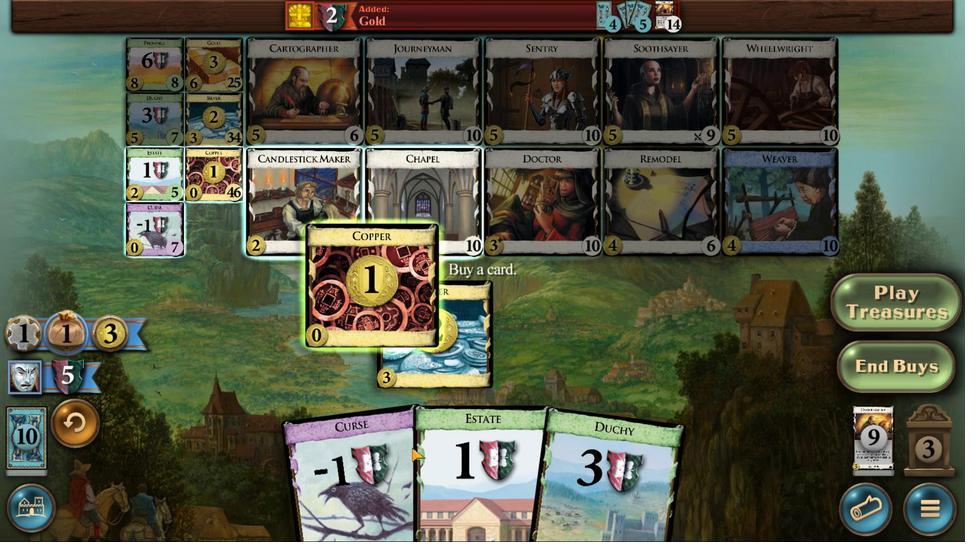 
Action: Mouse scrolled (493, 421) with delta (0, 0)
Screenshot: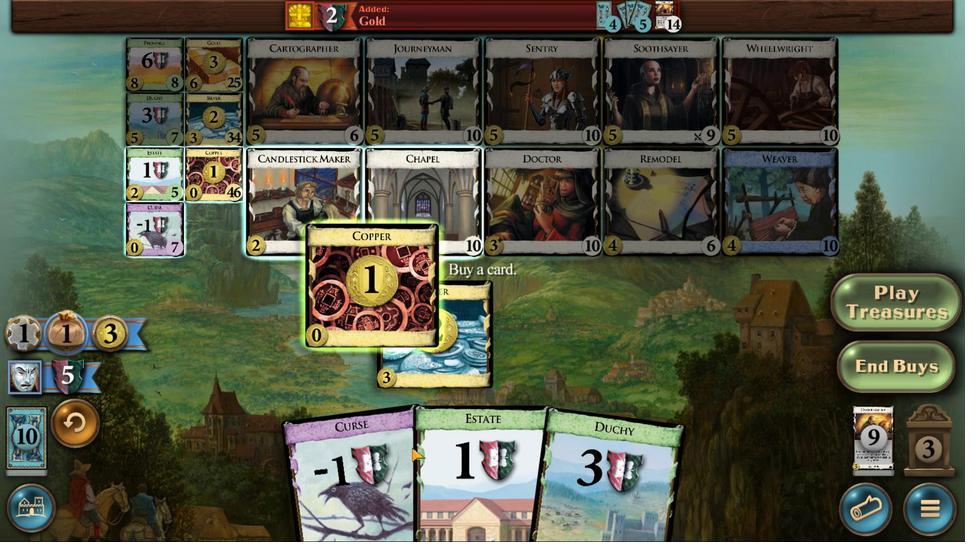 
Action: Mouse scrolled (493, 421) with delta (0, 0)
Screenshot: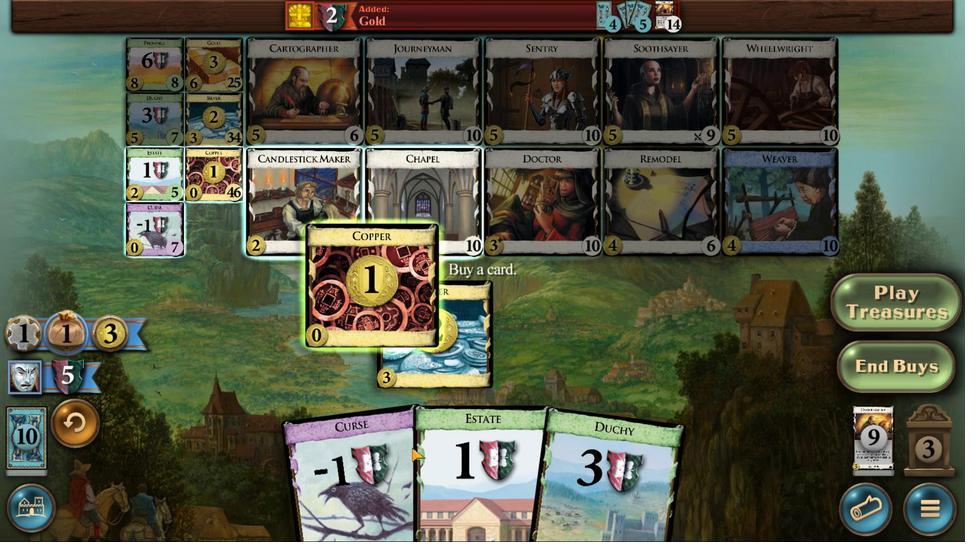 
Action: Mouse moved to (493, 421)
Screenshot: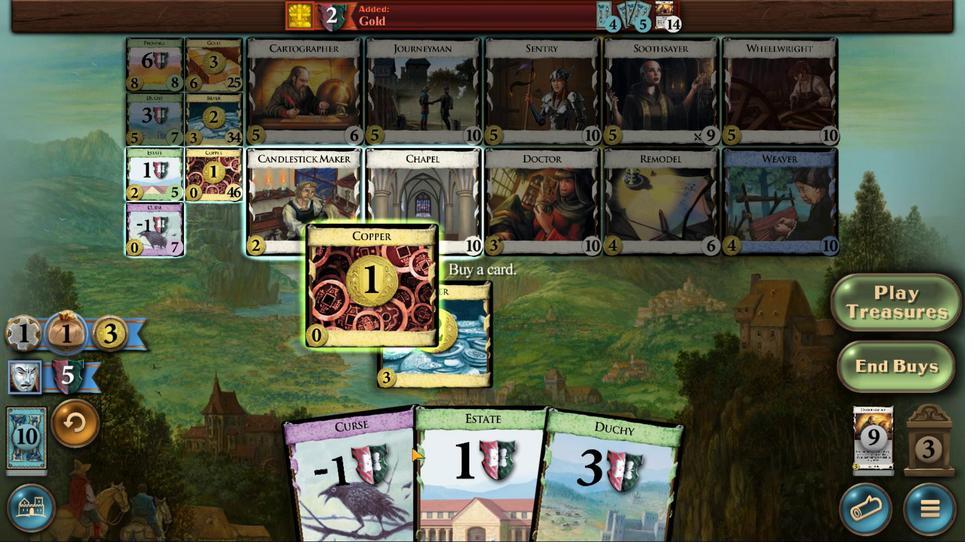 
Action: Mouse scrolled (493, 421) with delta (0, 0)
